 Task: nan
Action: Mouse moved to (465, 122)
Screenshot: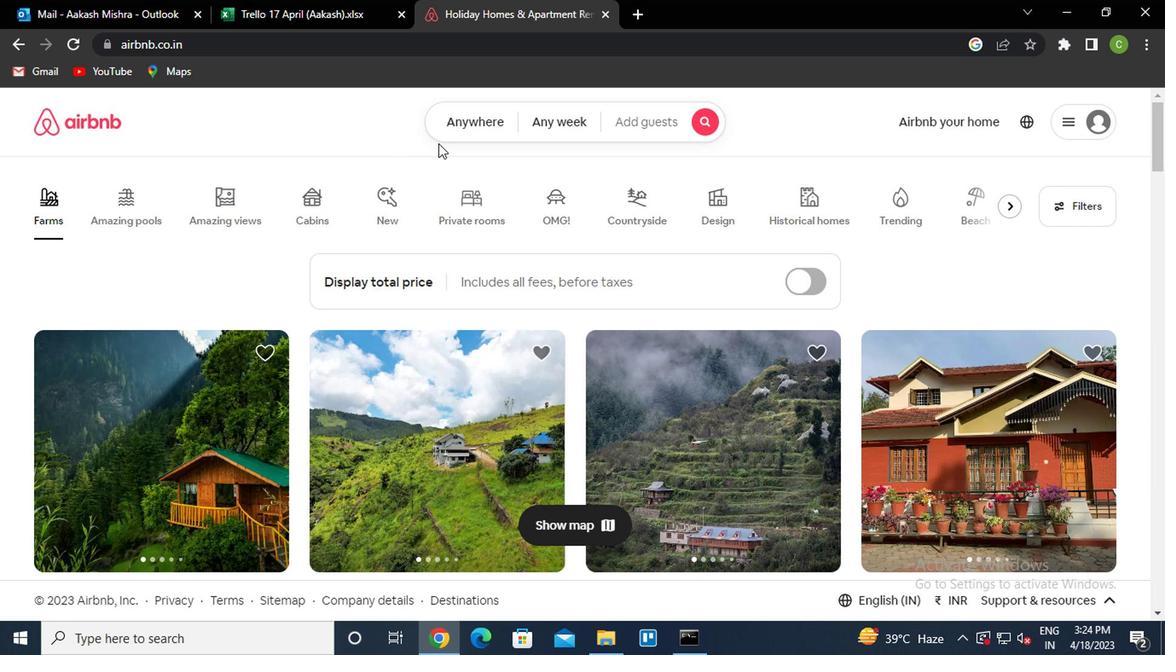 
Action: Mouse pressed left at (465, 122)
Screenshot: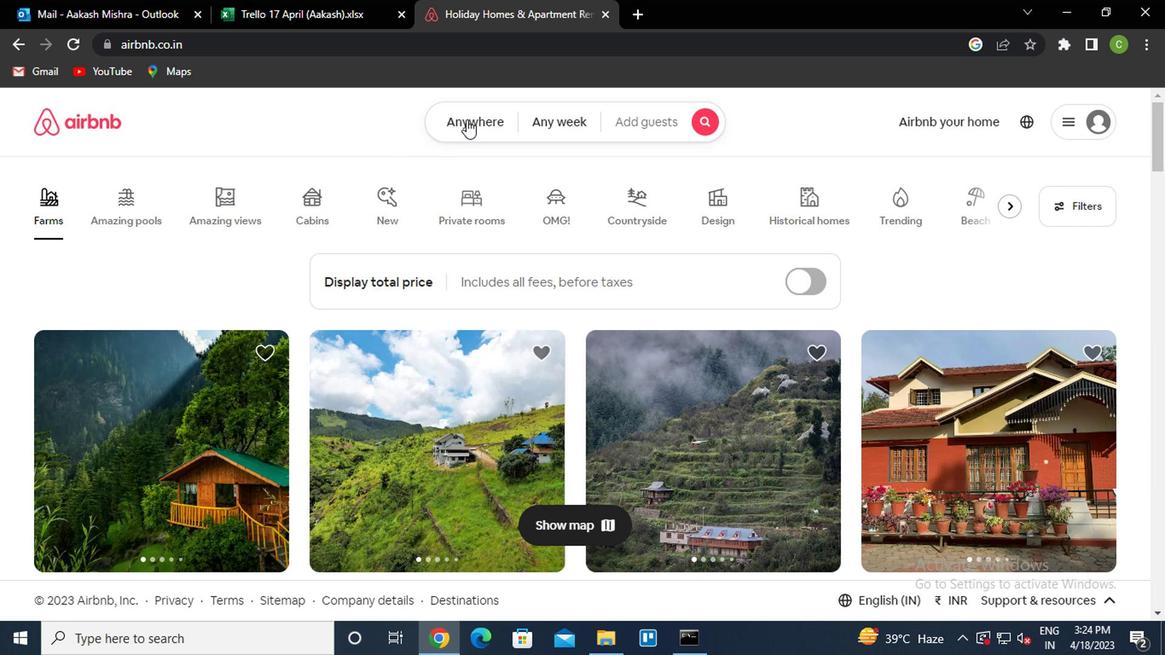 
Action: Mouse moved to (333, 196)
Screenshot: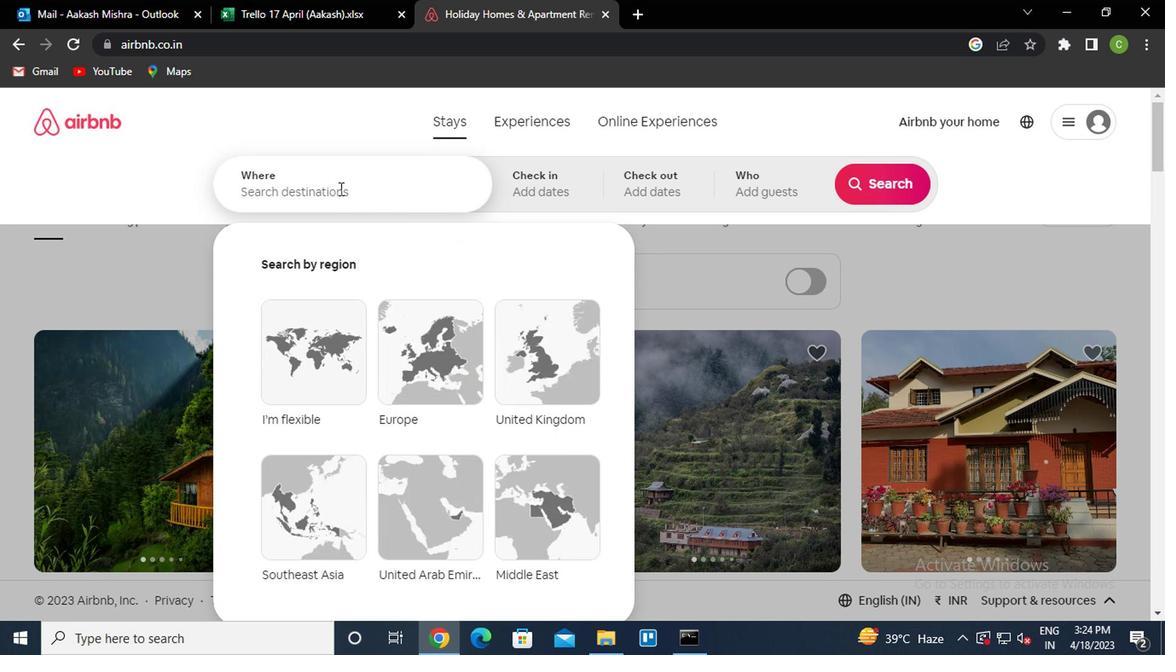
Action: Mouse pressed left at (333, 196)
Screenshot: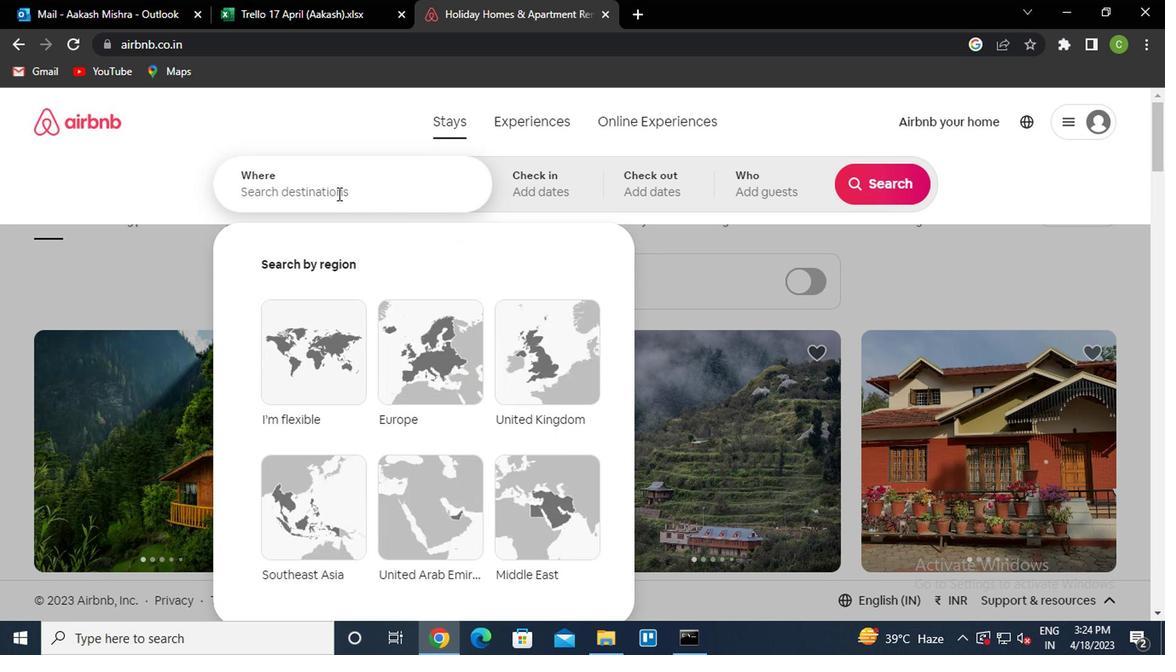
Action: Mouse moved to (333, 196)
Screenshot: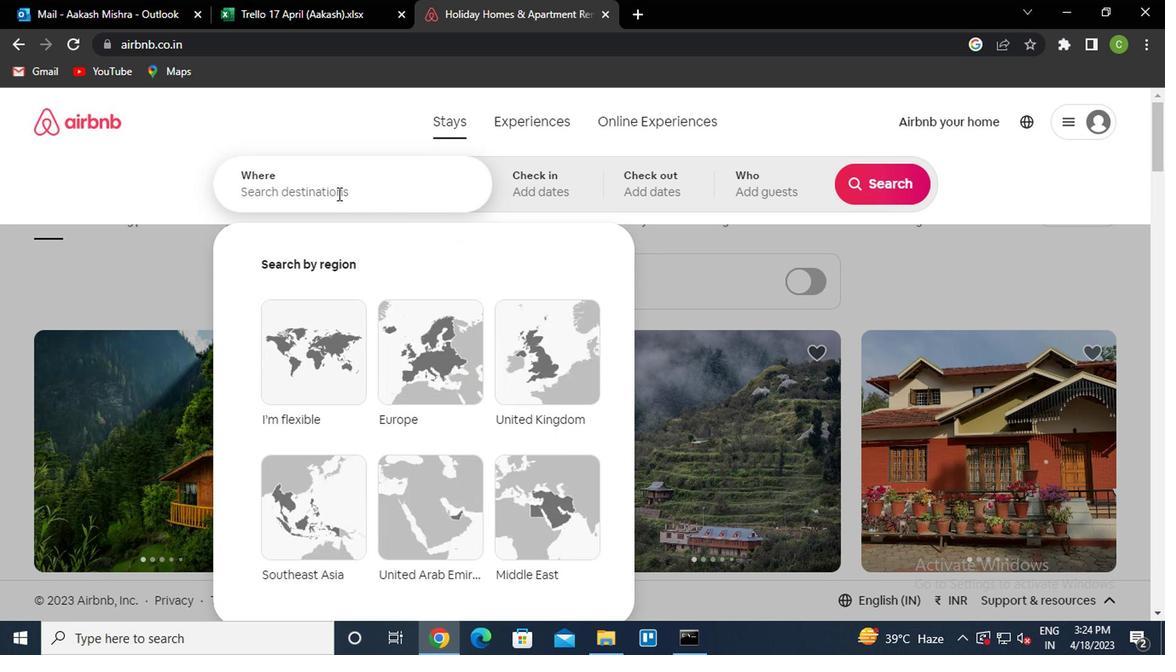 
Action: Key pressed <Key.caps_lock><Key.caps_lock>g<Key.caps_lock>aranhuns<Key.space>brazil<Key.down><Key.enter>
Screenshot: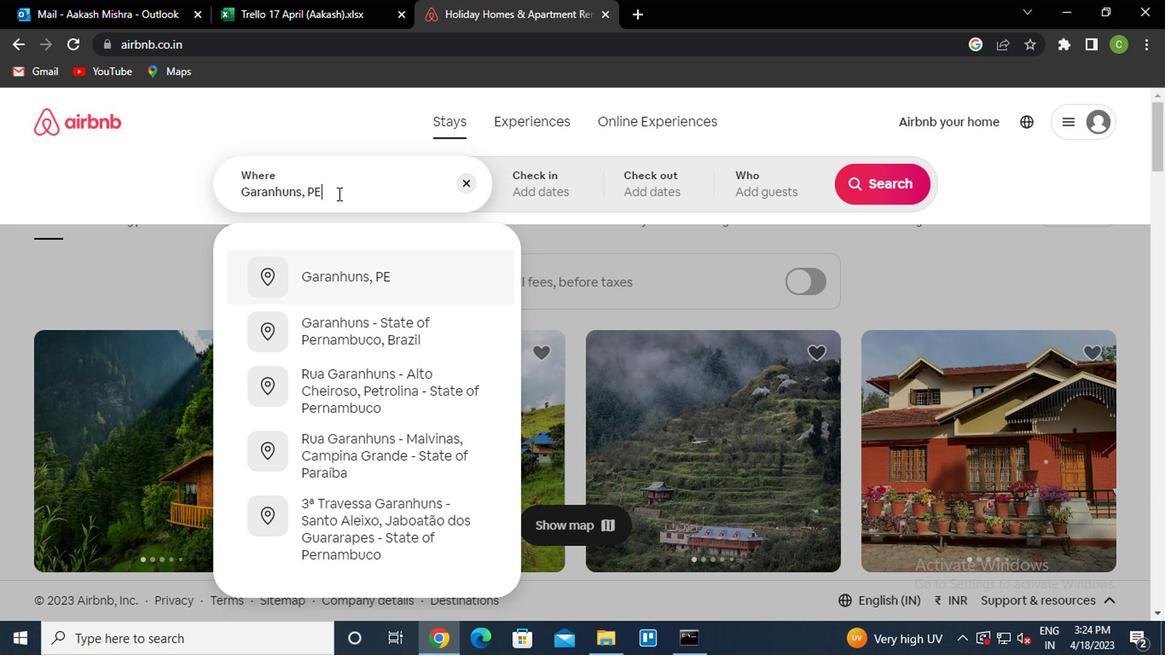 
Action: Mouse moved to (875, 327)
Screenshot: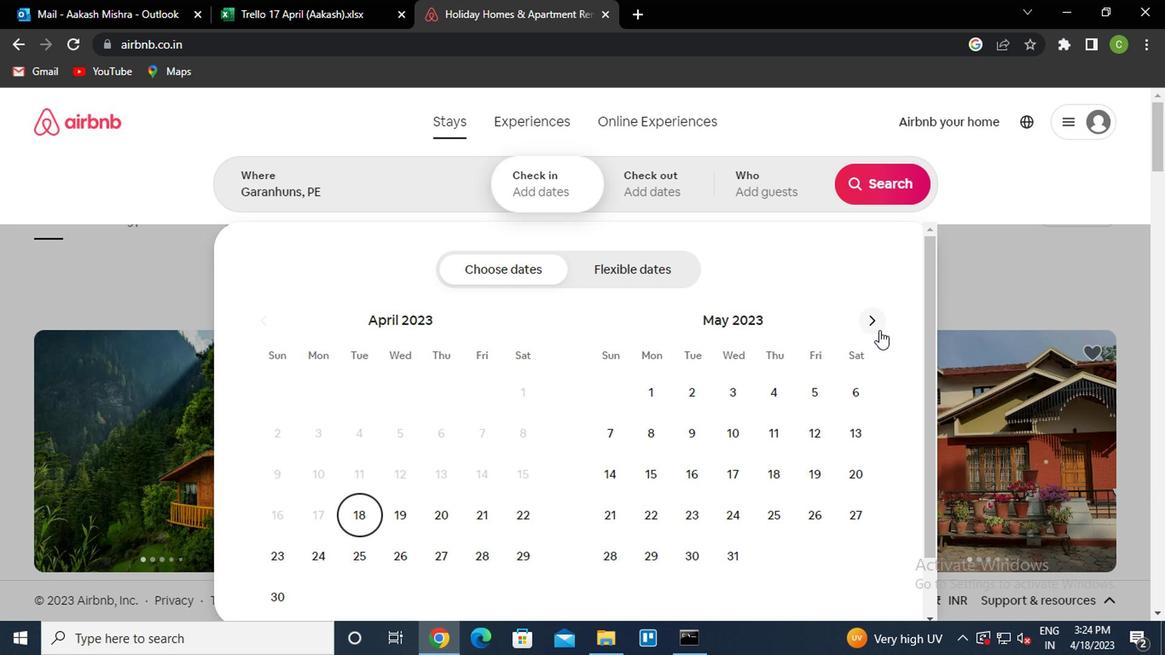 
Action: Mouse pressed left at (875, 327)
Screenshot: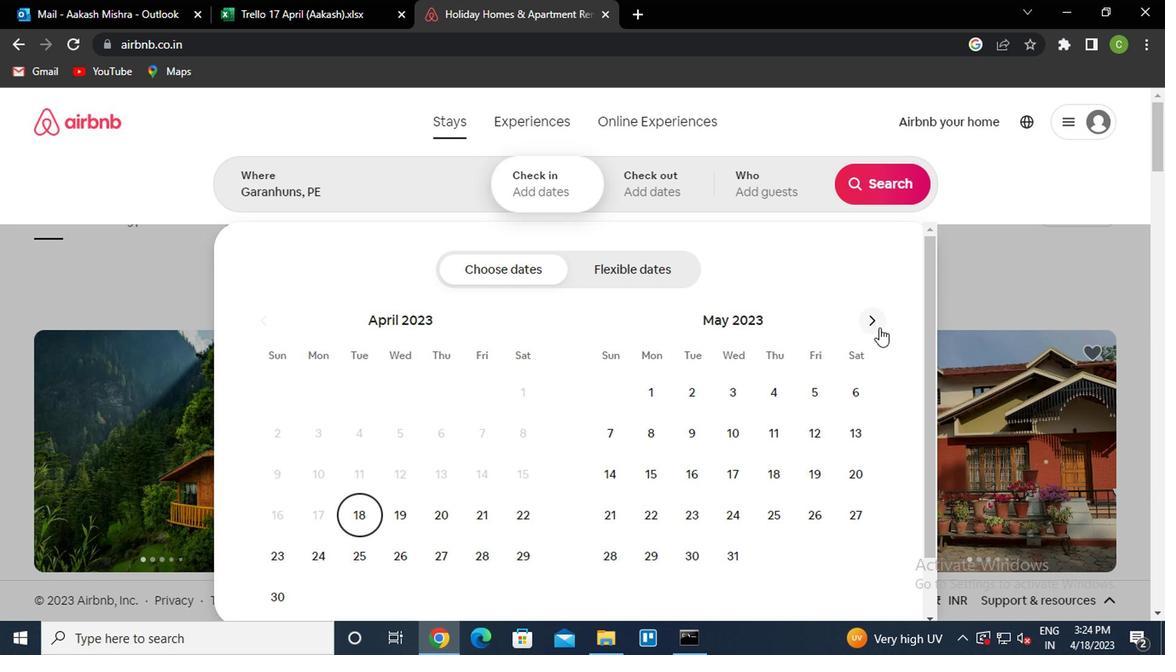 
Action: Mouse pressed left at (875, 327)
Screenshot: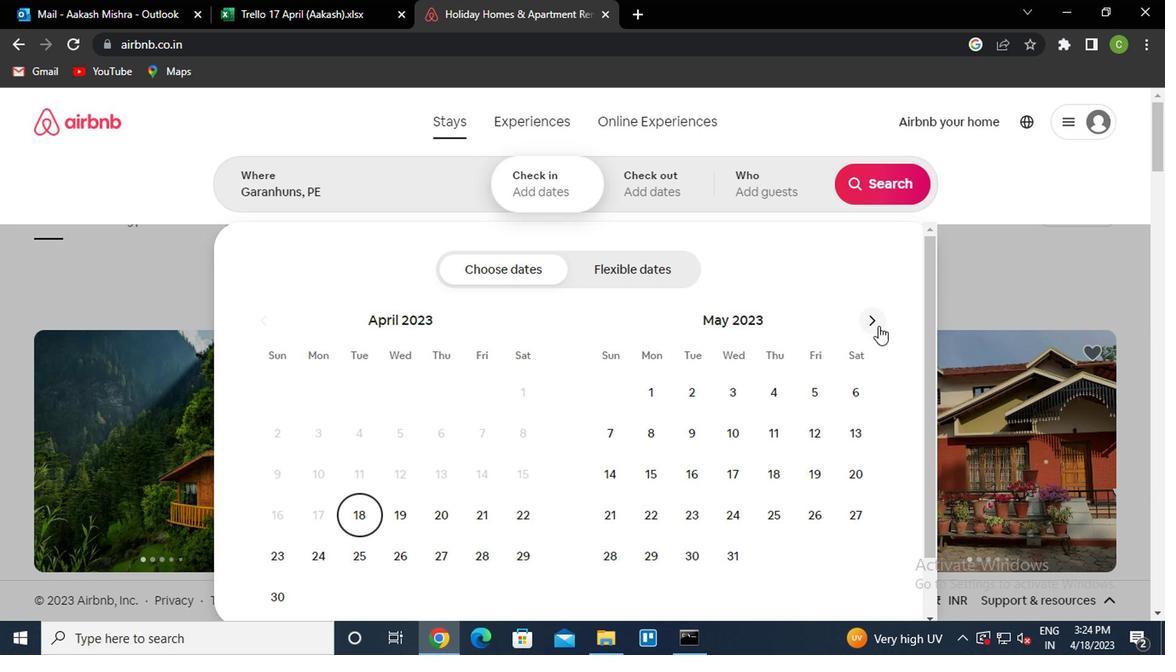 
Action: Mouse pressed left at (875, 327)
Screenshot: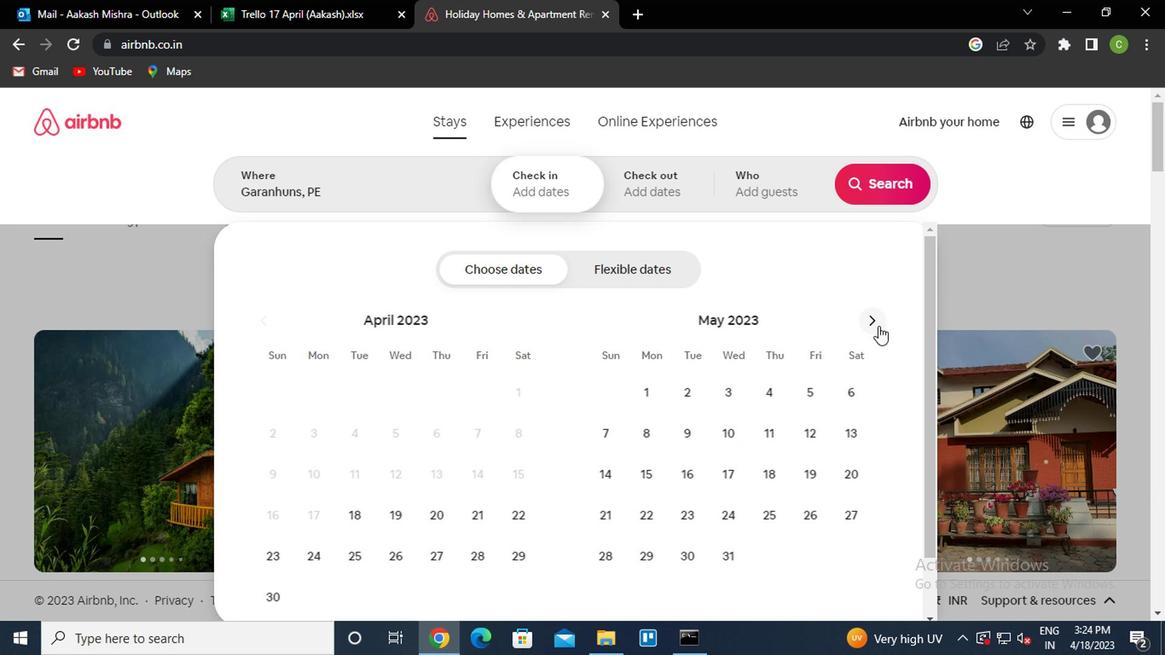 
Action: Mouse moved to (873, 320)
Screenshot: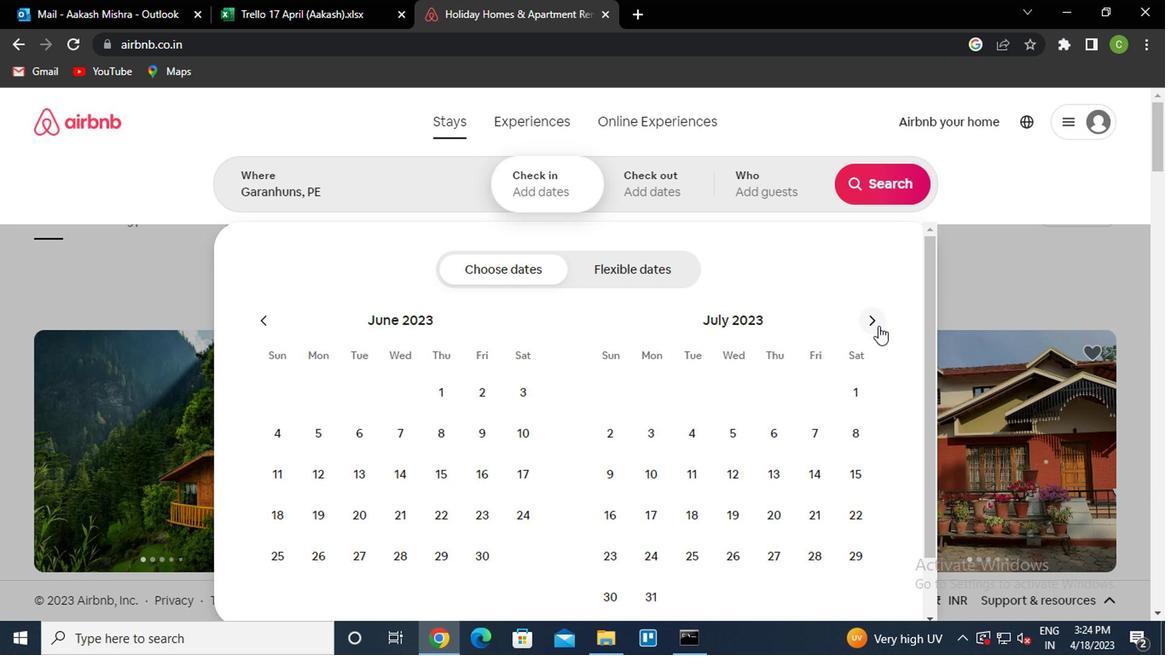 
Action: Mouse pressed left at (873, 320)
Screenshot: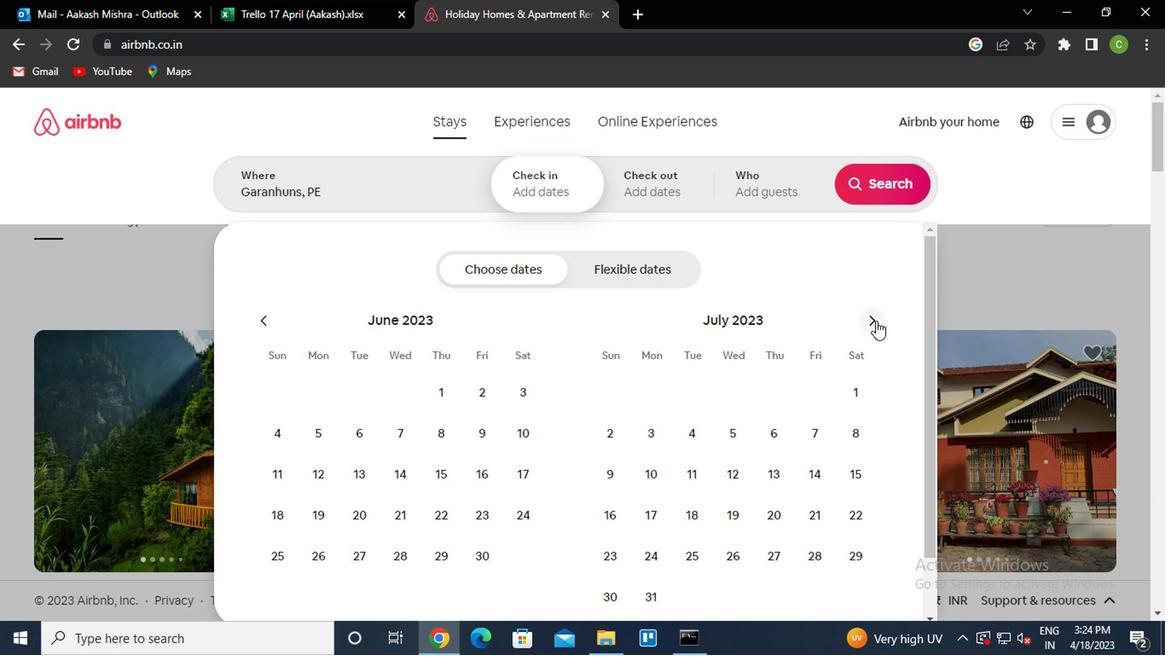 
Action: Mouse pressed left at (873, 320)
Screenshot: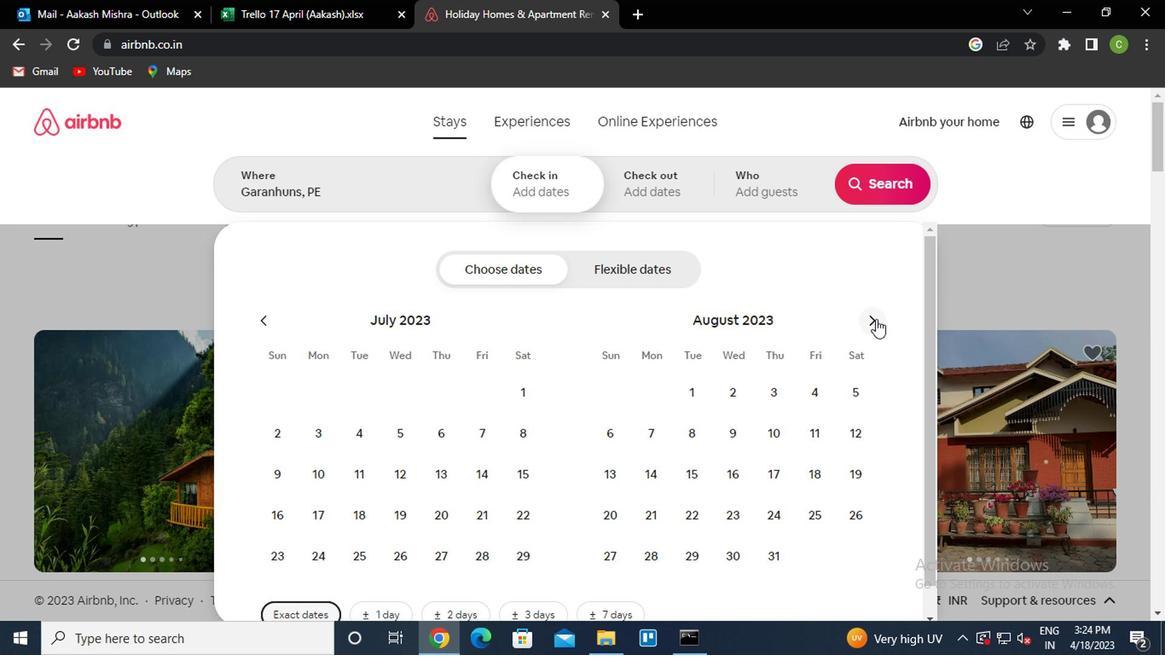 
Action: Mouse moved to (868, 396)
Screenshot: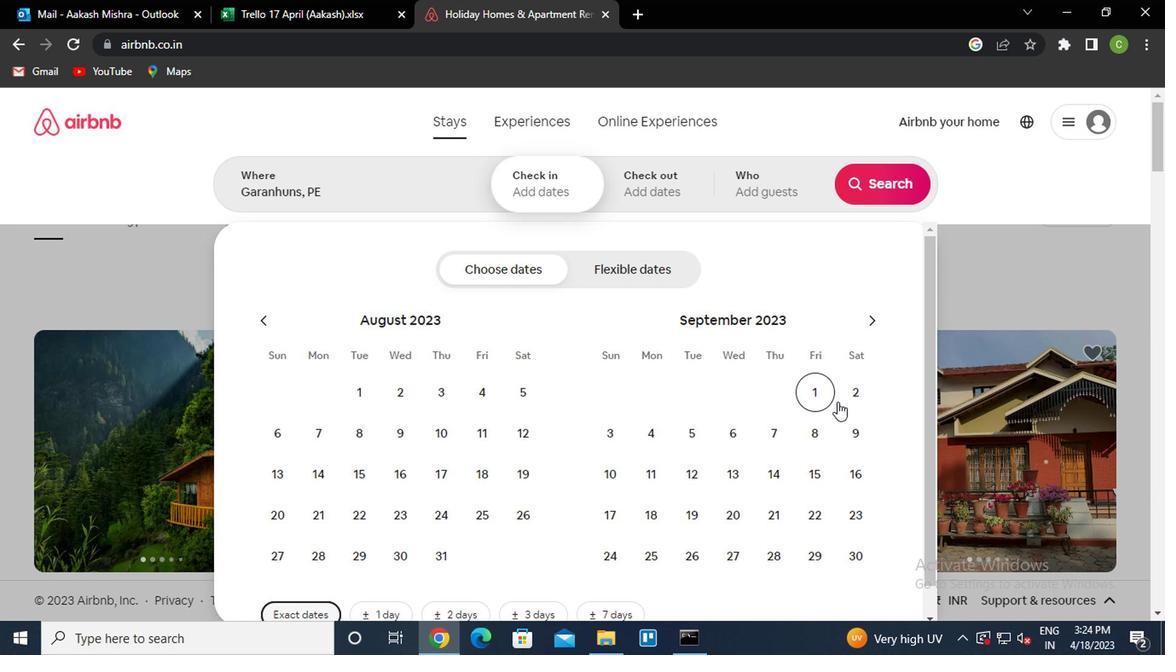 
Action: Mouse pressed left at (868, 396)
Screenshot: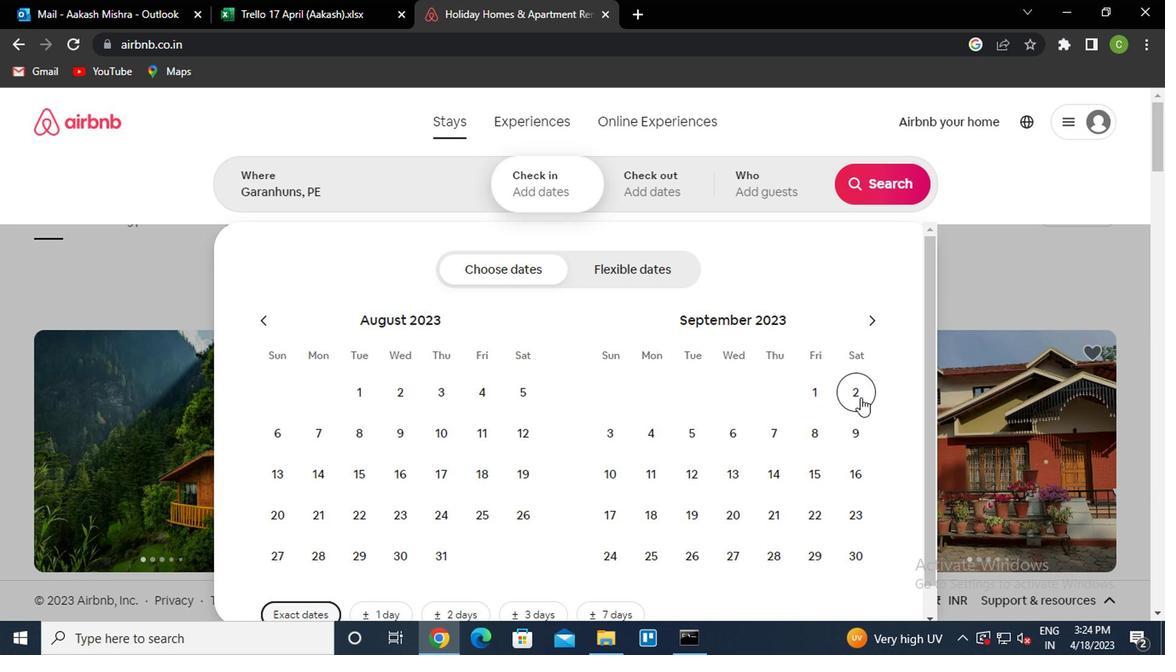 
Action: Mouse moved to (699, 437)
Screenshot: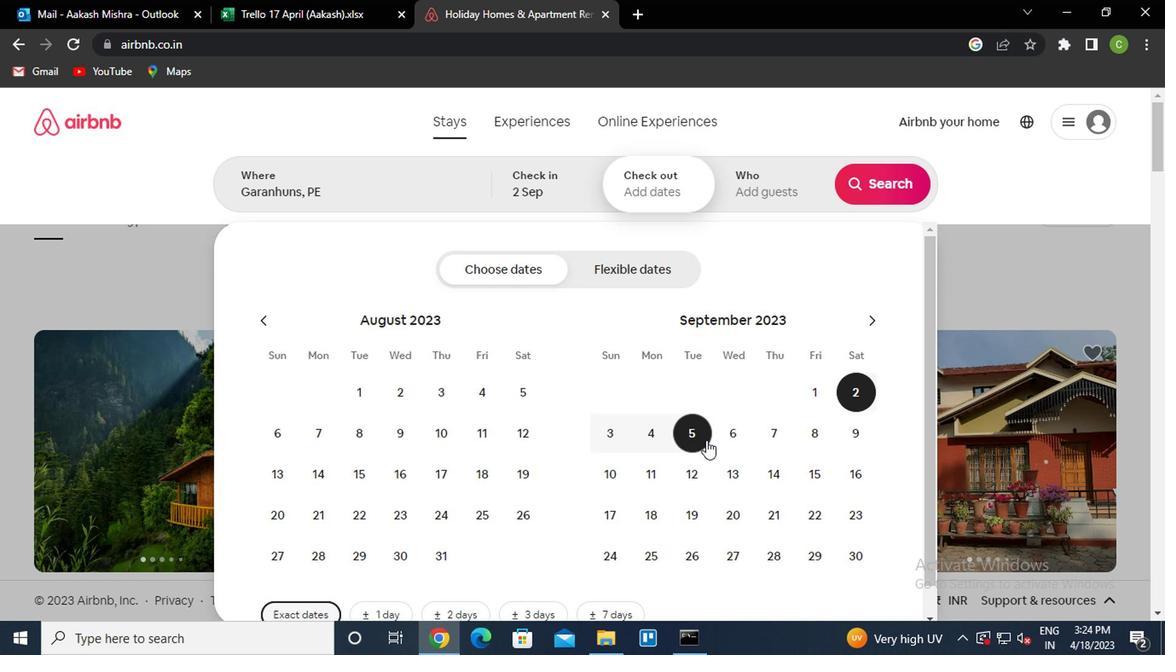 
Action: Mouse pressed left at (699, 437)
Screenshot: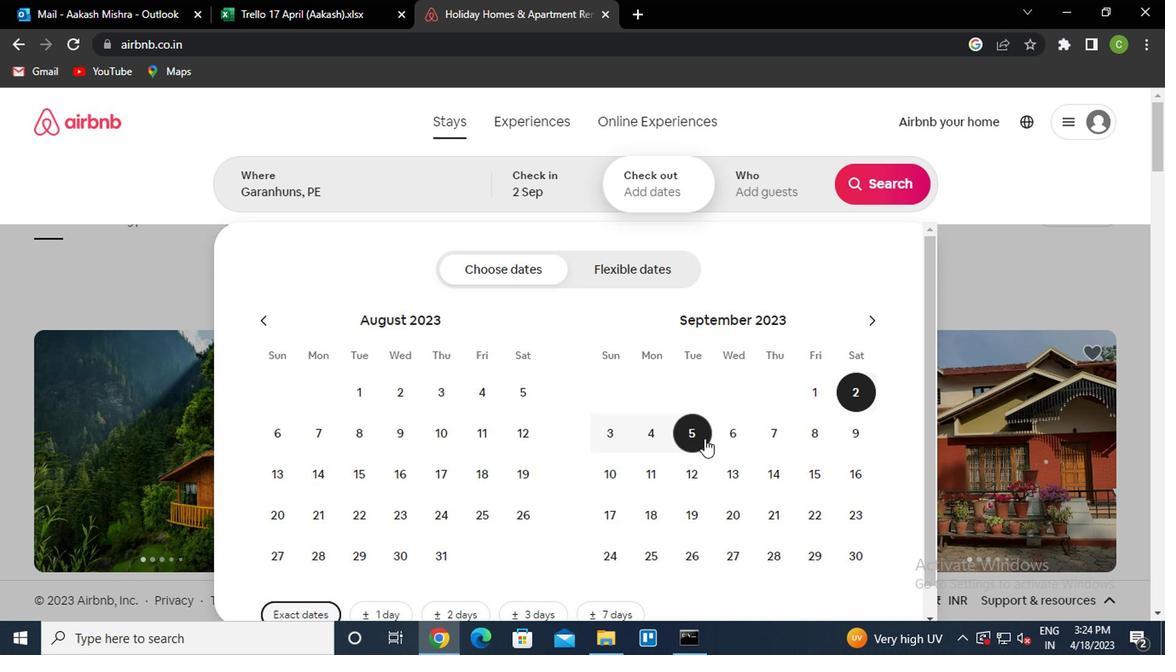 
Action: Mouse moved to (741, 188)
Screenshot: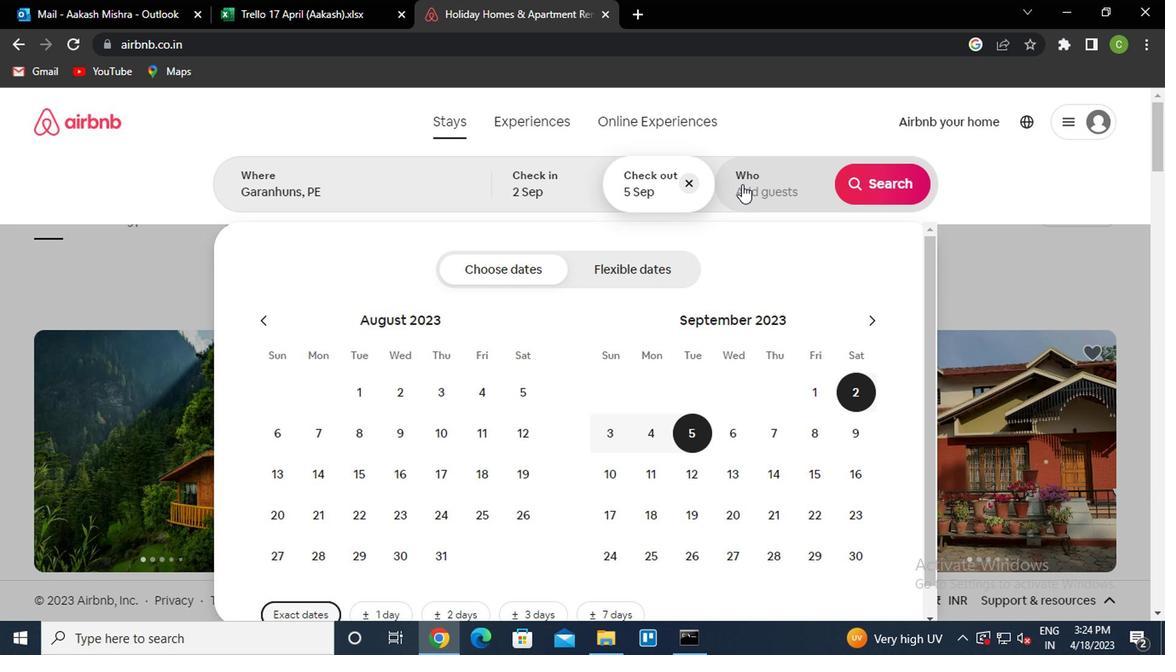 
Action: Mouse pressed left at (741, 188)
Screenshot: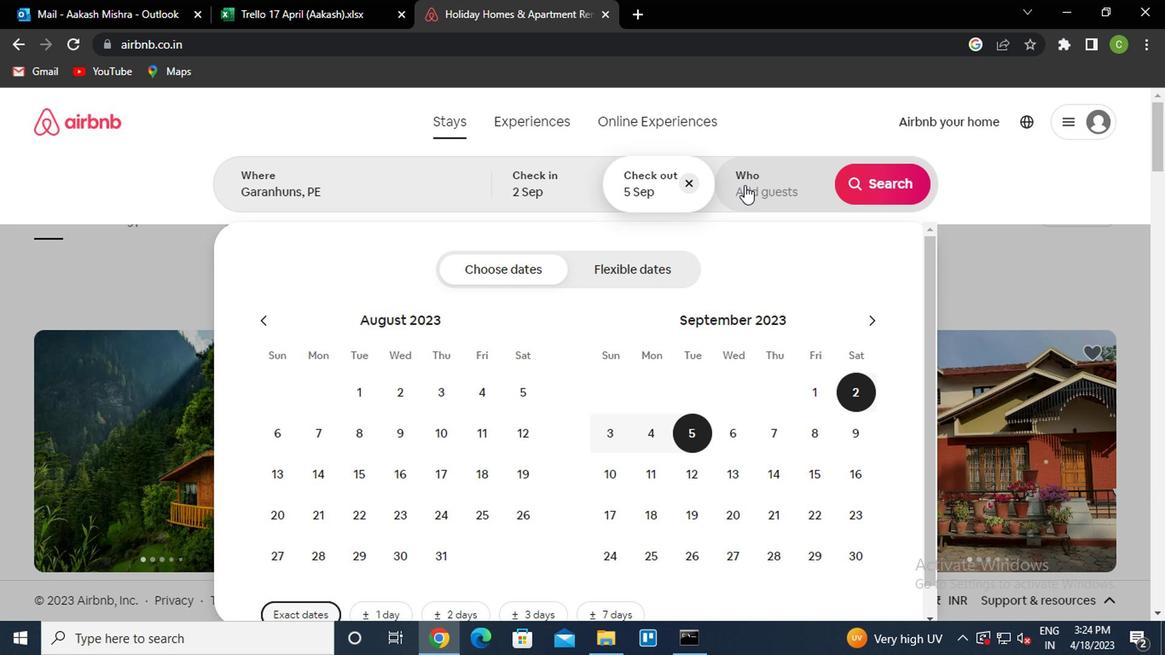 
Action: Mouse moved to (891, 267)
Screenshot: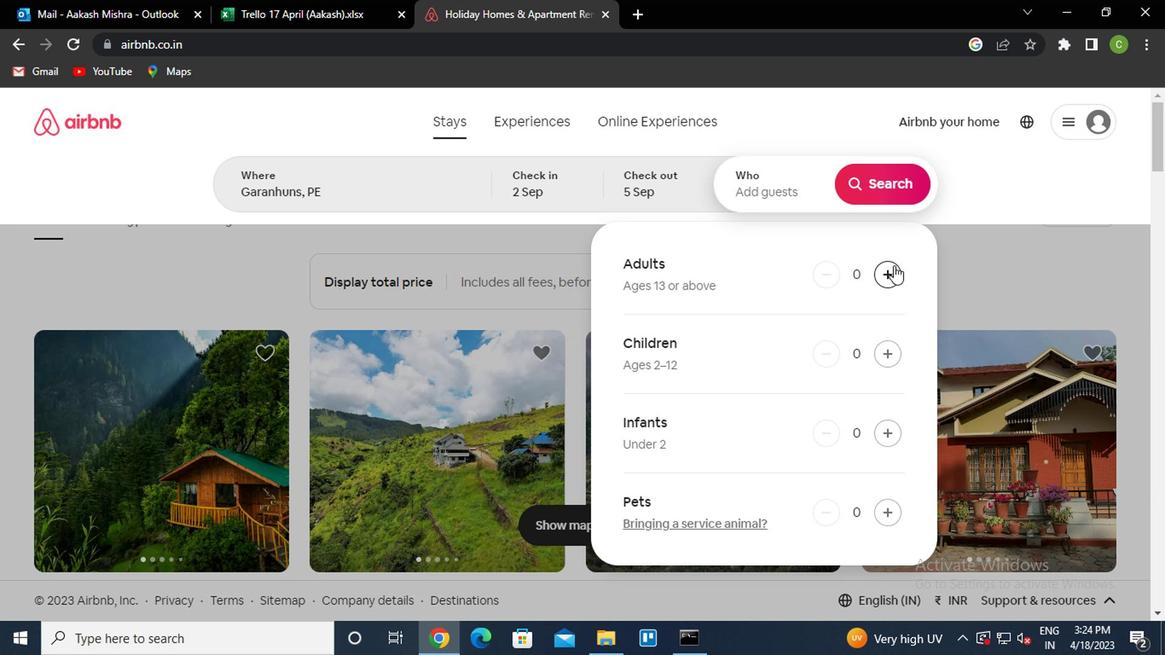 
Action: Mouse pressed left at (891, 267)
Screenshot: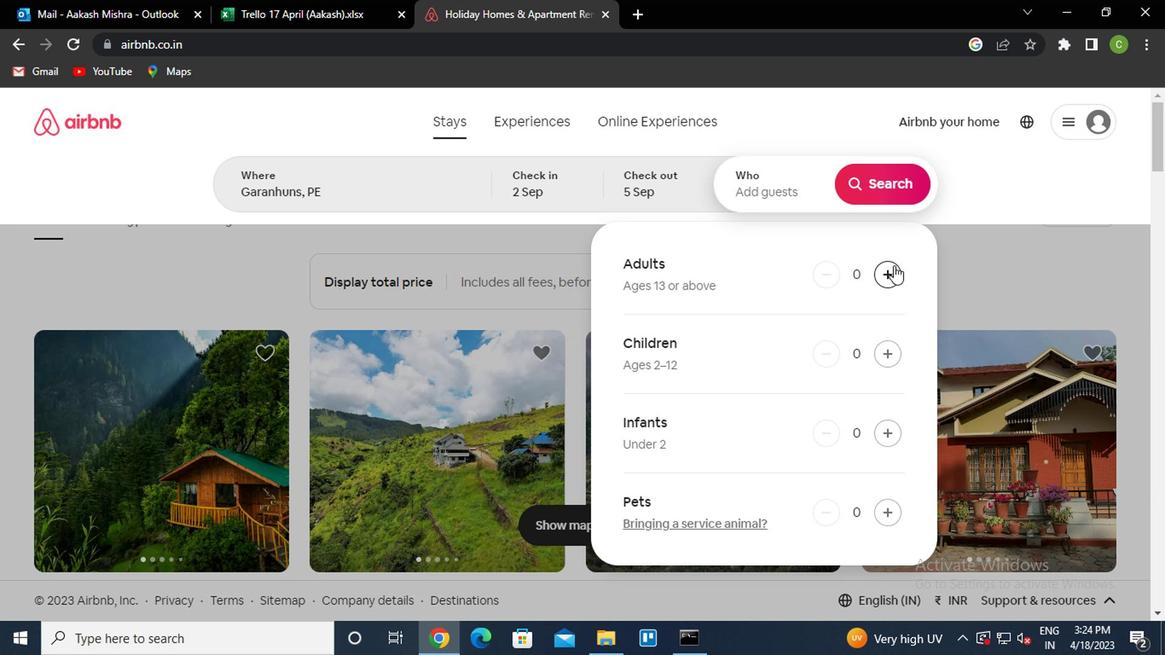 
Action: Mouse moved to (959, 288)
Screenshot: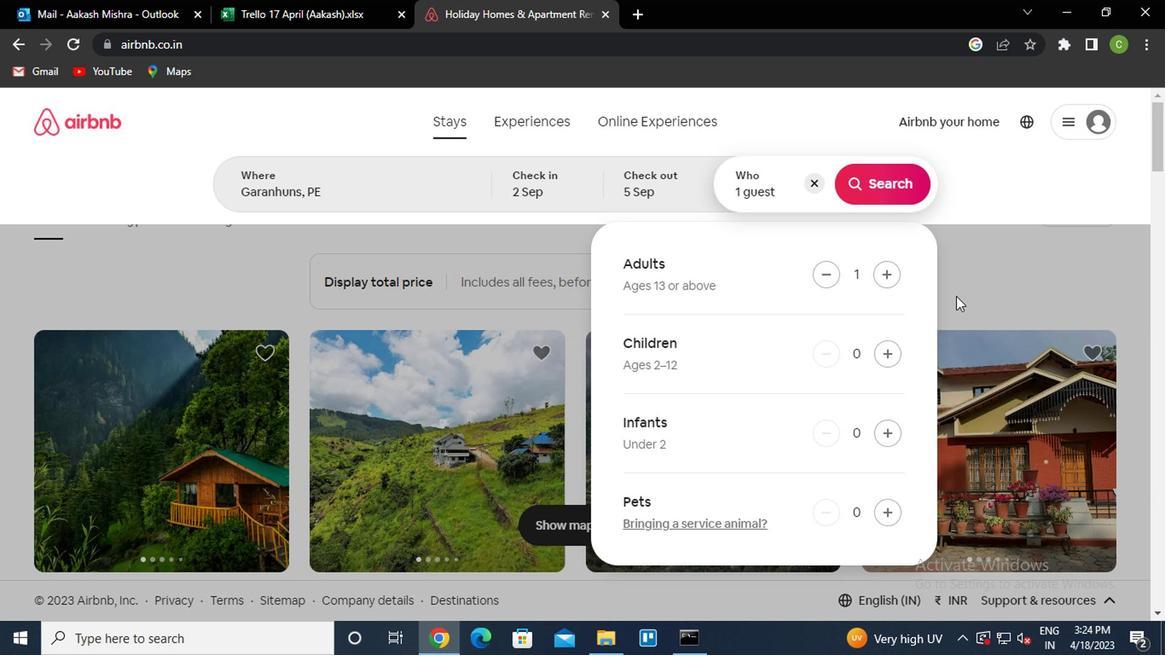 
Action: Mouse pressed left at (959, 288)
Screenshot: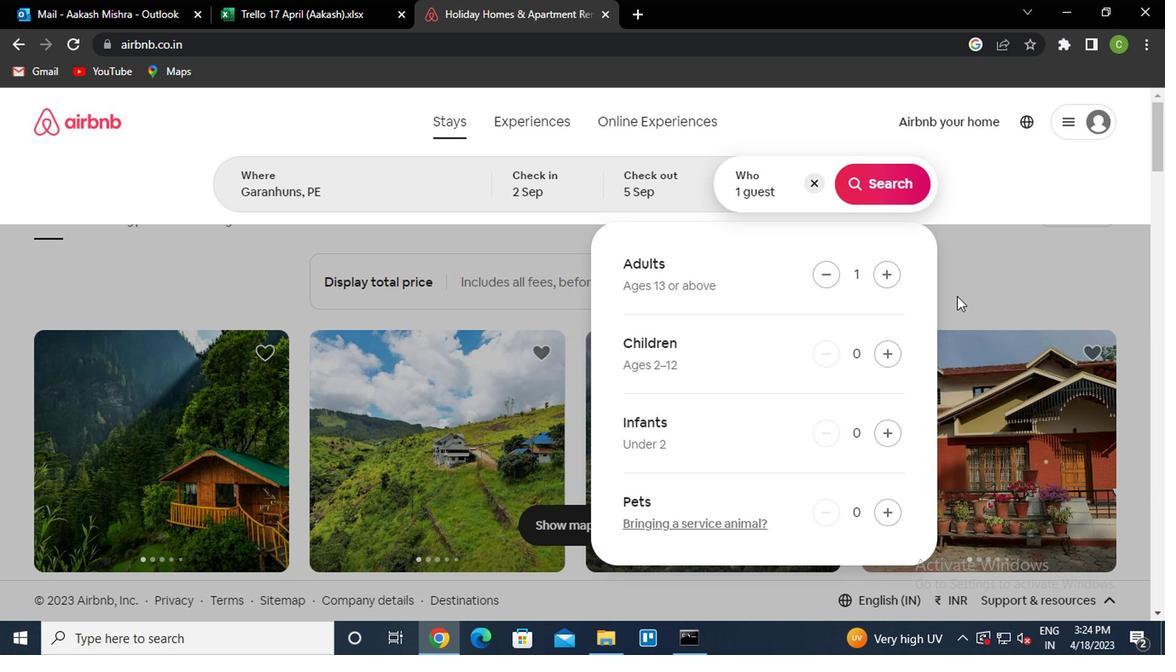 
Action: Mouse moved to (1064, 214)
Screenshot: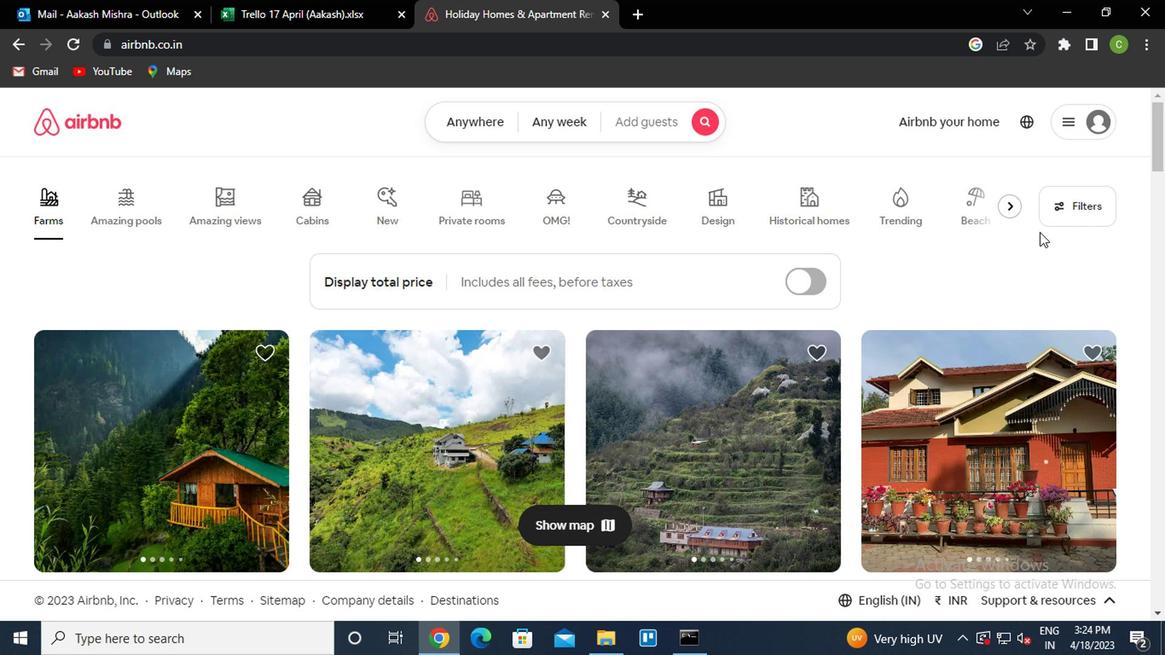 
Action: Mouse pressed left at (1064, 214)
Screenshot: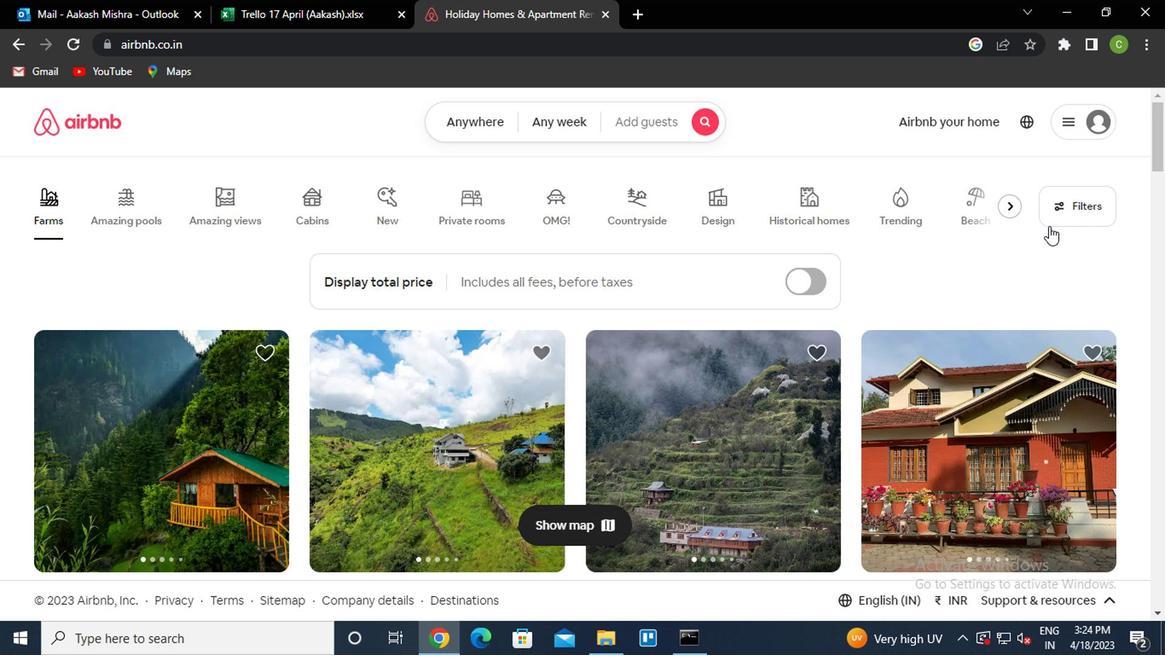
Action: Mouse moved to (347, 411)
Screenshot: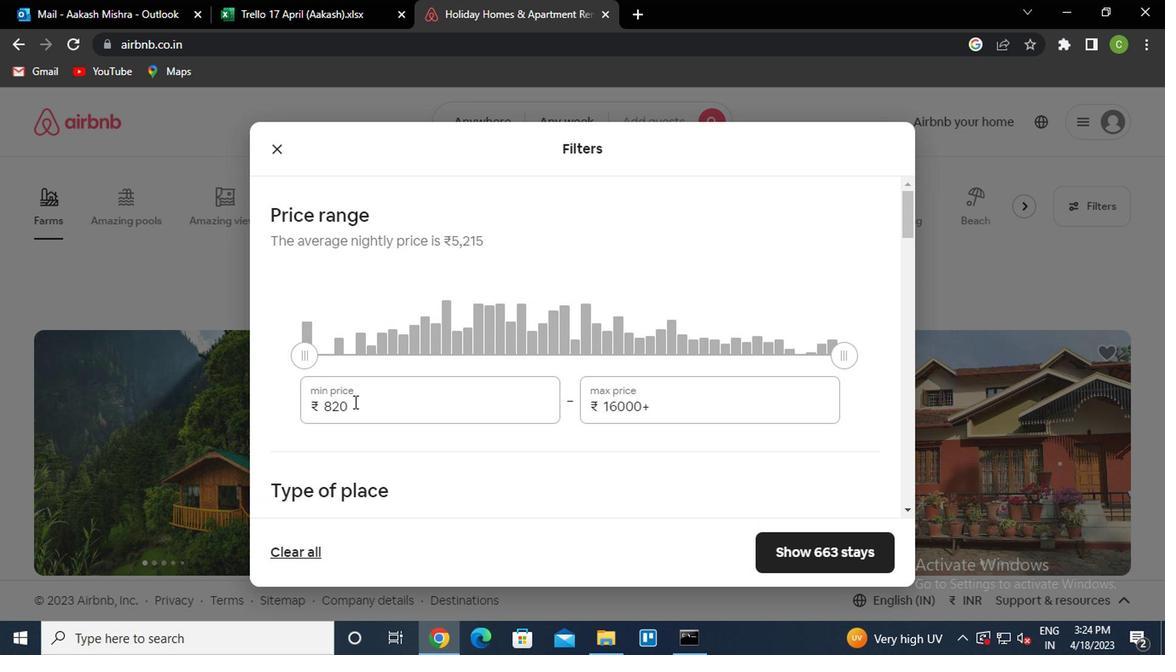 
Action: Mouse pressed left at (347, 411)
Screenshot: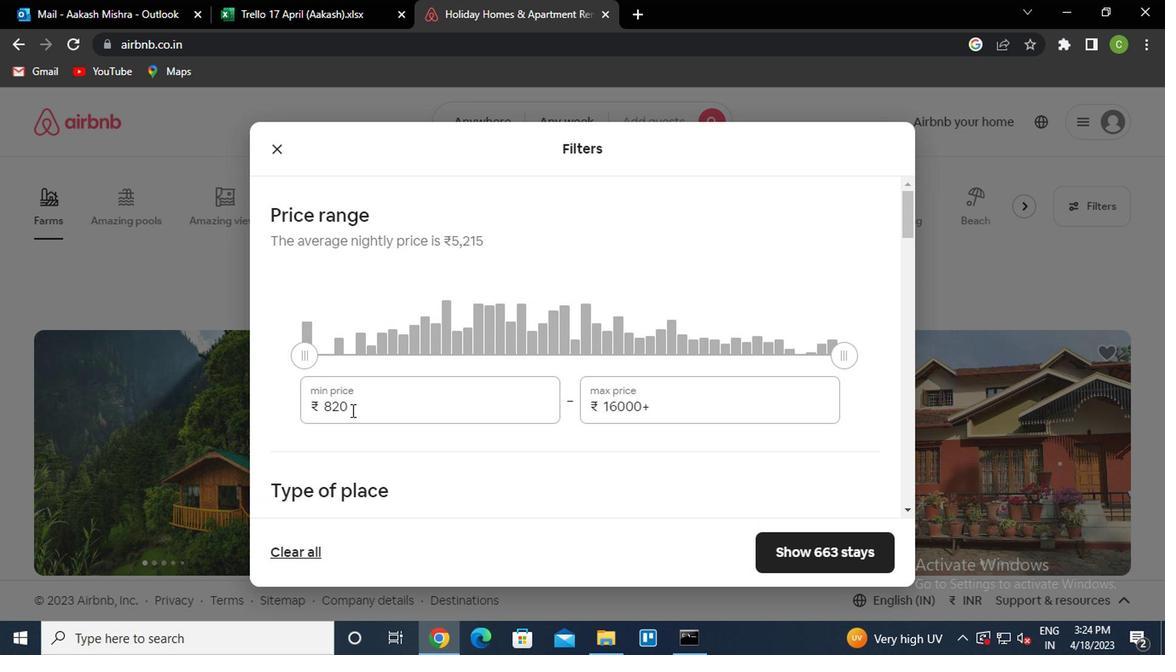 
Action: Mouse moved to (347, 411)
Screenshot: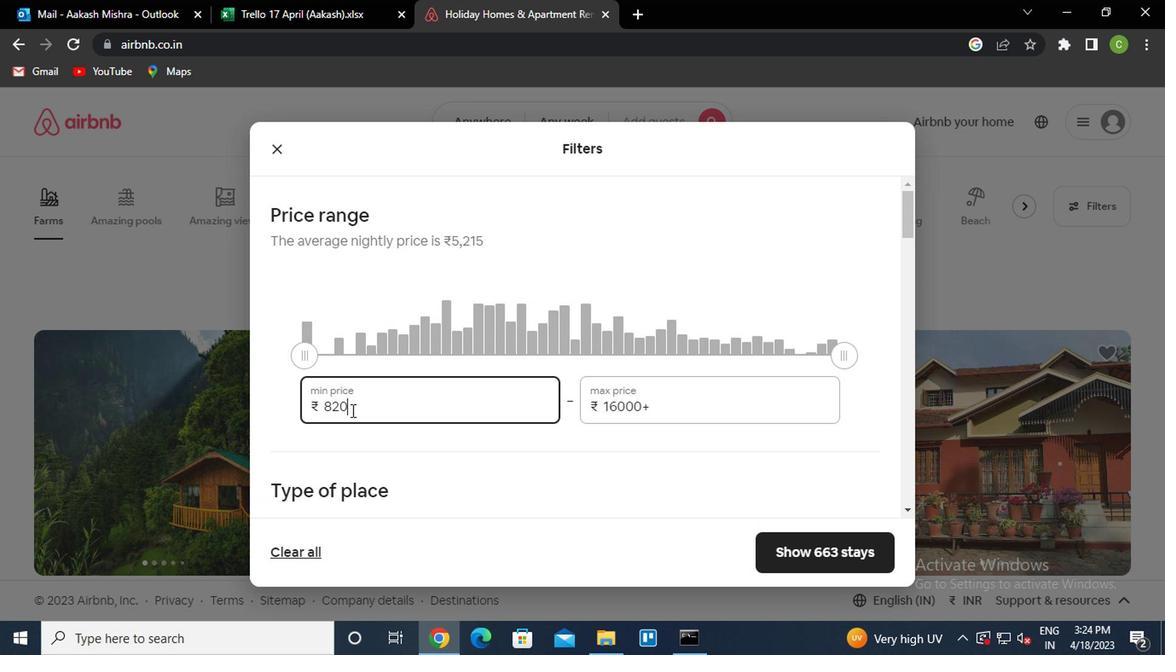 
Action: Key pressed <Key.backspace><Key.backspace><Key.backspace>5000<Key.tab>10000
Screenshot: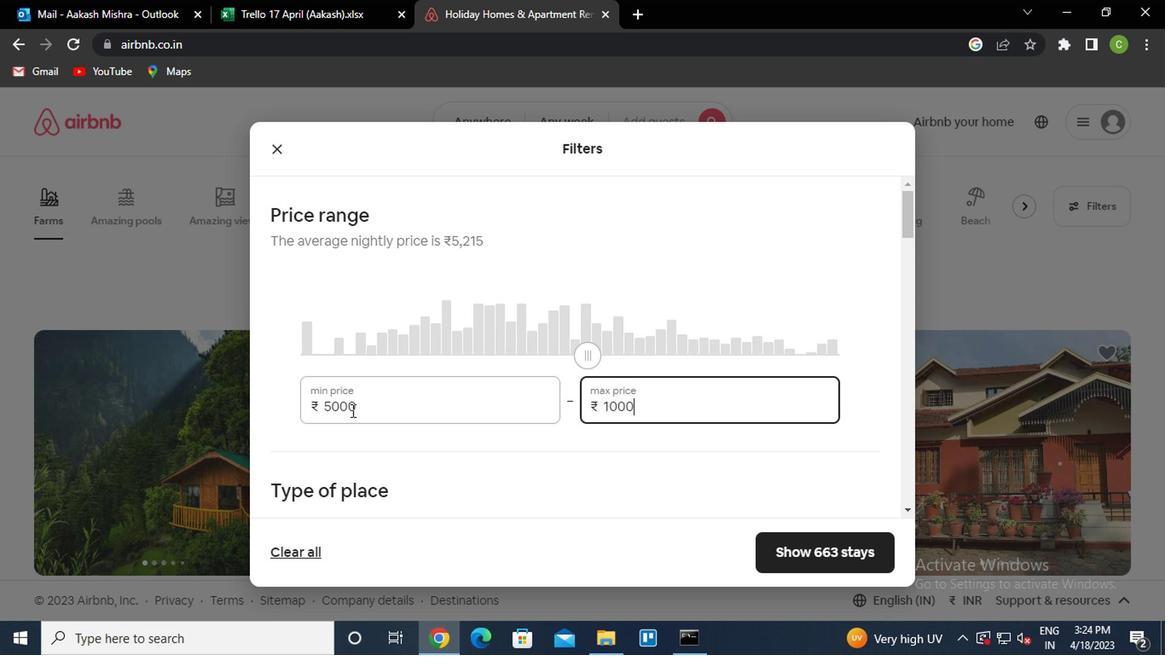 
Action: Mouse moved to (716, 585)
Screenshot: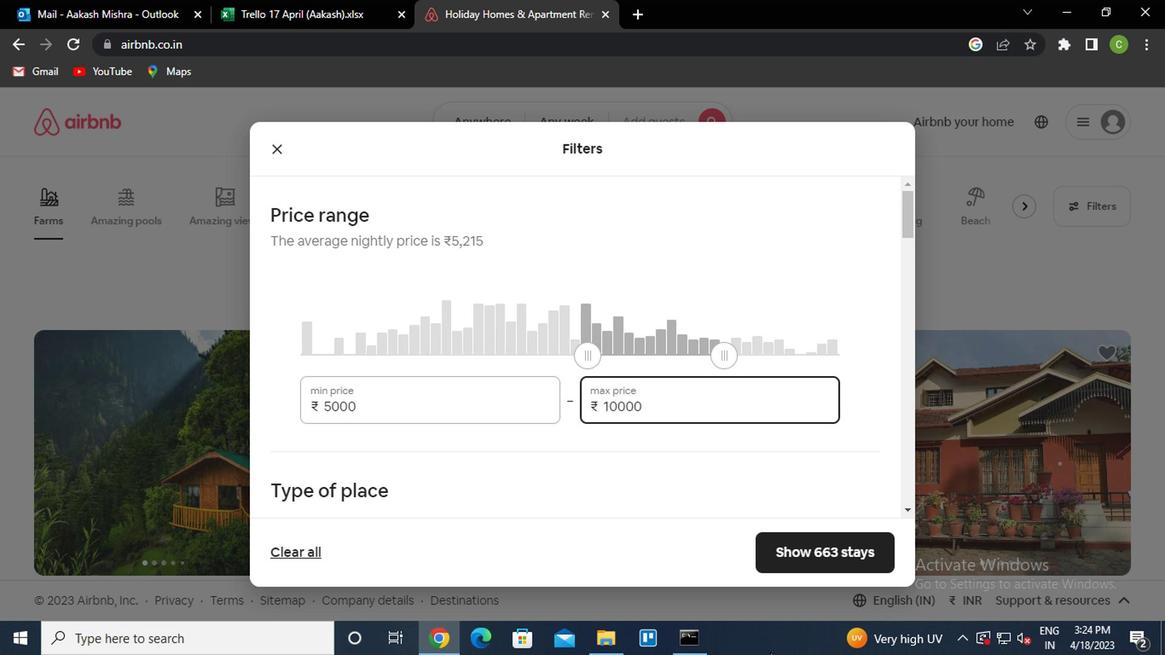 
Action: Mouse scrolled (716, 584) with delta (0, -1)
Screenshot: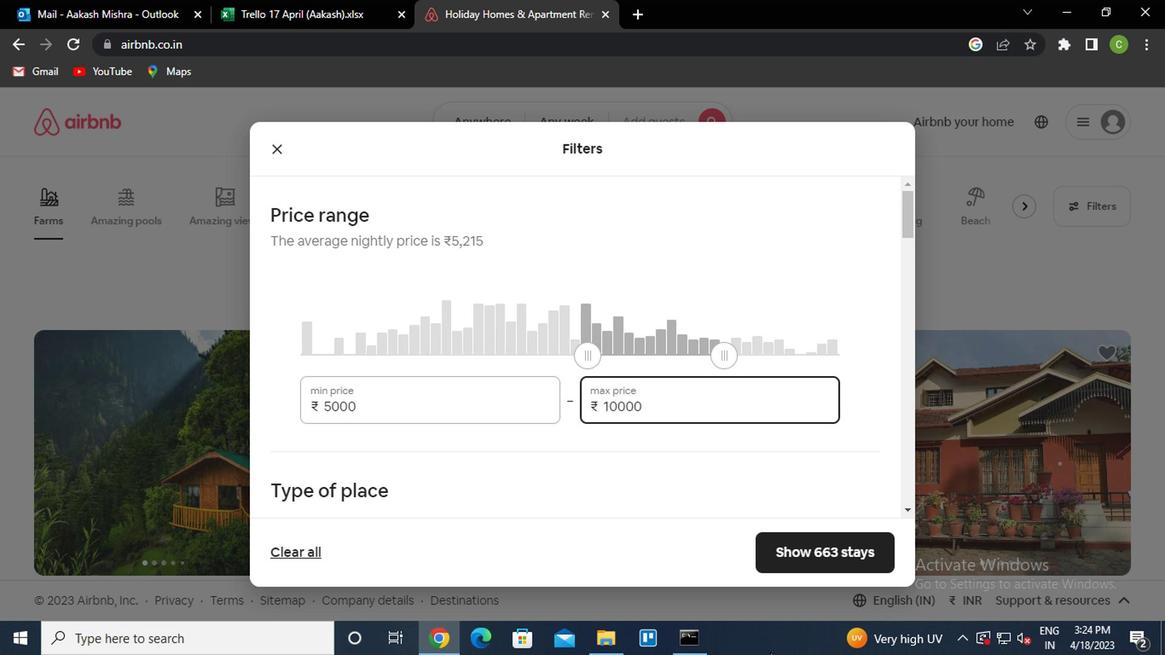 
Action: Mouse moved to (664, 534)
Screenshot: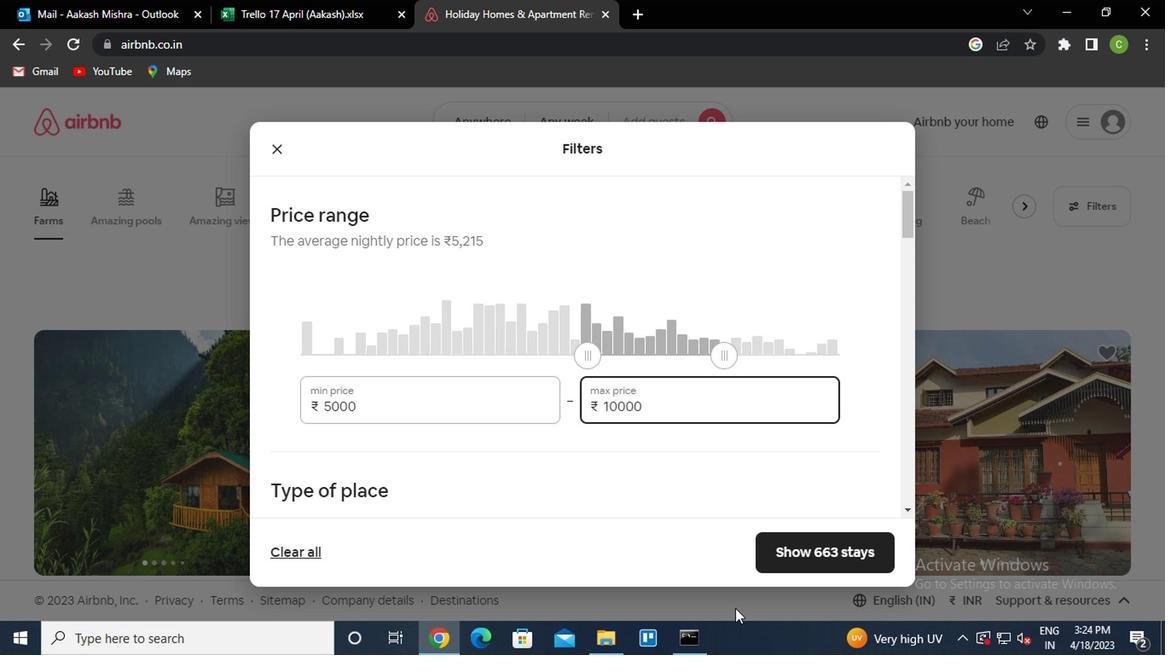 
Action: Mouse scrolled (664, 534) with delta (0, 0)
Screenshot: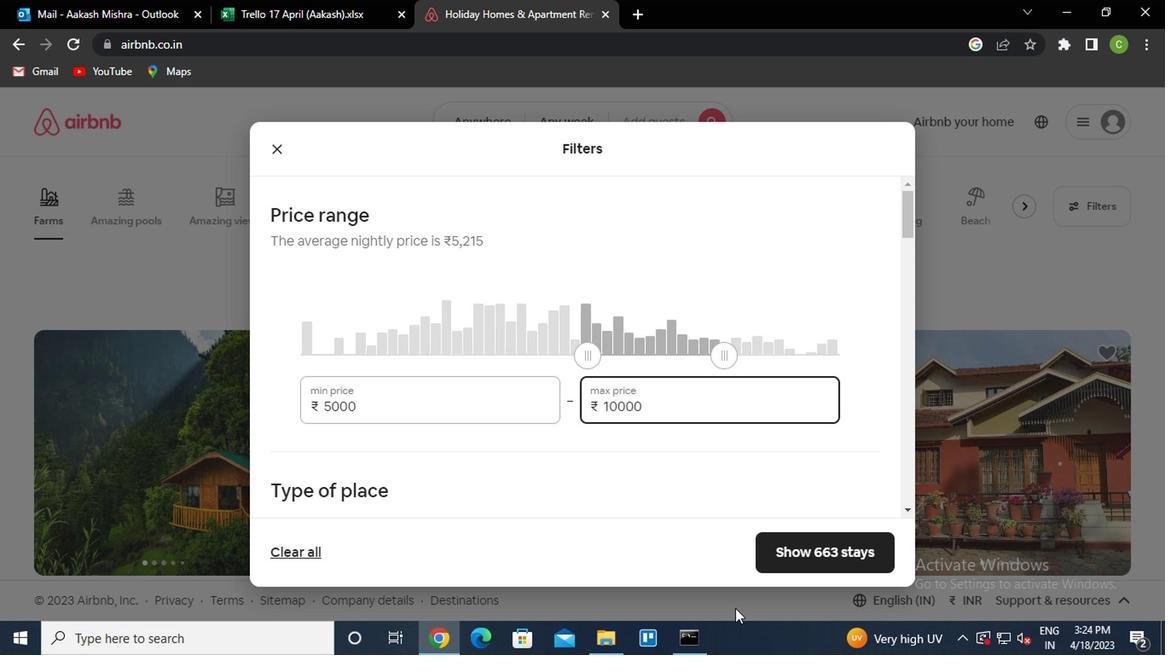 
Action: Mouse moved to (656, 504)
Screenshot: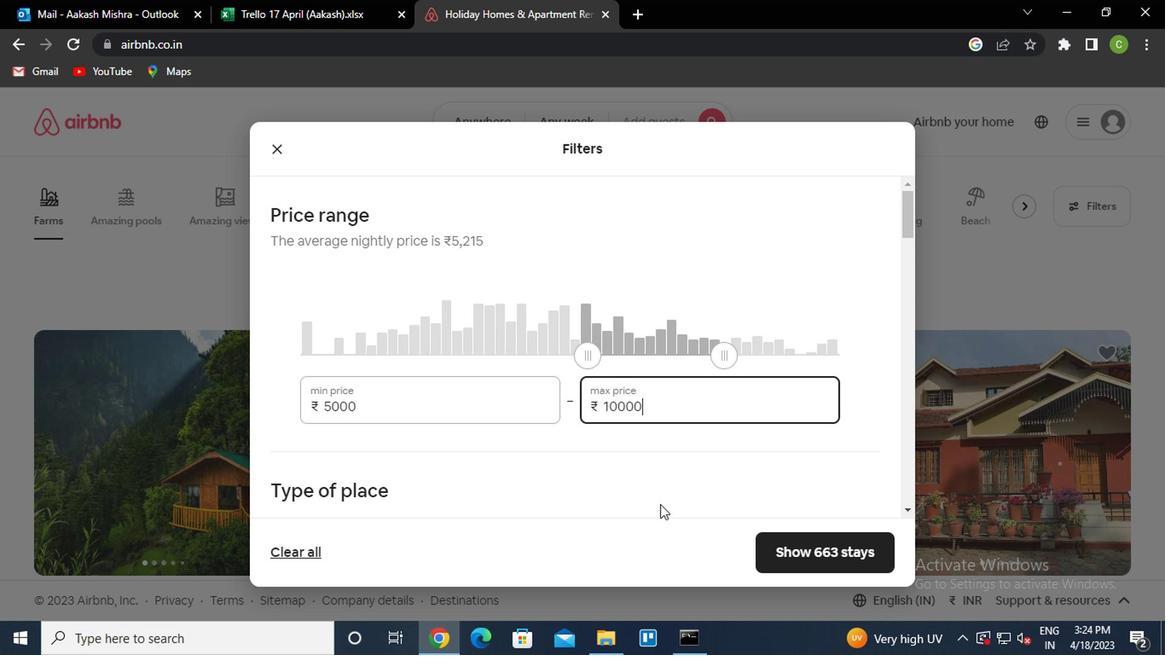 
Action: Mouse scrolled (656, 503) with delta (0, 0)
Screenshot: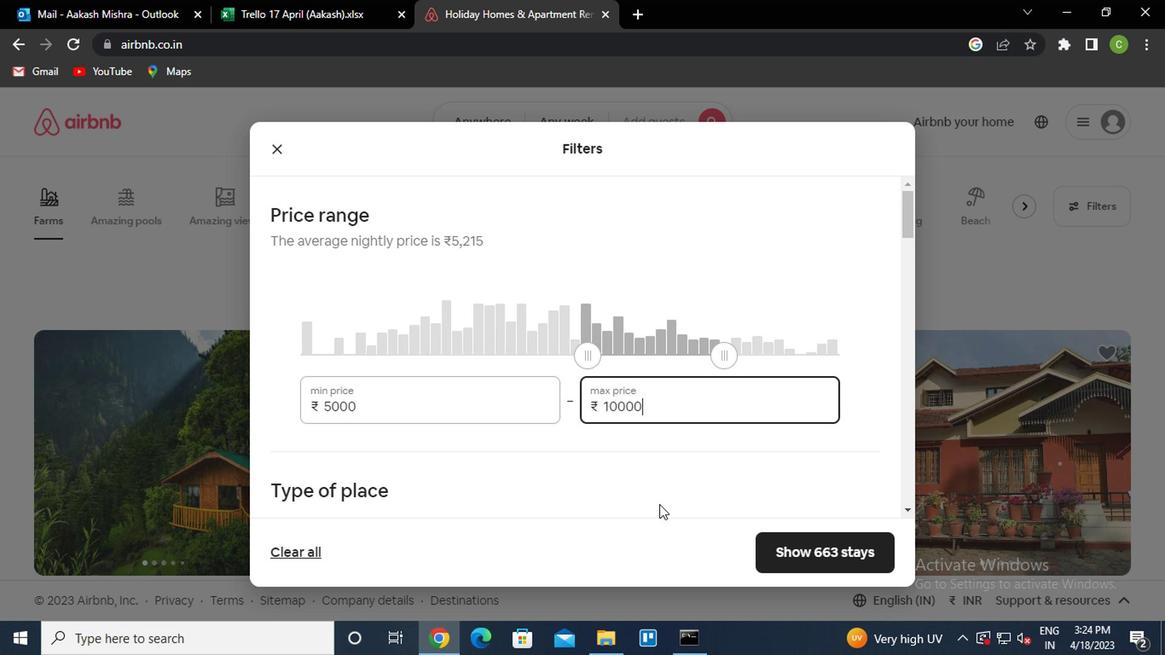 
Action: Mouse moved to (580, 449)
Screenshot: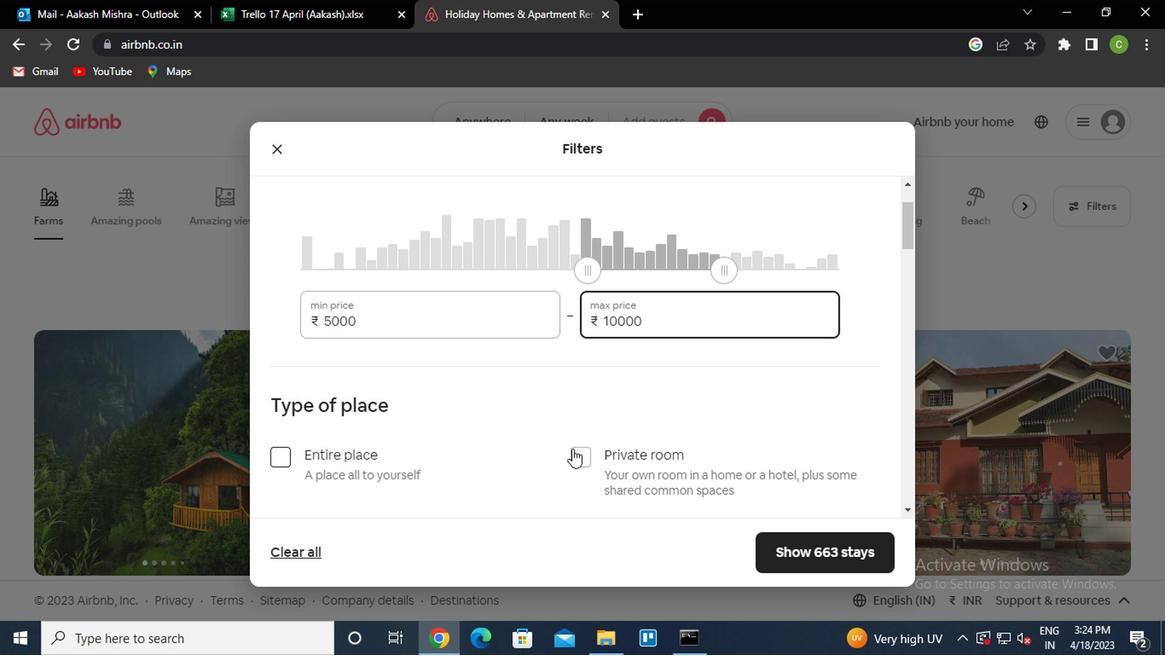 
Action: Mouse pressed left at (580, 449)
Screenshot: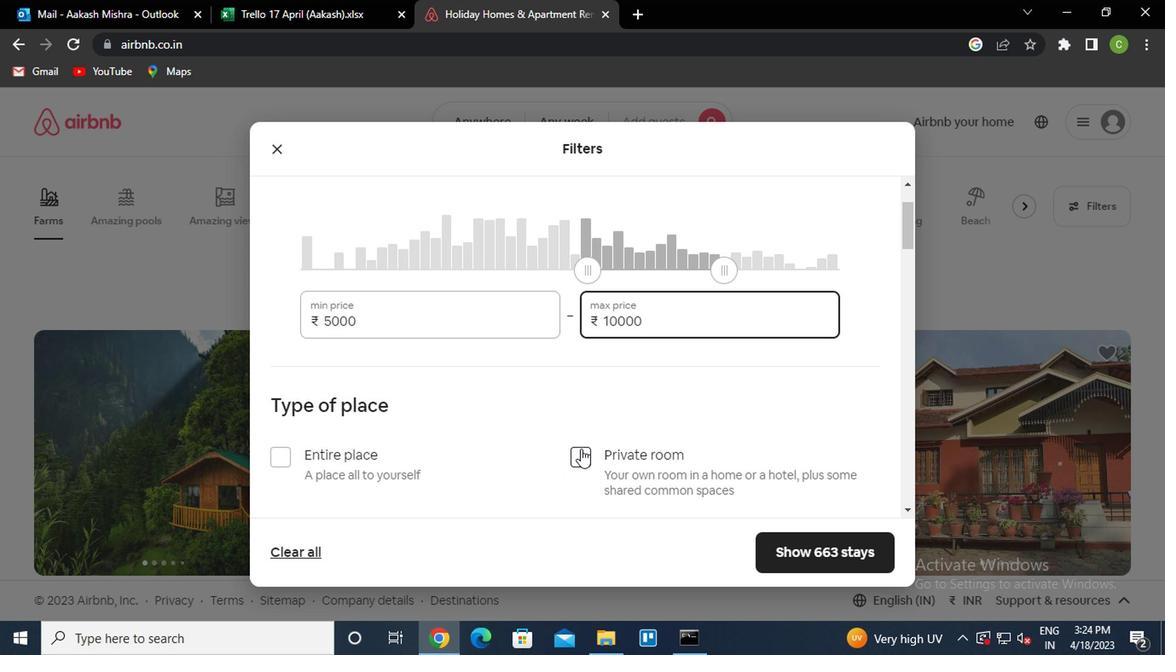 
Action: Mouse moved to (624, 413)
Screenshot: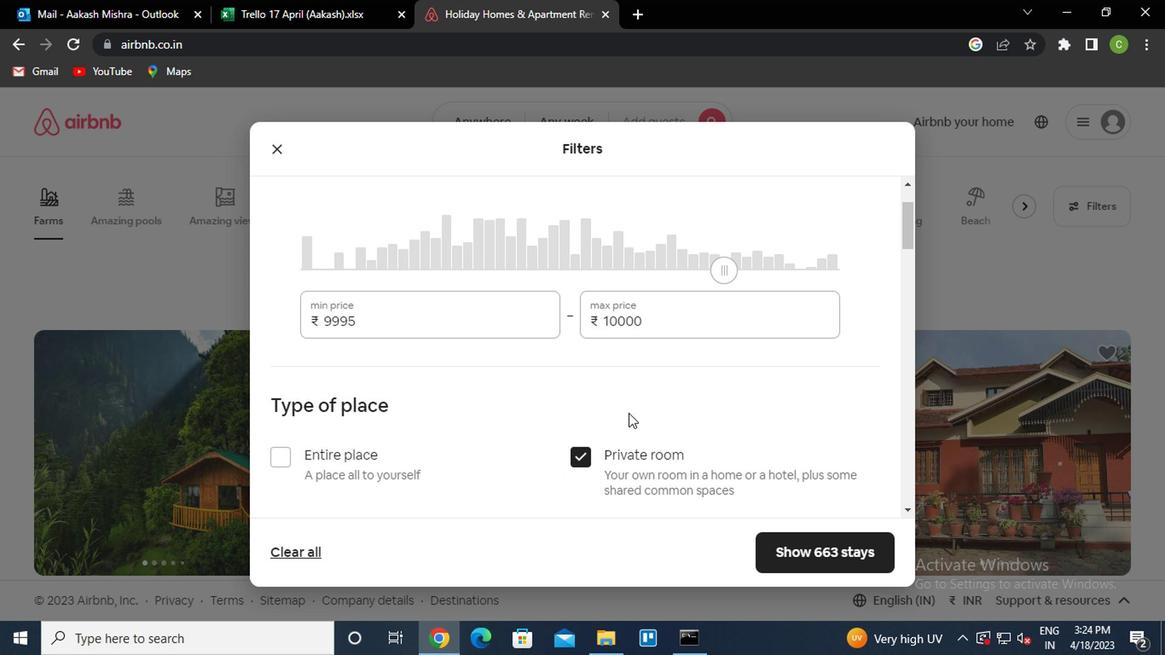 
Action: Mouse scrolled (624, 412) with delta (0, -1)
Screenshot: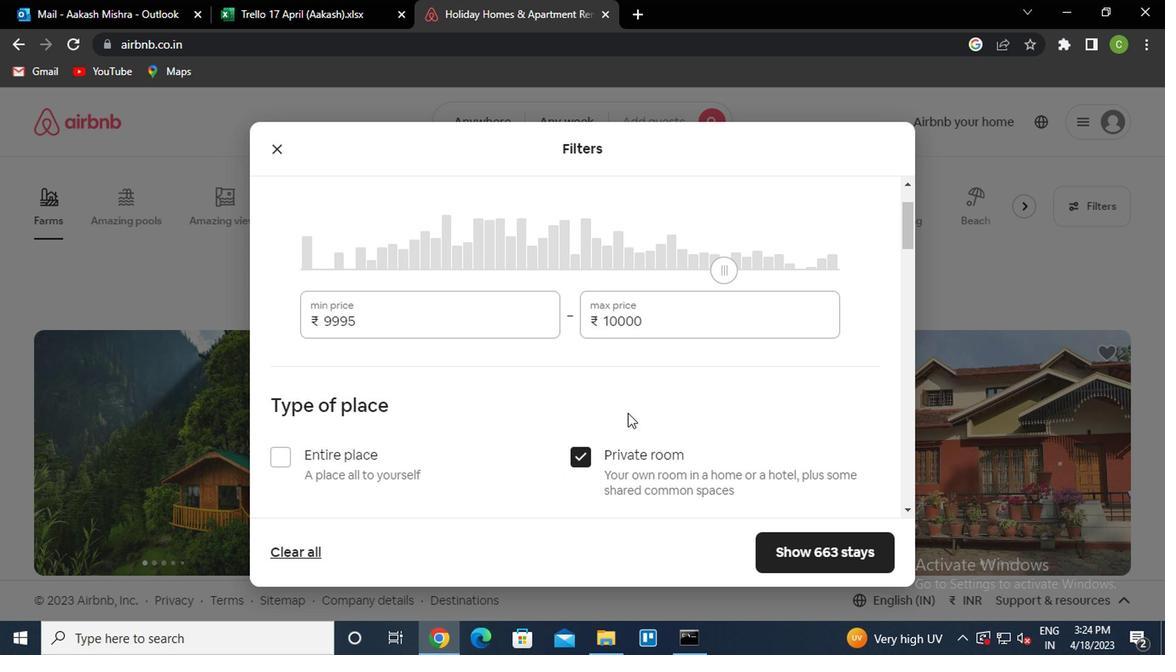 
Action: Mouse moved to (623, 415)
Screenshot: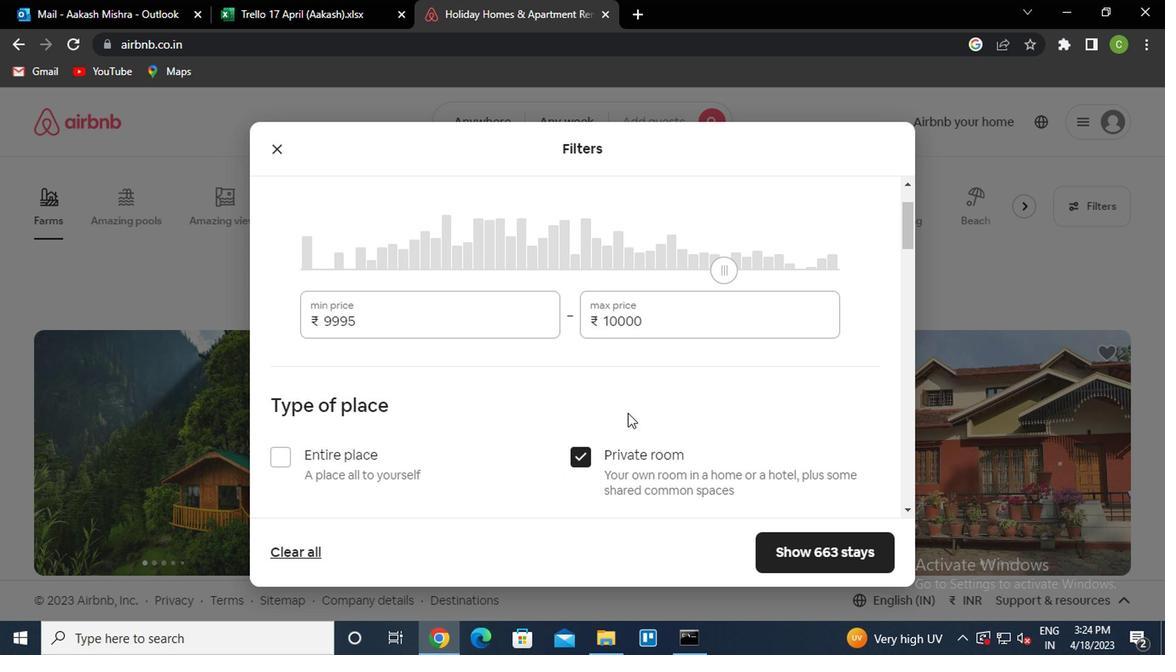 
Action: Mouse scrolled (623, 414) with delta (0, -1)
Screenshot: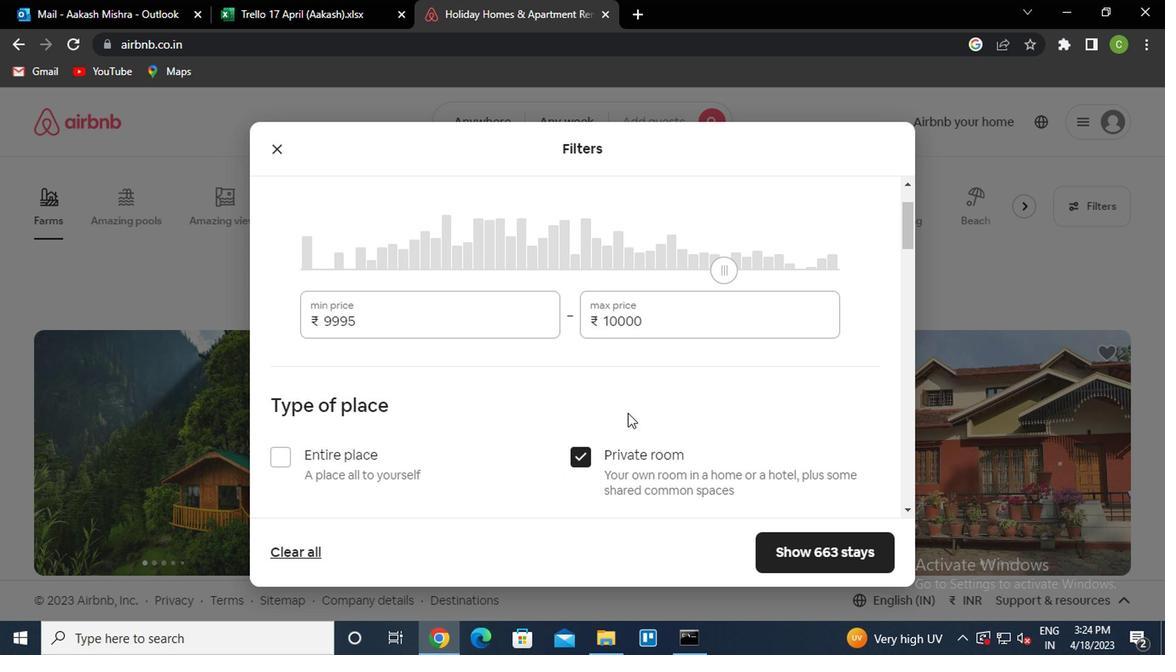 
Action: Mouse moved to (622, 415)
Screenshot: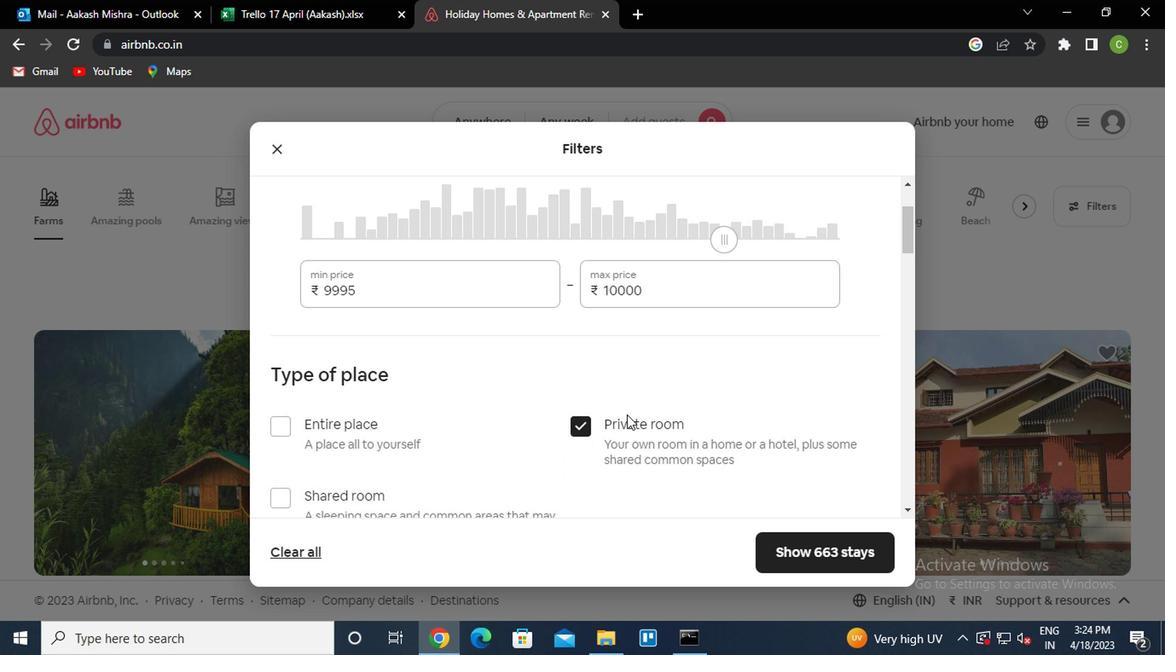 
Action: Mouse scrolled (622, 414) with delta (0, -1)
Screenshot: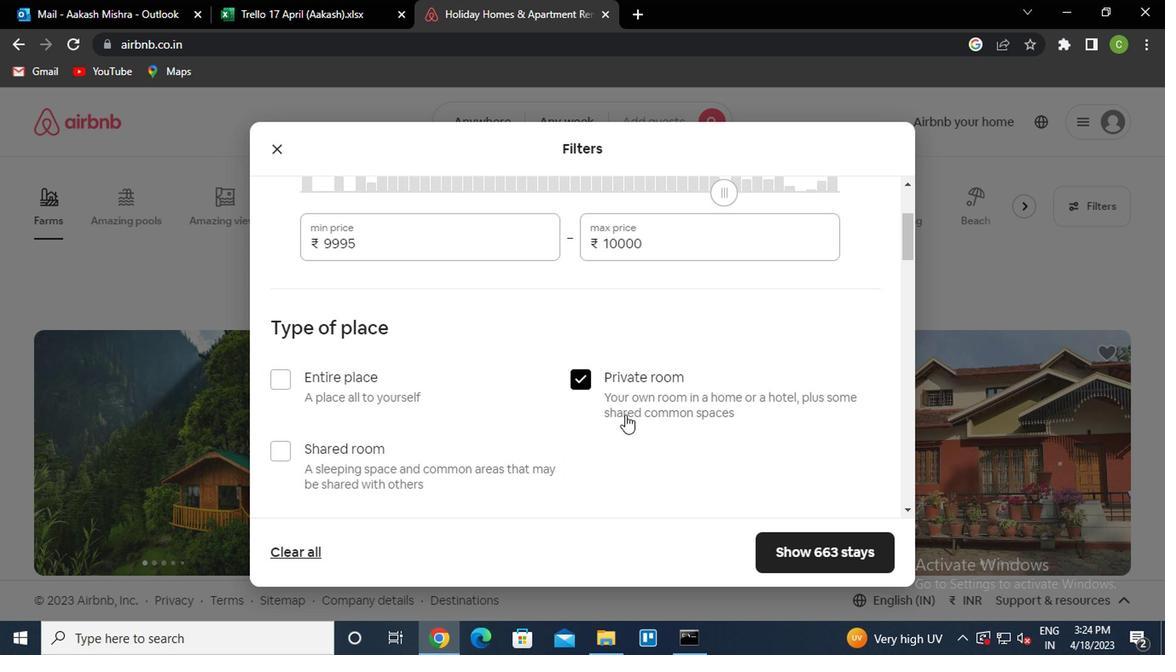 
Action: Mouse moved to (614, 416)
Screenshot: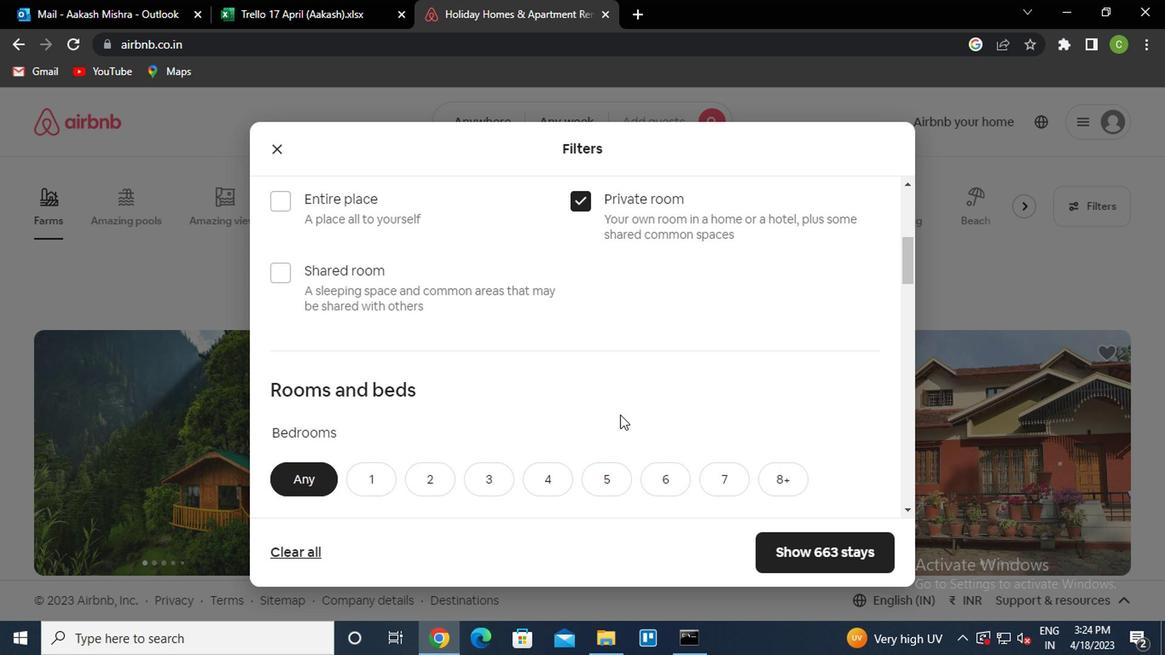 
Action: Mouse scrolled (614, 415) with delta (0, 0)
Screenshot: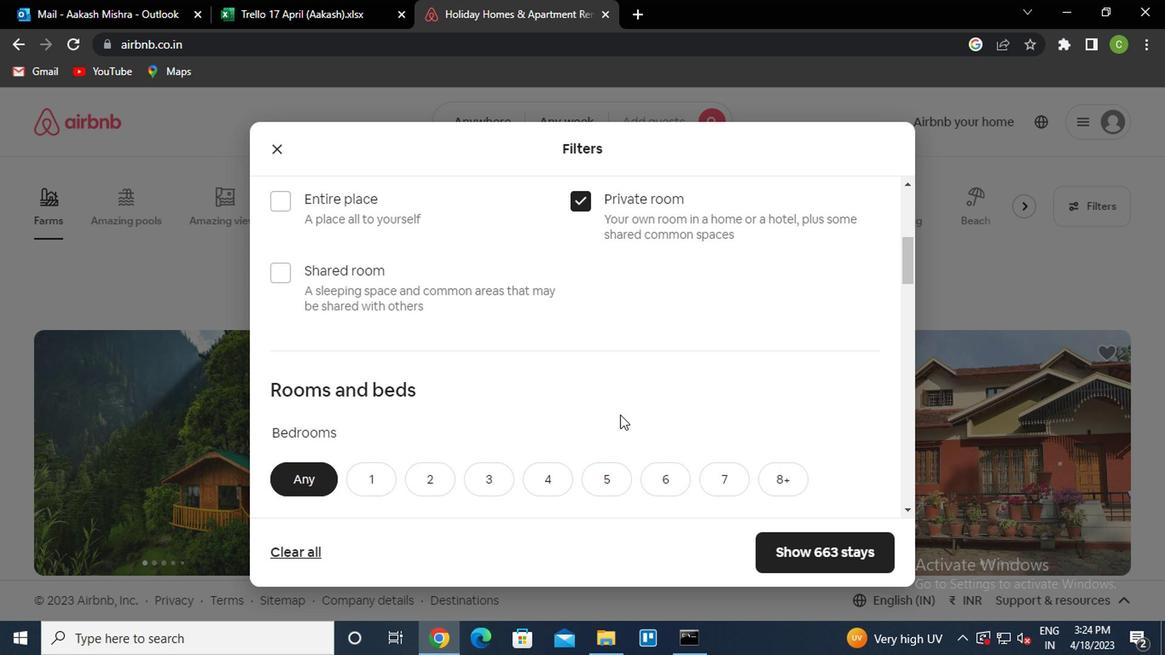 
Action: Mouse moved to (610, 416)
Screenshot: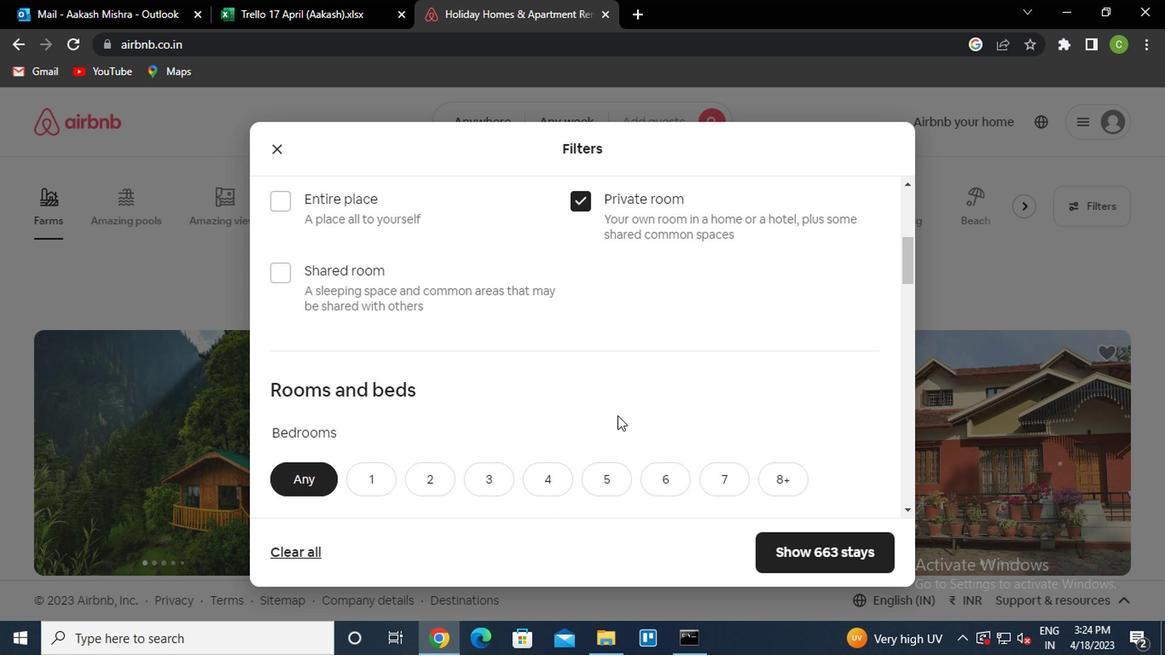 
Action: Mouse scrolled (610, 415) with delta (0, 0)
Screenshot: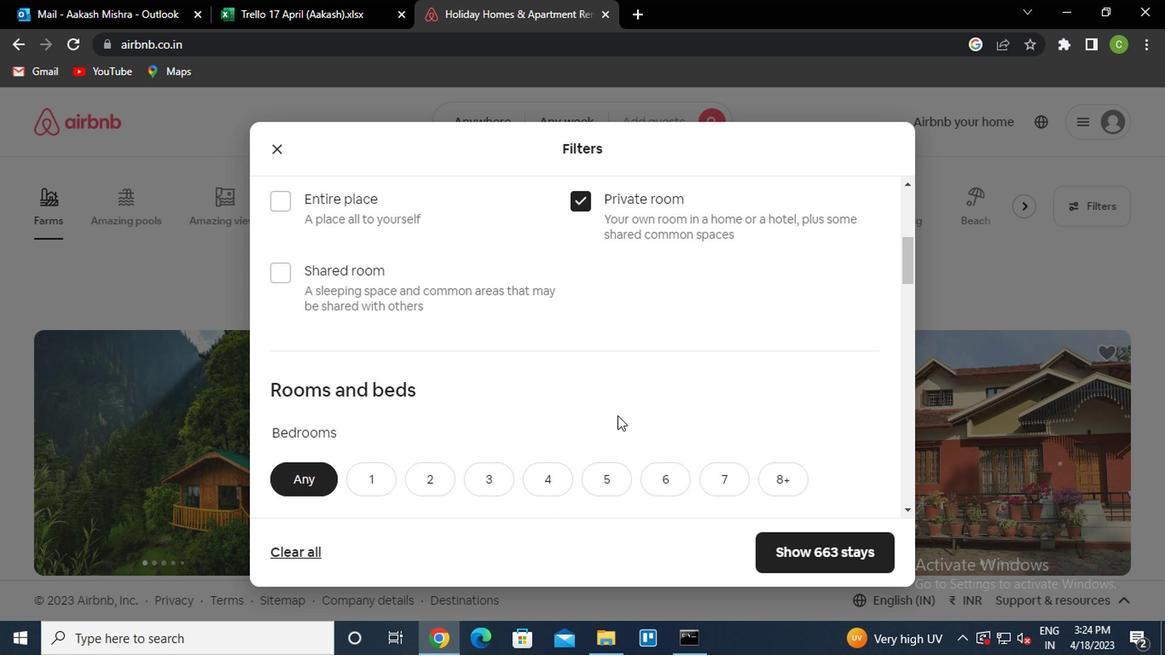 
Action: Mouse moved to (369, 323)
Screenshot: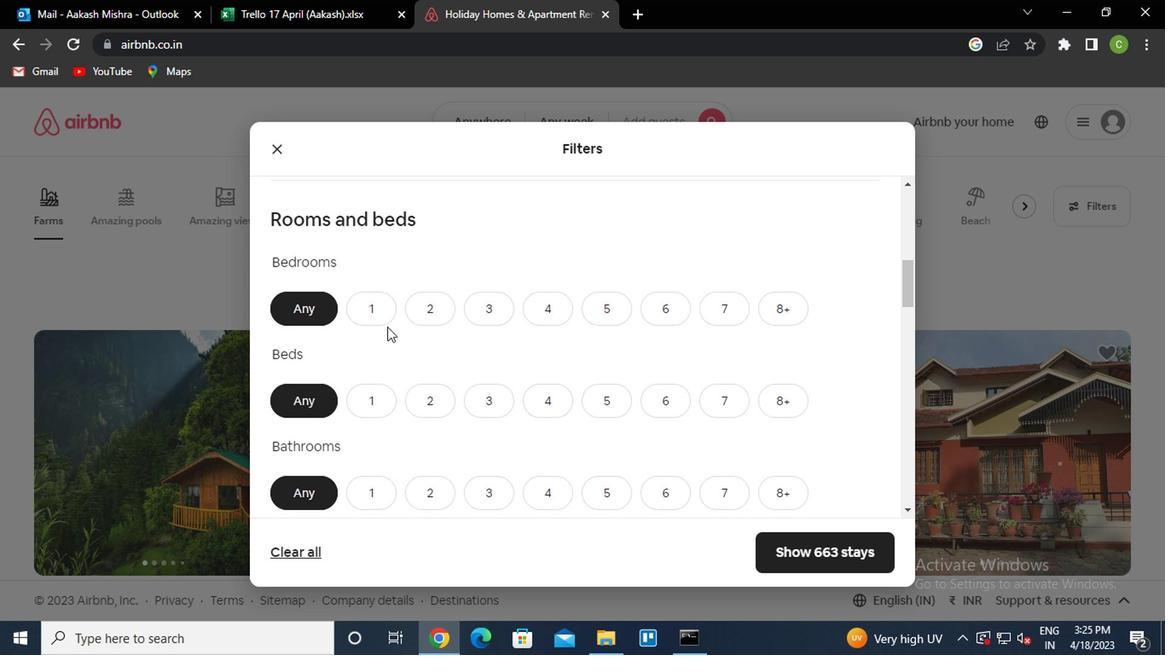 
Action: Mouse pressed left at (369, 323)
Screenshot: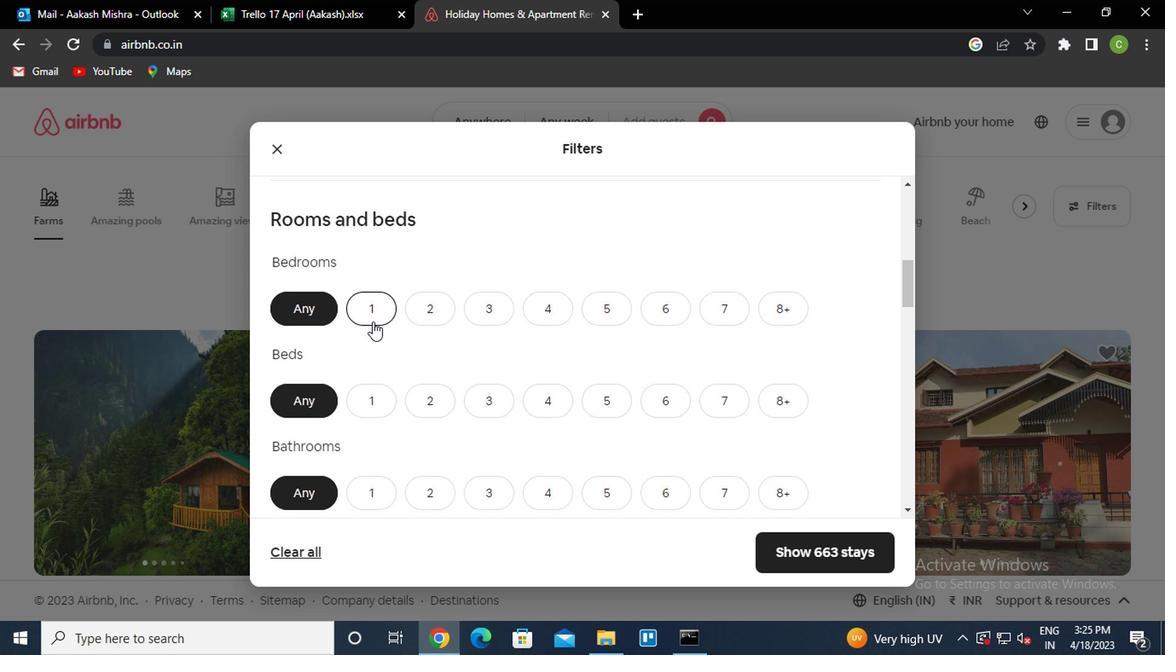 
Action: Mouse moved to (359, 408)
Screenshot: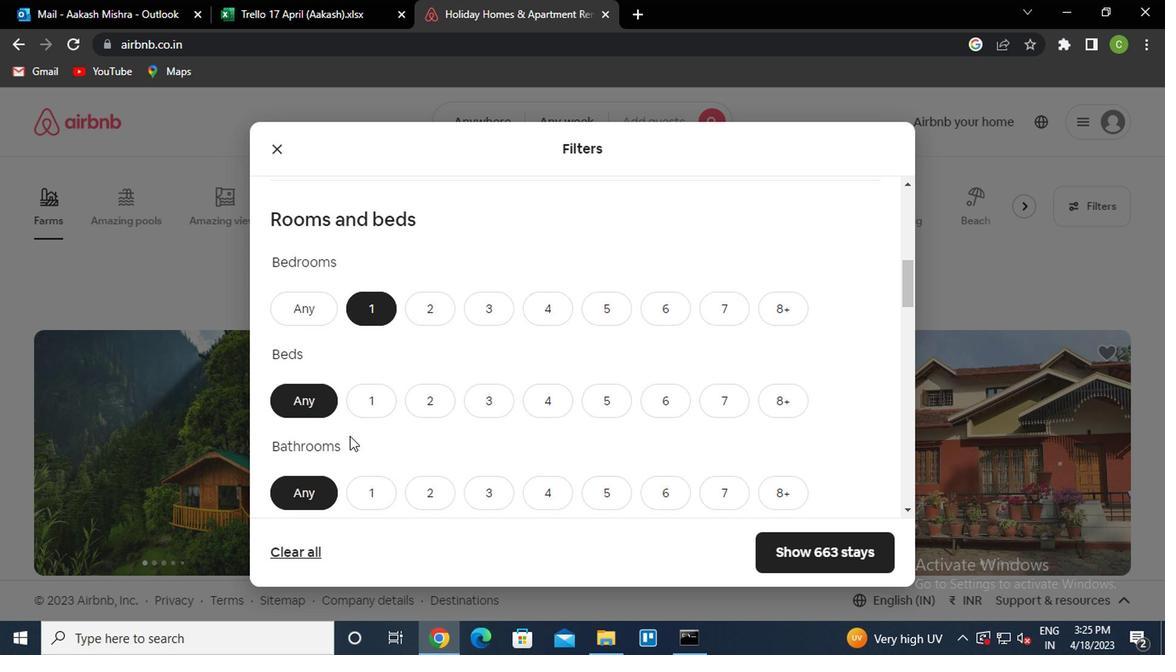 
Action: Mouse pressed left at (359, 408)
Screenshot: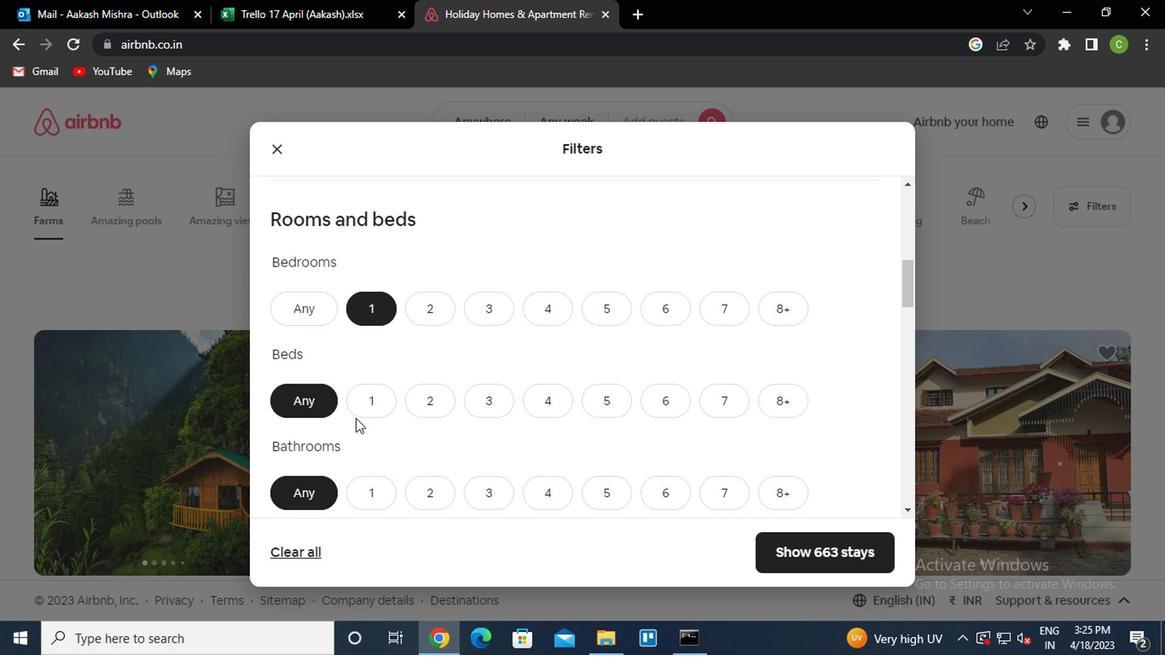 
Action: Mouse moved to (373, 482)
Screenshot: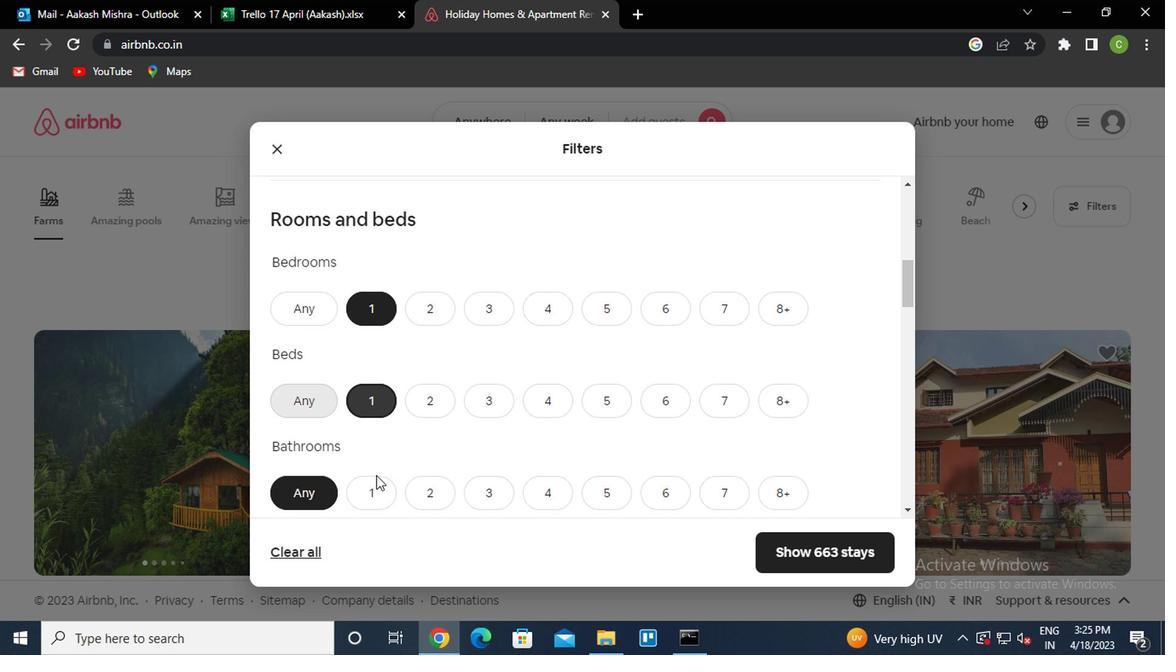 
Action: Mouse pressed left at (373, 482)
Screenshot: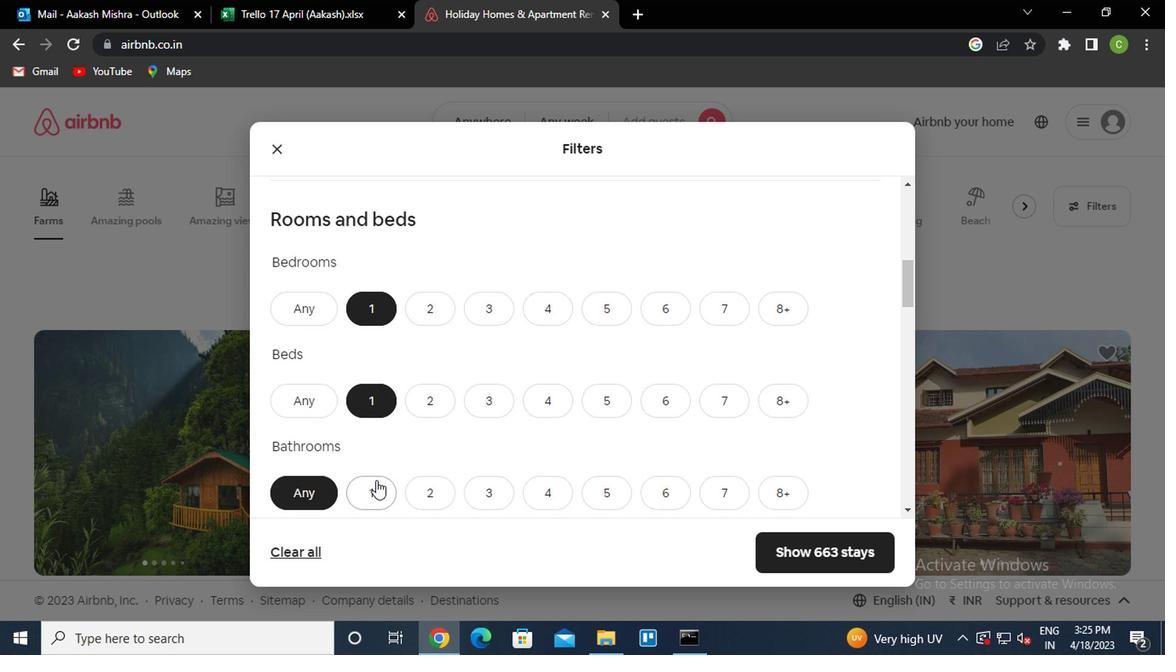
Action: Mouse moved to (467, 428)
Screenshot: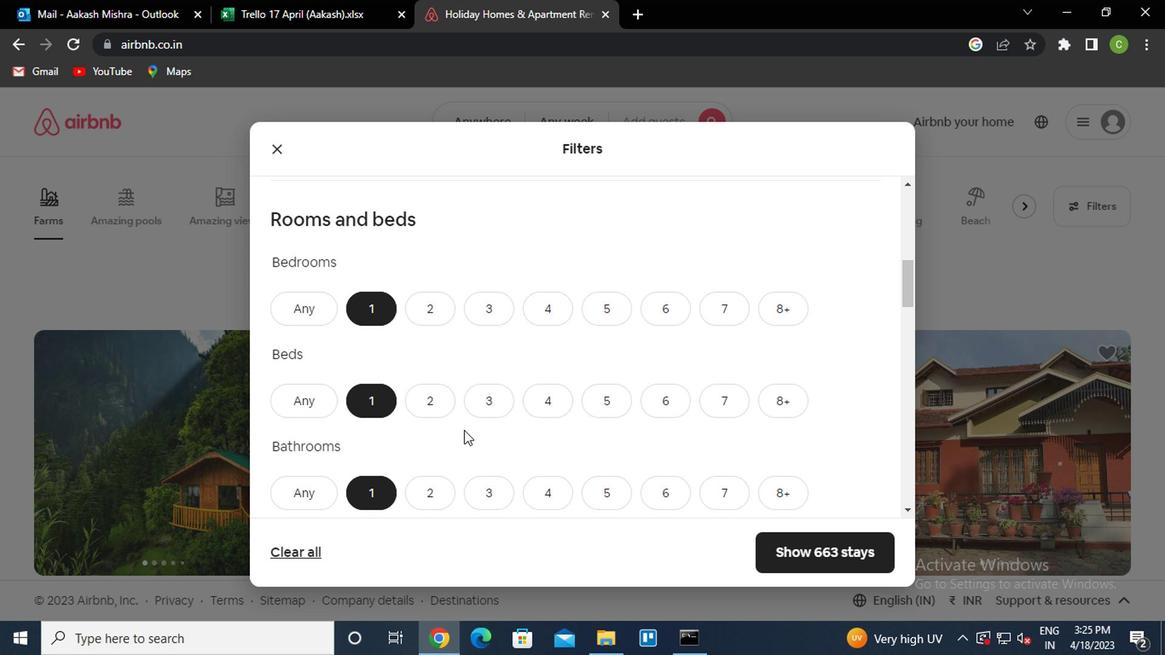 
Action: Mouse scrolled (467, 427) with delta (0, -1)
Screenshot: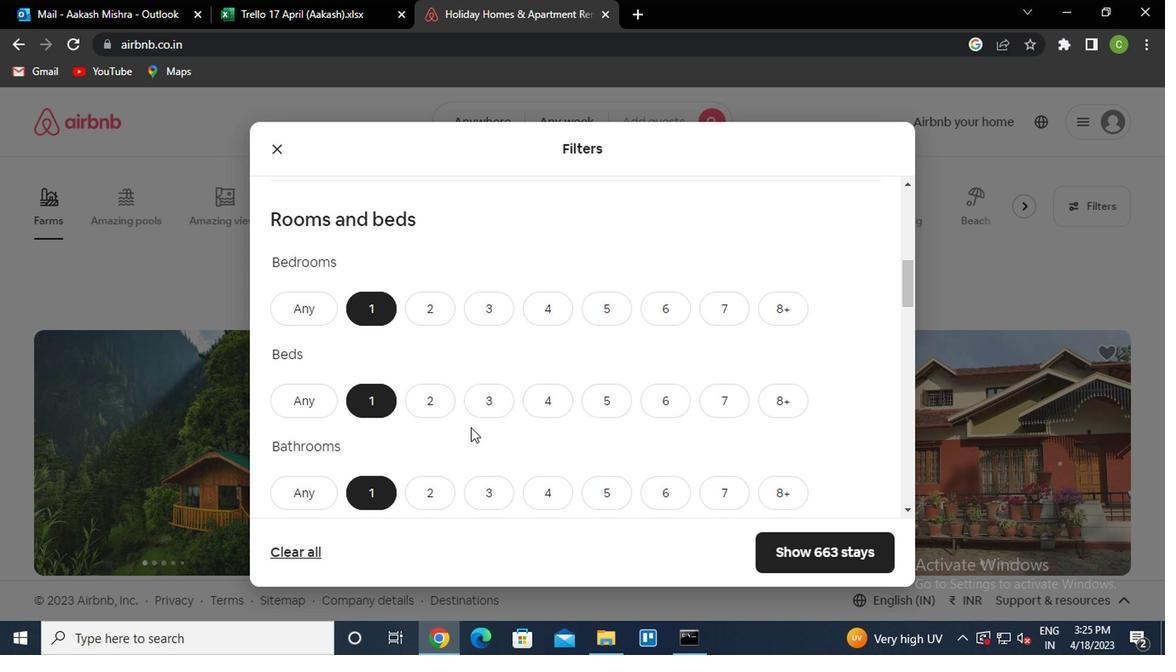 
Action: Mouse scrolled (467, 427) with delta (0, -1)
Screenshot: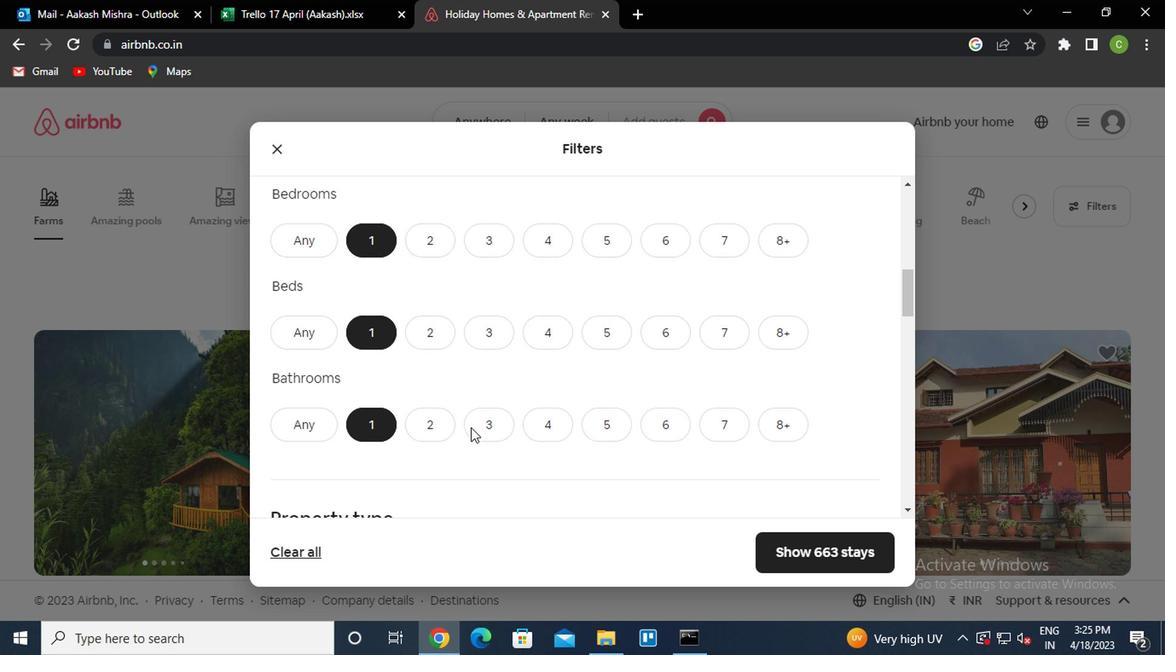 
Action: Mouse scrolled (467, 427) with delta (0, -1)
Screenshot: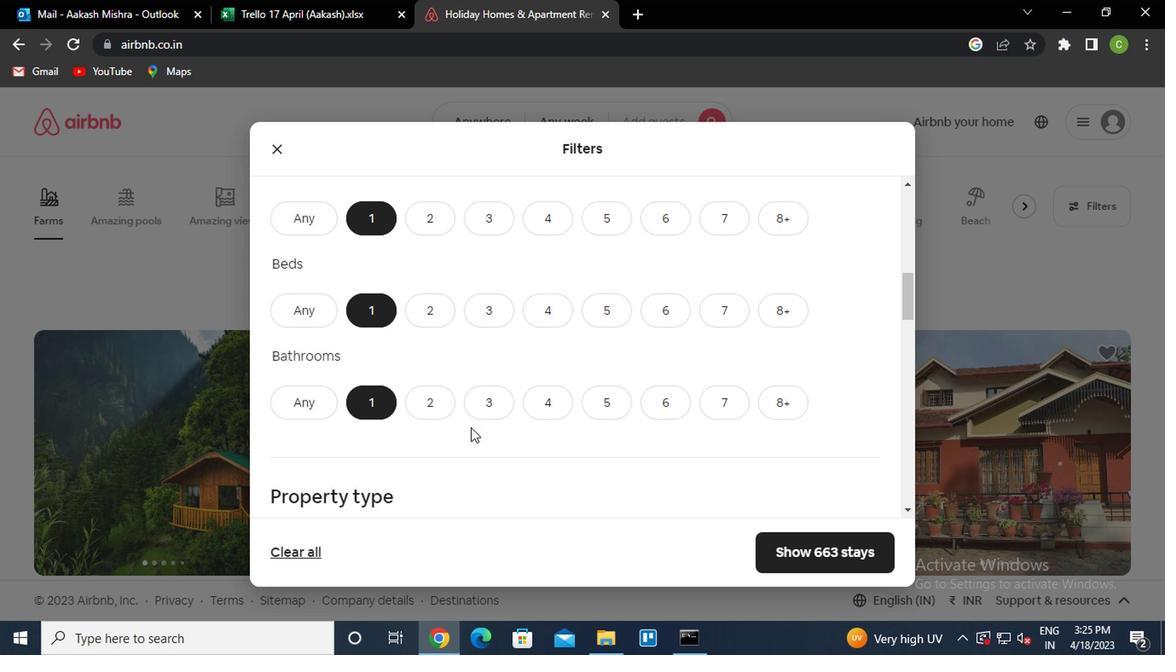 
Action: Mouse scrolled (467, 427) with delta (0, -1)
Screenshot: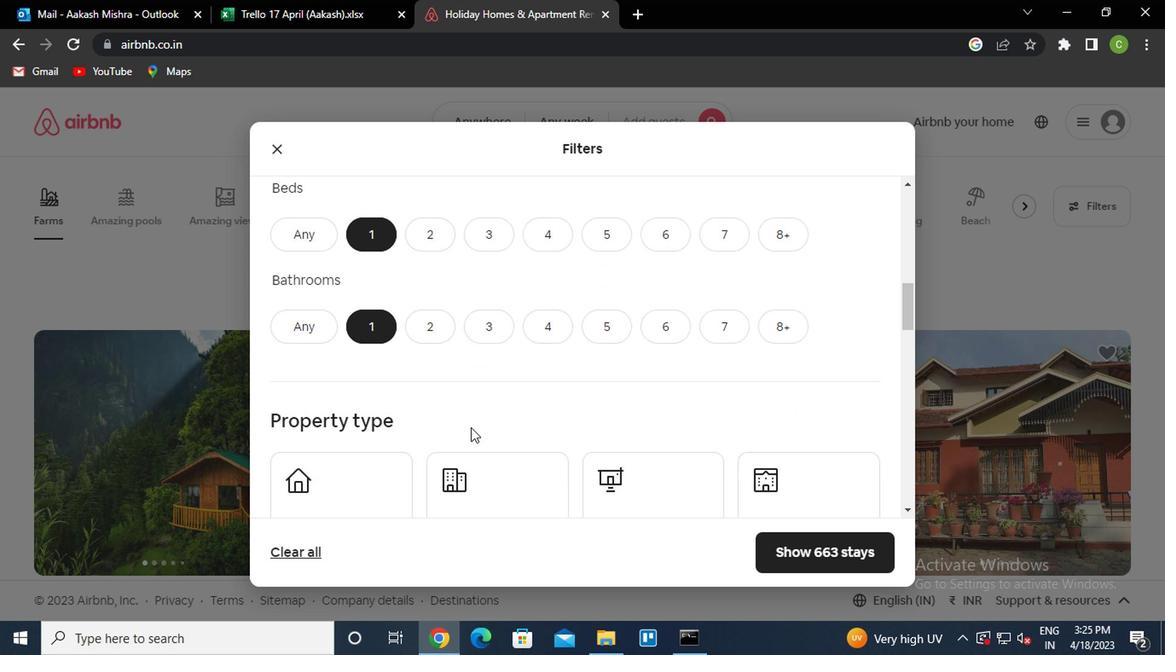 
Action: Mouse moved to (772, 356)
Screenshot: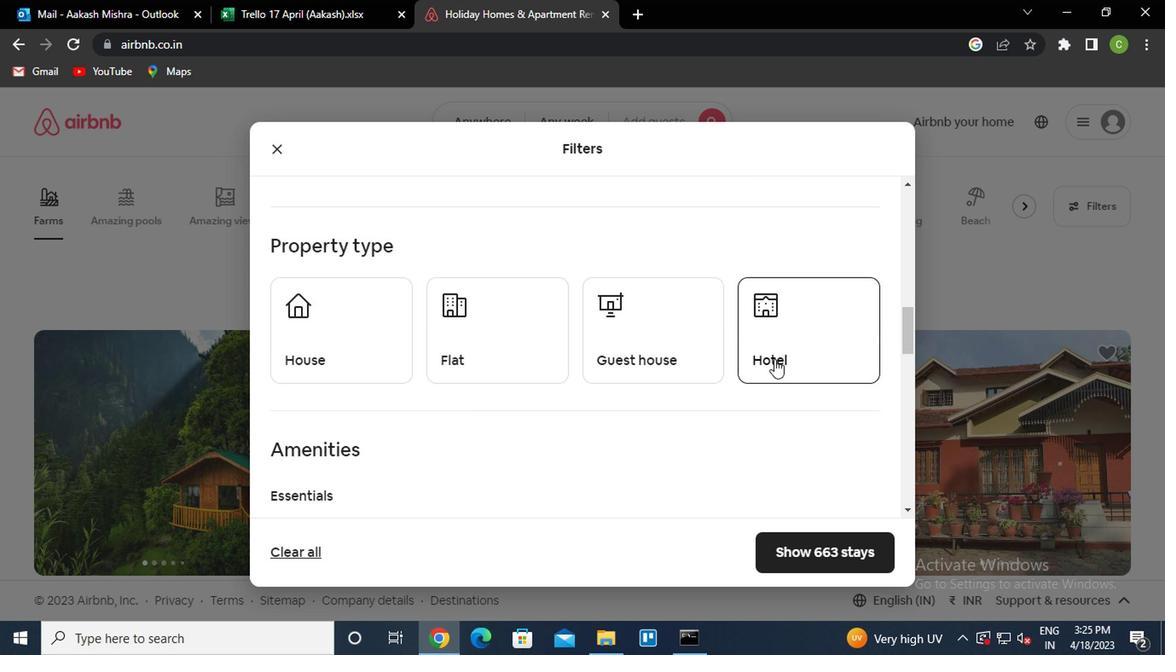 
Action: Mouse pressed left at (772, 356)
Screenshot: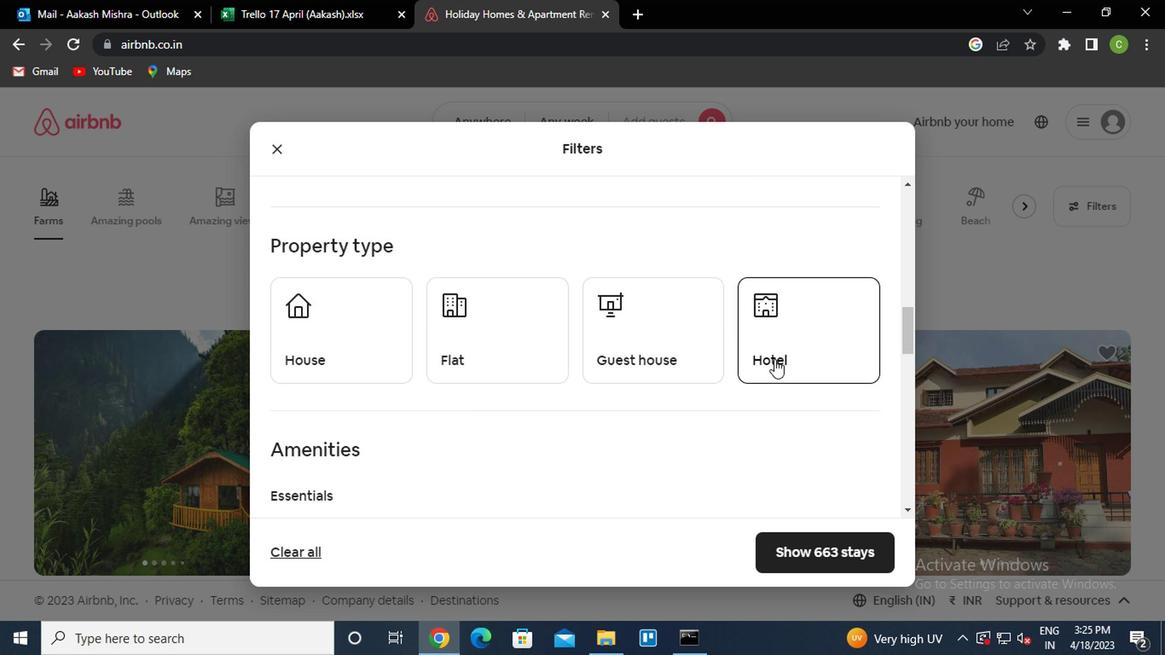 
Action: Mouse moved to (538, 450)
Screenshot: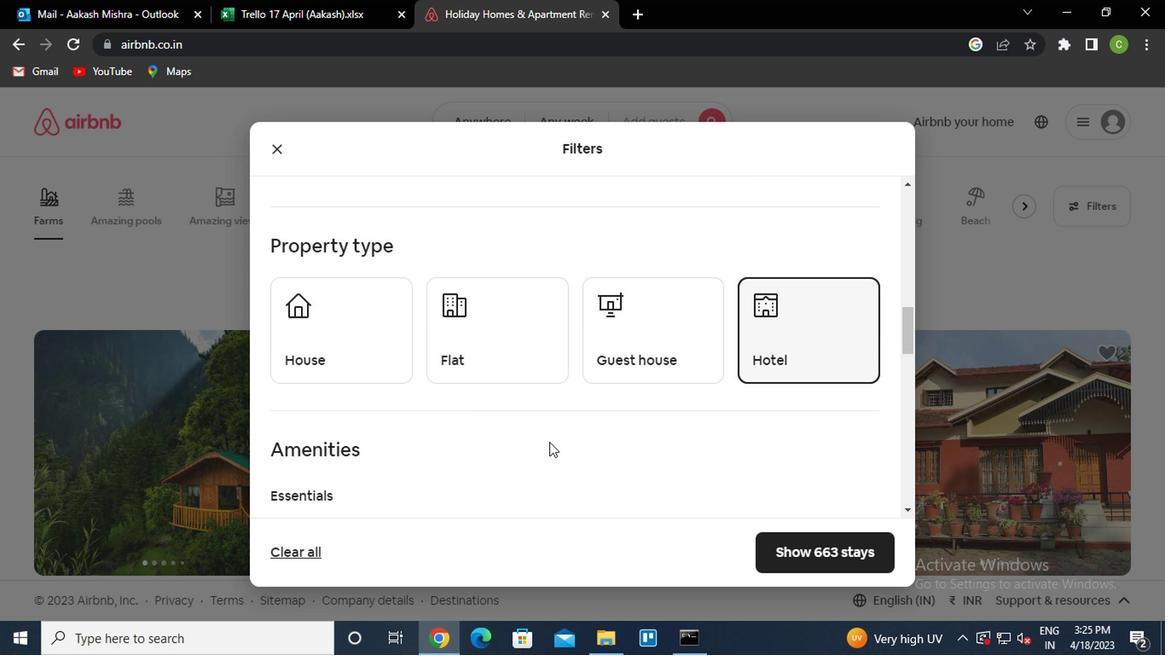 
Action: Mouse scrolled (538, 449) with delta (0, -1)
Screenshot: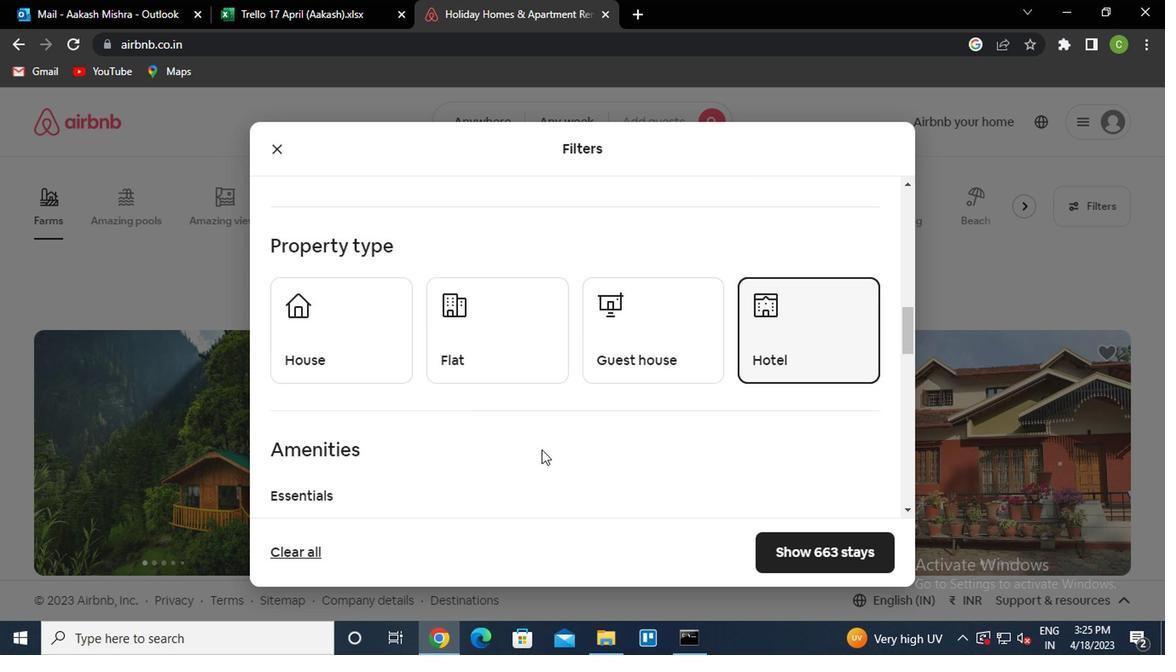 
Action: Mouse scrolled (538, 449) with delta (0, -1)
Screenshot: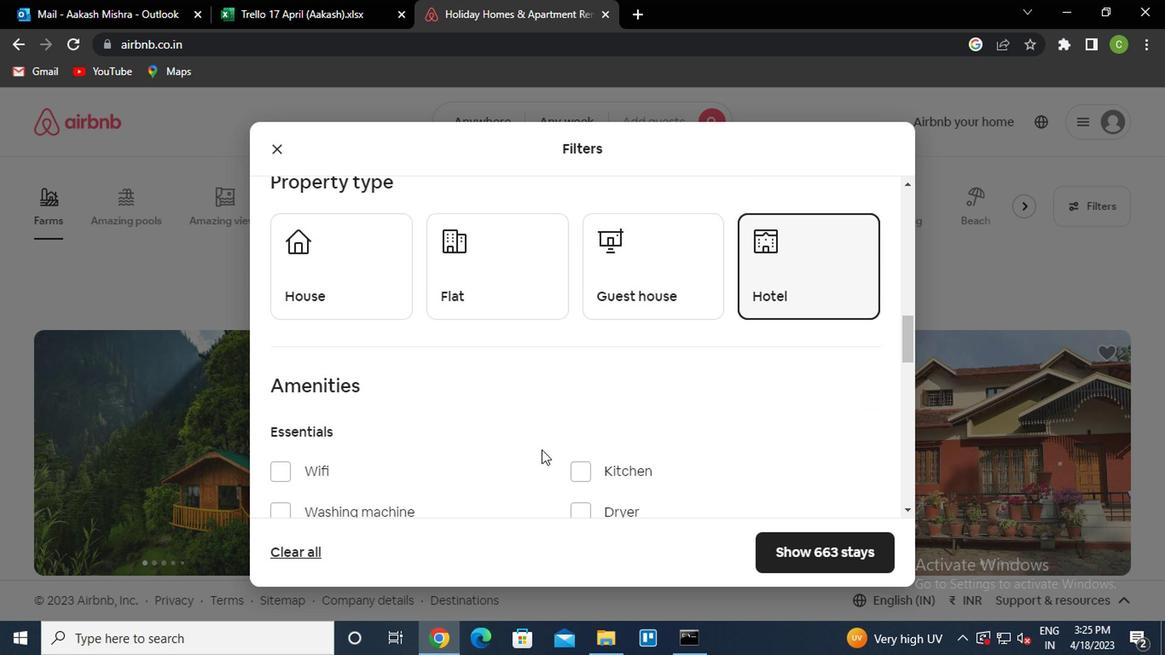 
Action: Mouse moved to (503, 433)
Screenshot: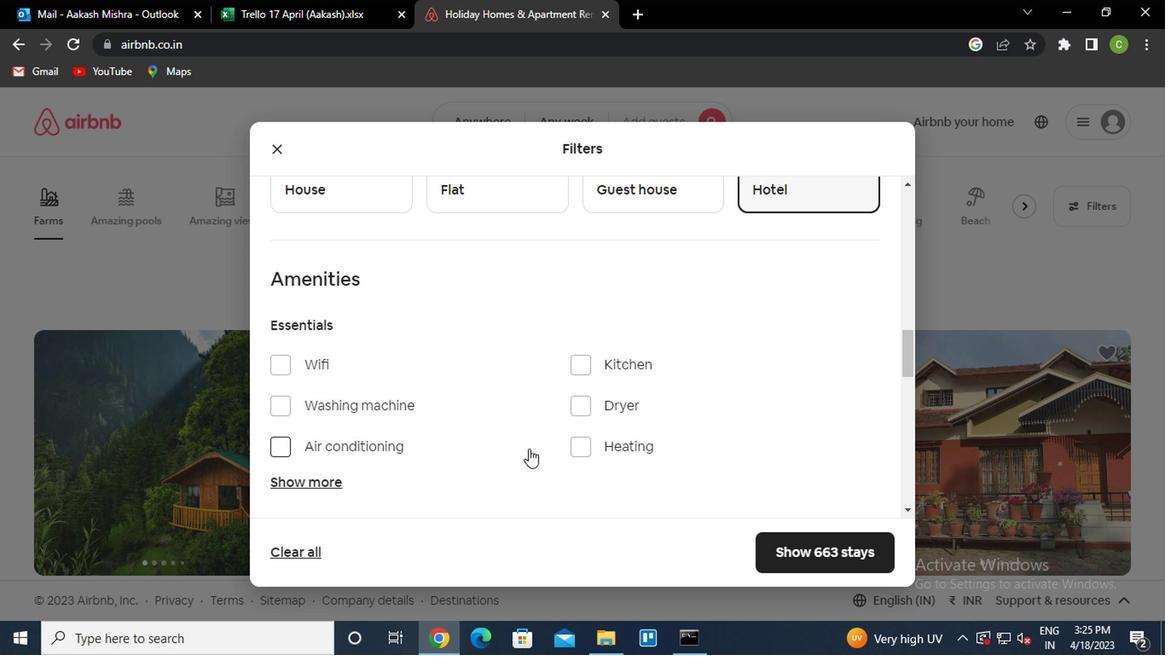 
Action: Mouse scrolled (503, 433) with delta (0, 0)
Screenshot: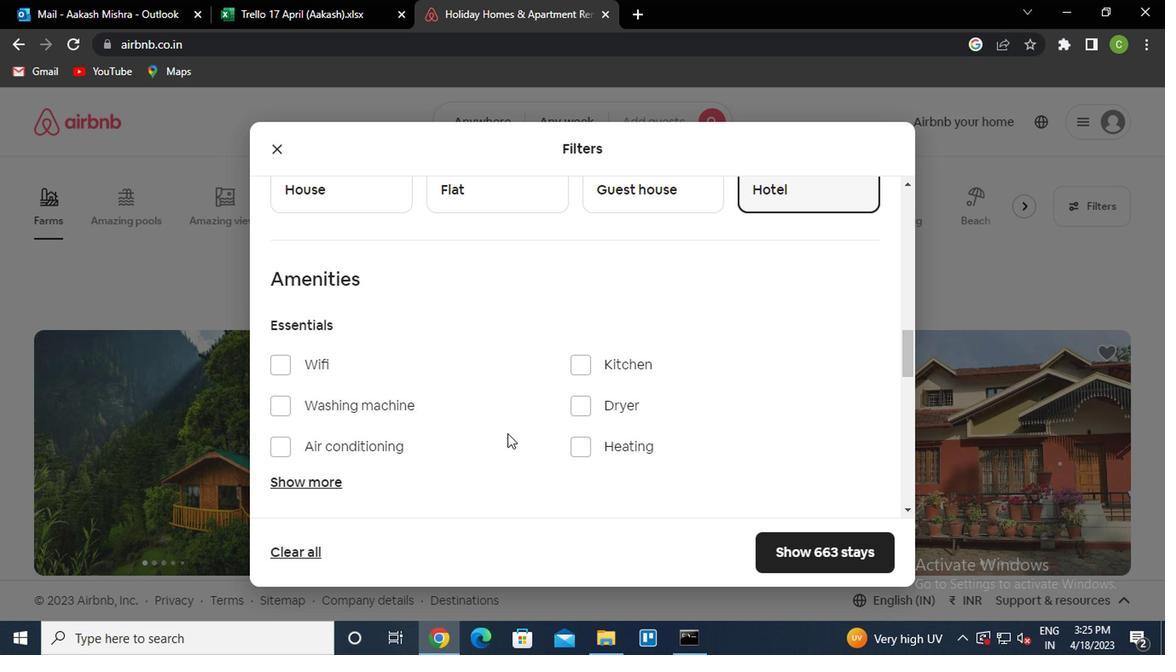 
Action: Mouse scrolled (503, 433) with delta (0, 0)
Screenshot: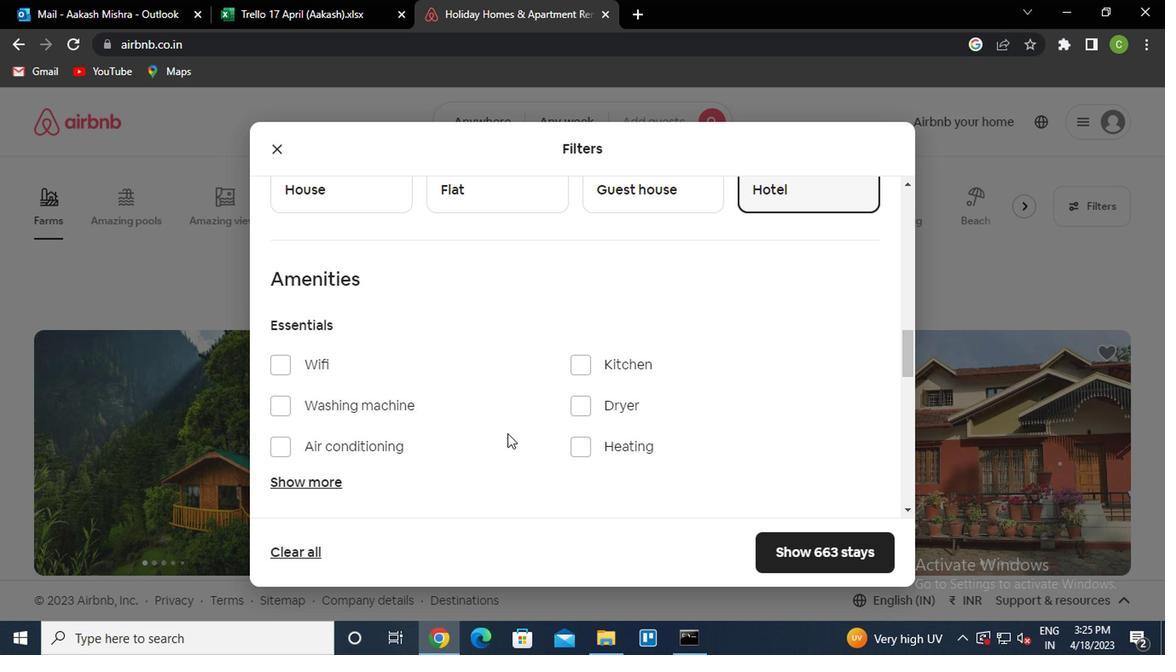 
Action: Mouse scrolled (503, 433) with delta (0, 0)
Screenshot: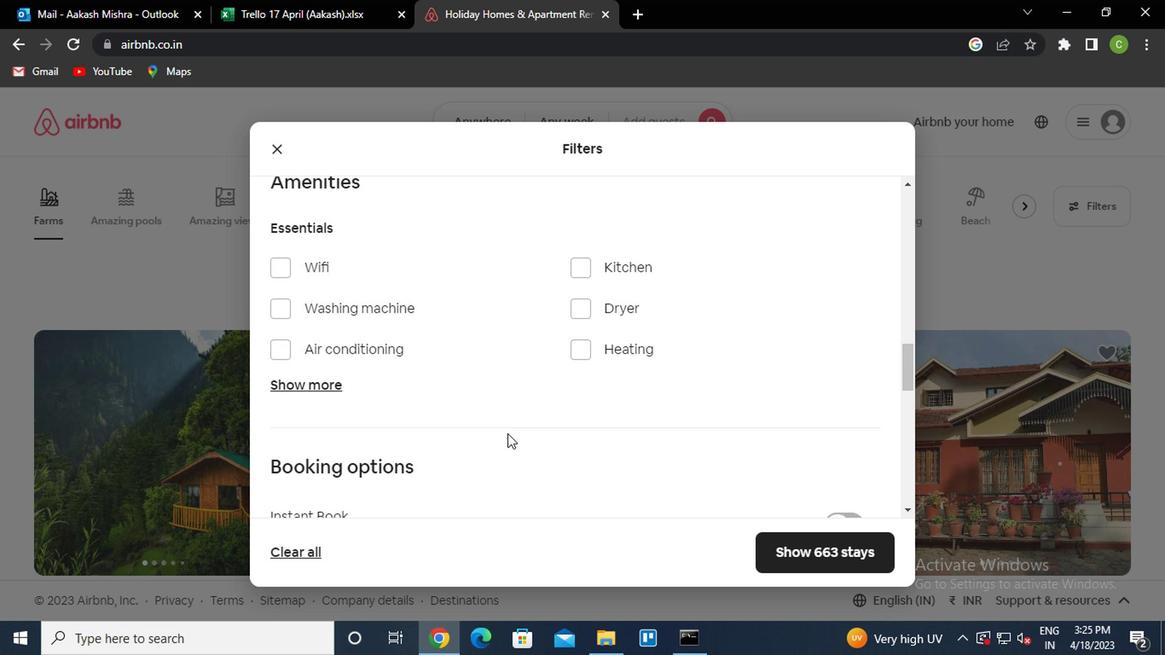 
Action: Mouse scrolled (503, 433) with delta (0, 0)
Screenshot: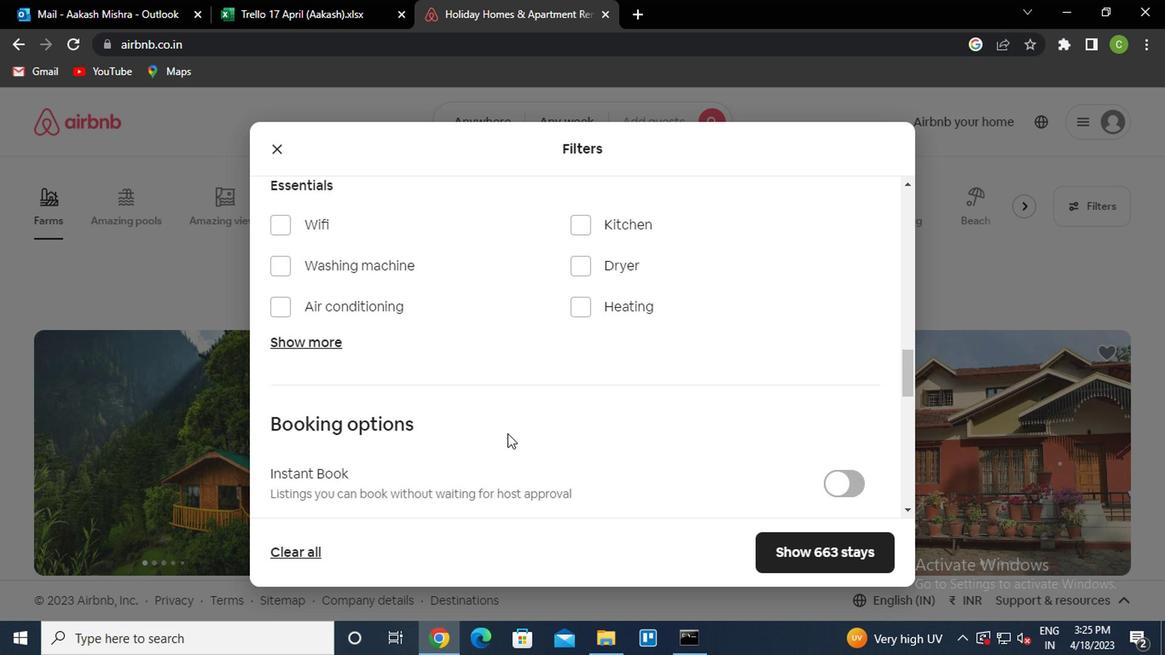 
Action: Mouse scrolled (503, 433) with delta (0, 0)
Screenshot: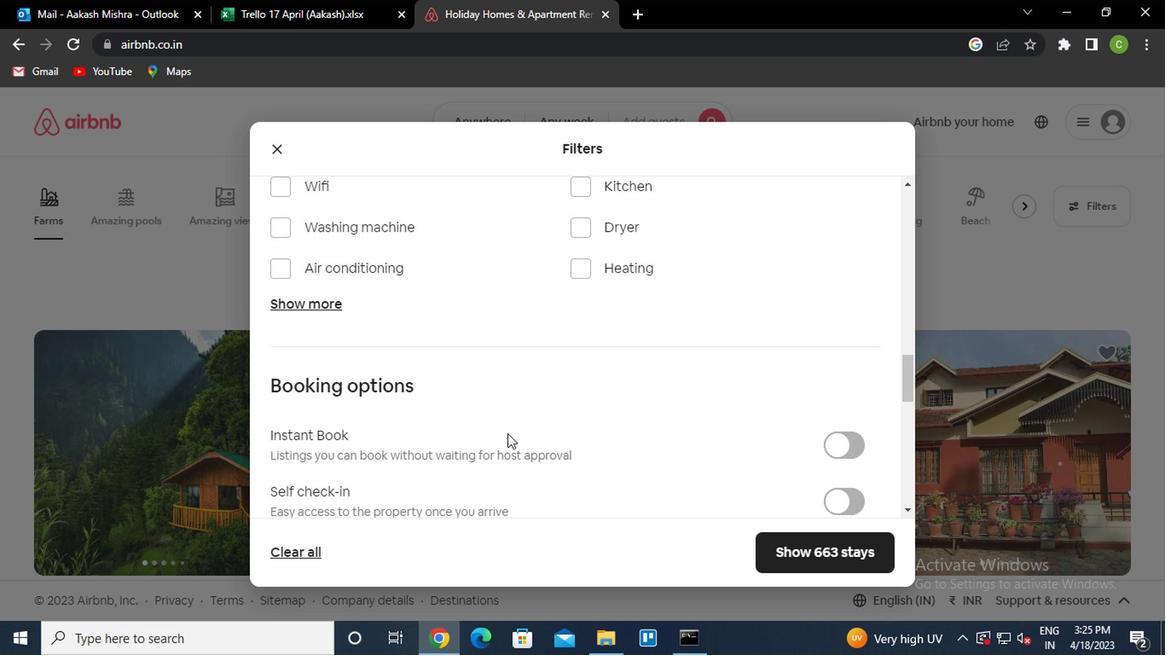 
Action: Mouse moved to (835, 247)
Screenshot: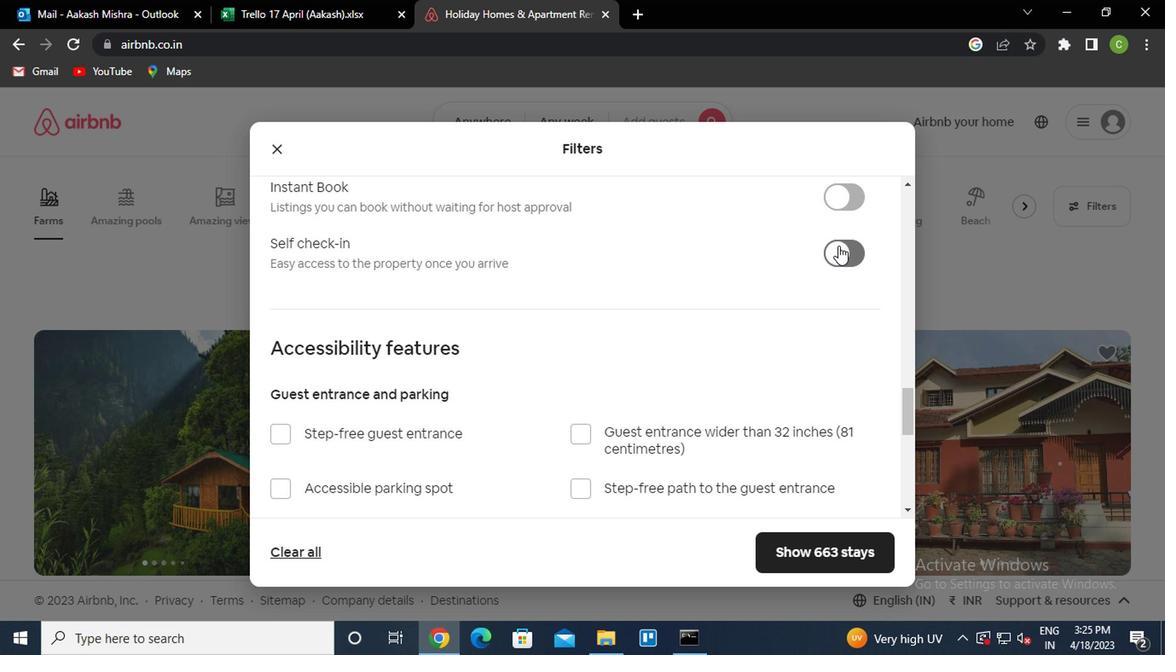 
Action: Mouse pressed left at (835, 247)
Screenshot: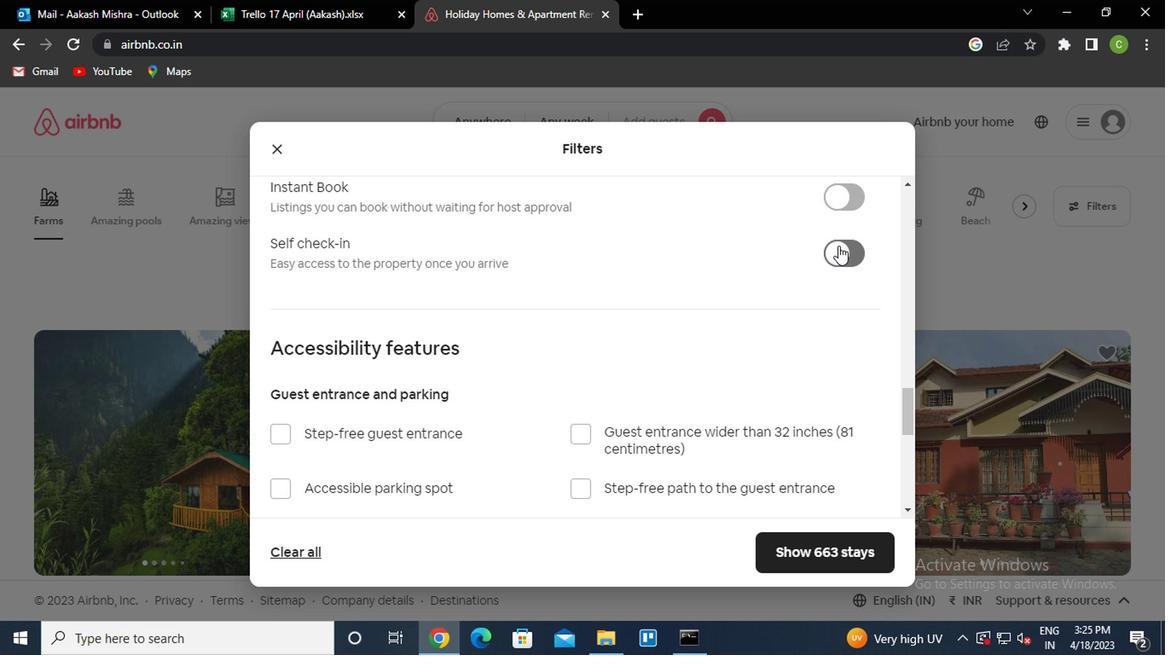 
Action: Mouse moved to (532, 401)
Screenshot: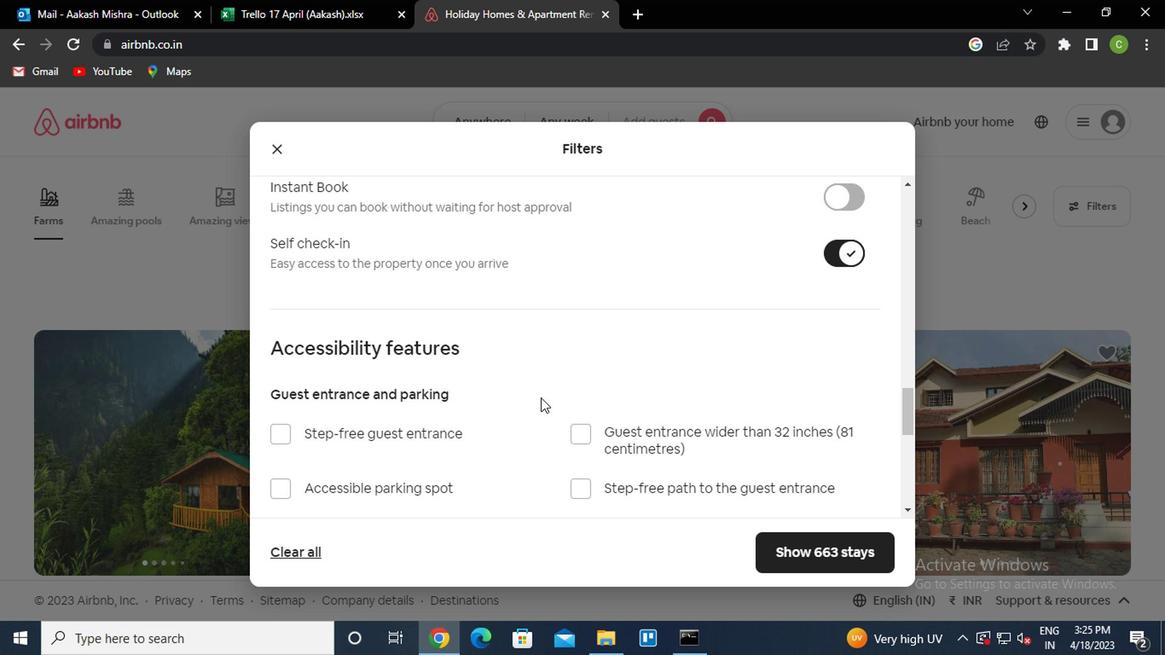 
Action: Mouse scrolled (532, 401) with delta (0, 0)
Screenshot: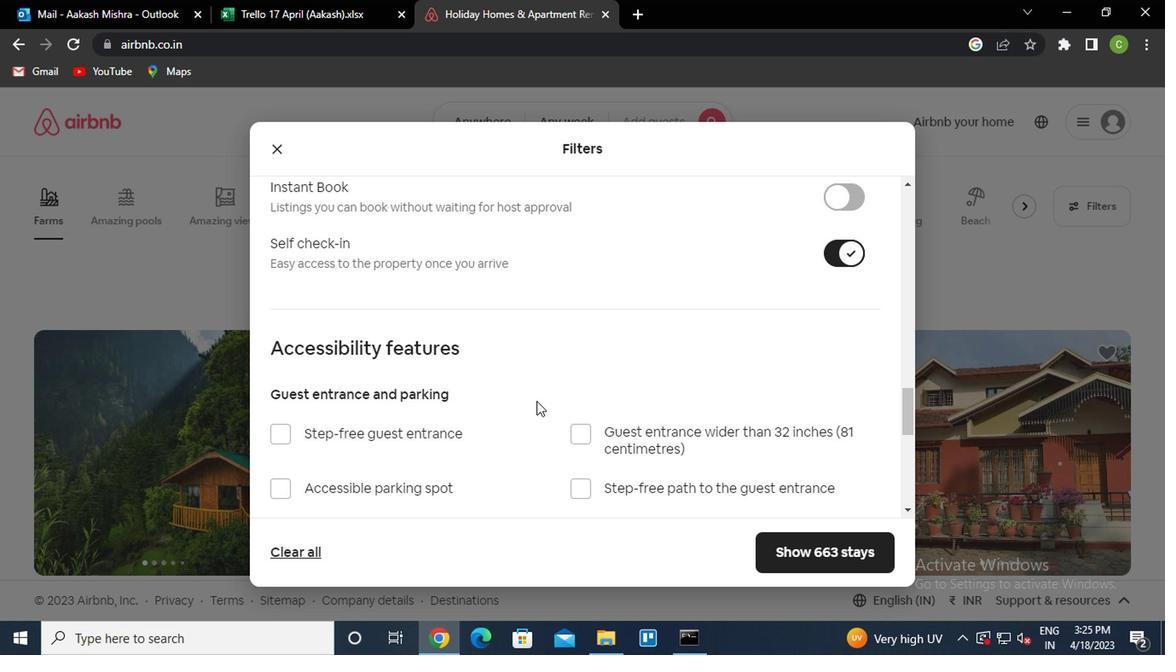 
Action: Mouse scrolled (532, 401) with delta (0, 0)
Screenshot: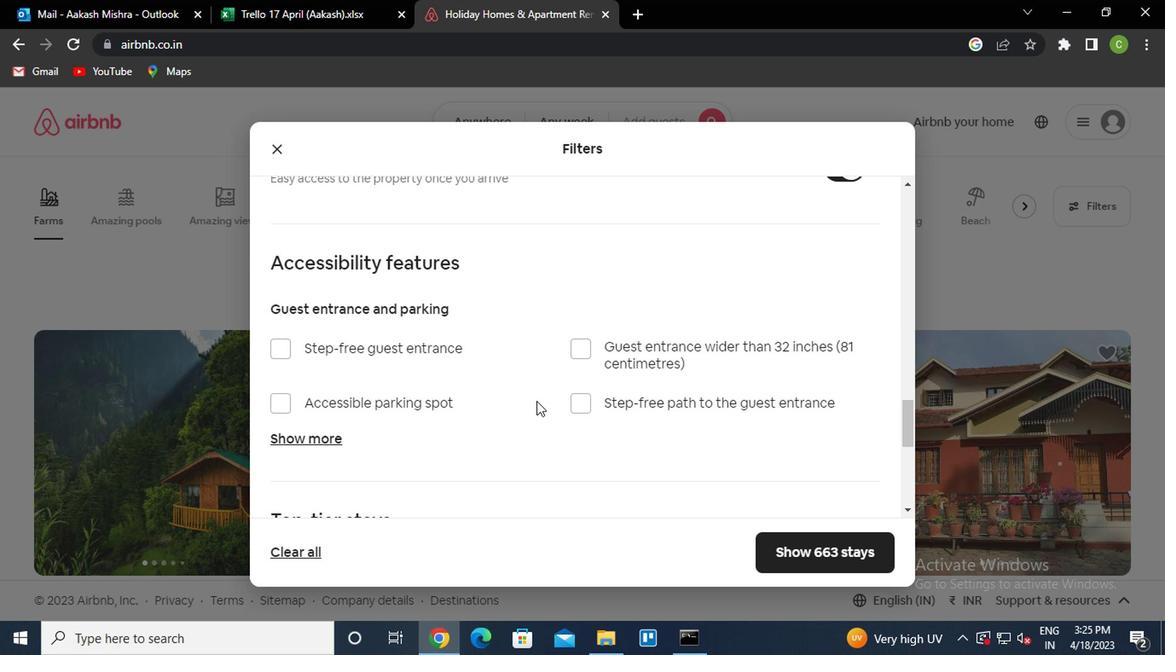 
Action: Mouse scrolled (532, 401) with delta (0, 0)
Screenshot: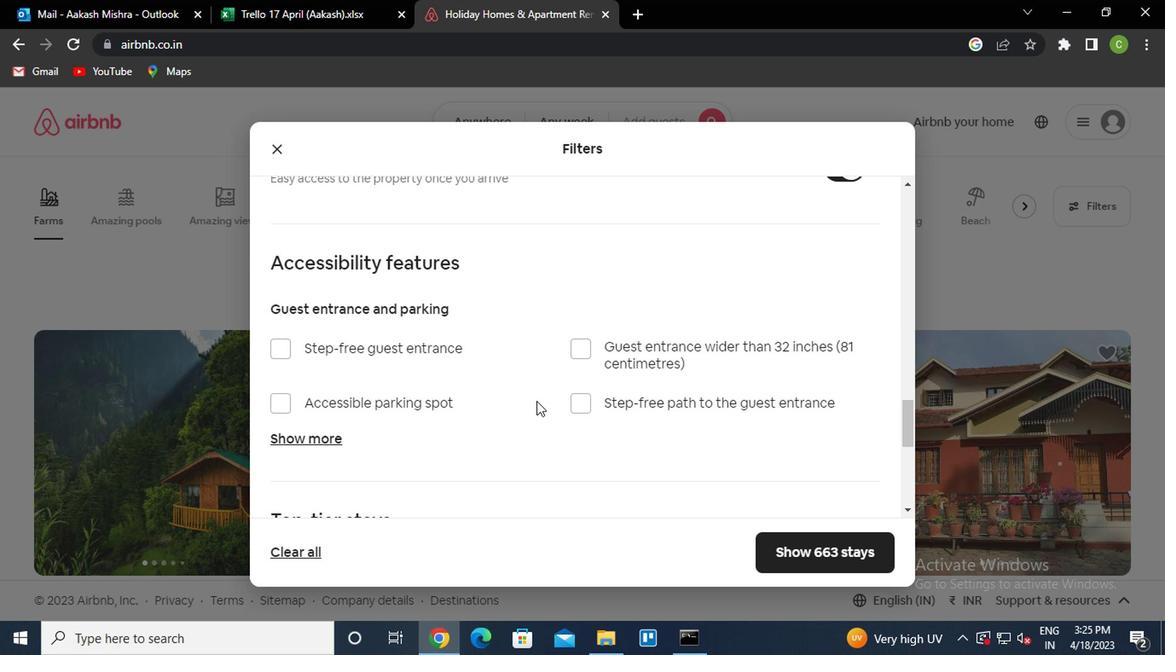 
Action: Mouse scrolled (532, 401) with delta (0, 0)
Screenshot: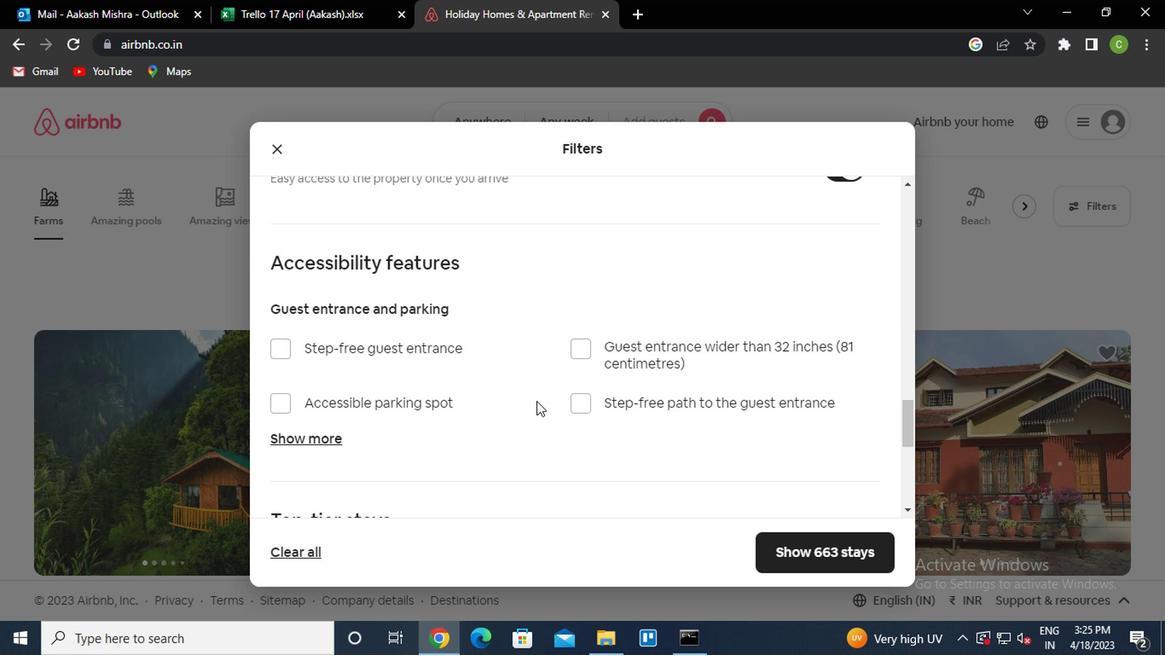 
Action: Mouse scrolled (532, 401) with delta (0, 0)
Screenshot: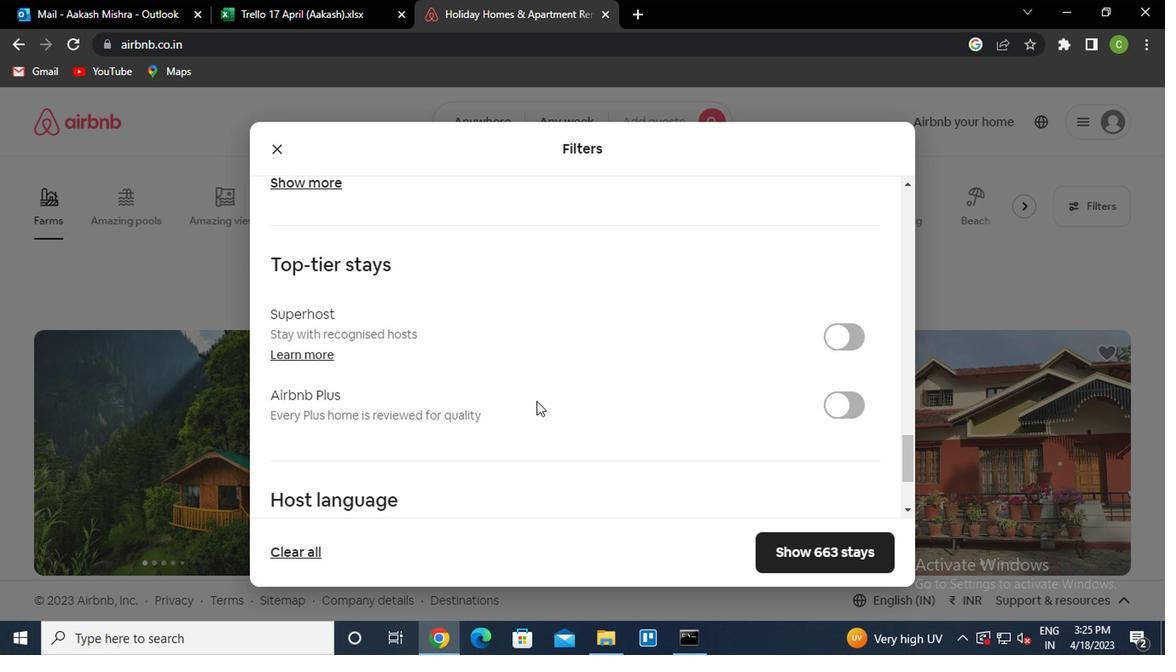 
Action: Mouse moved to (528, 416)
Screenshot: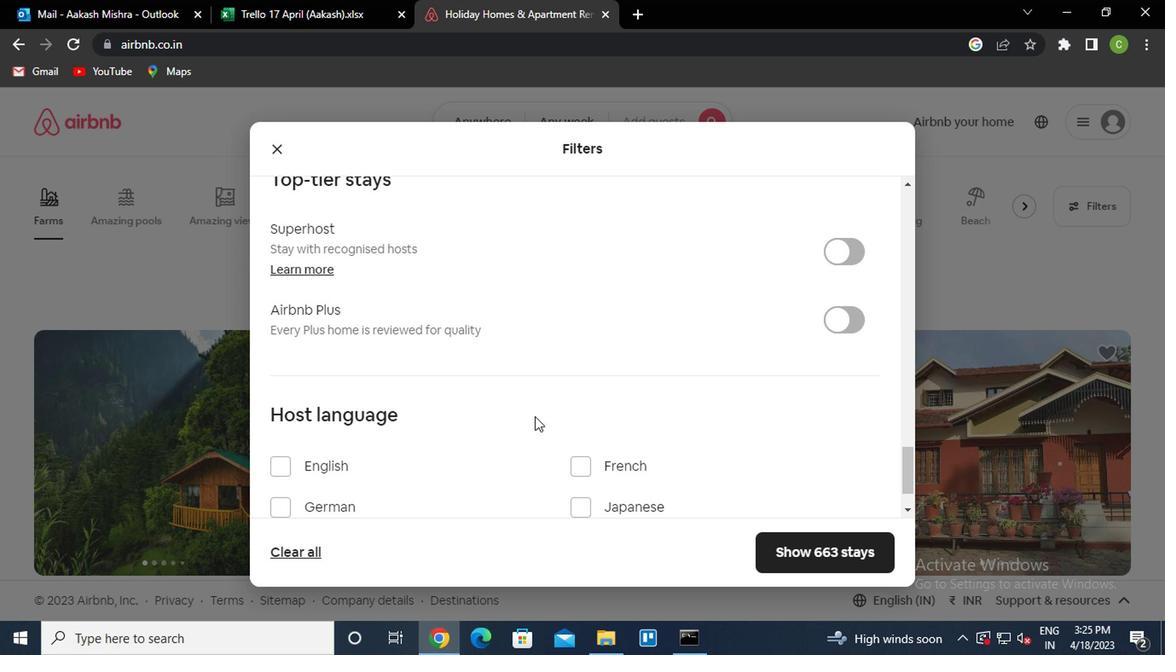 
Action: Mouse scrolled (528, 416) with delta (0, 0)
Screenshot: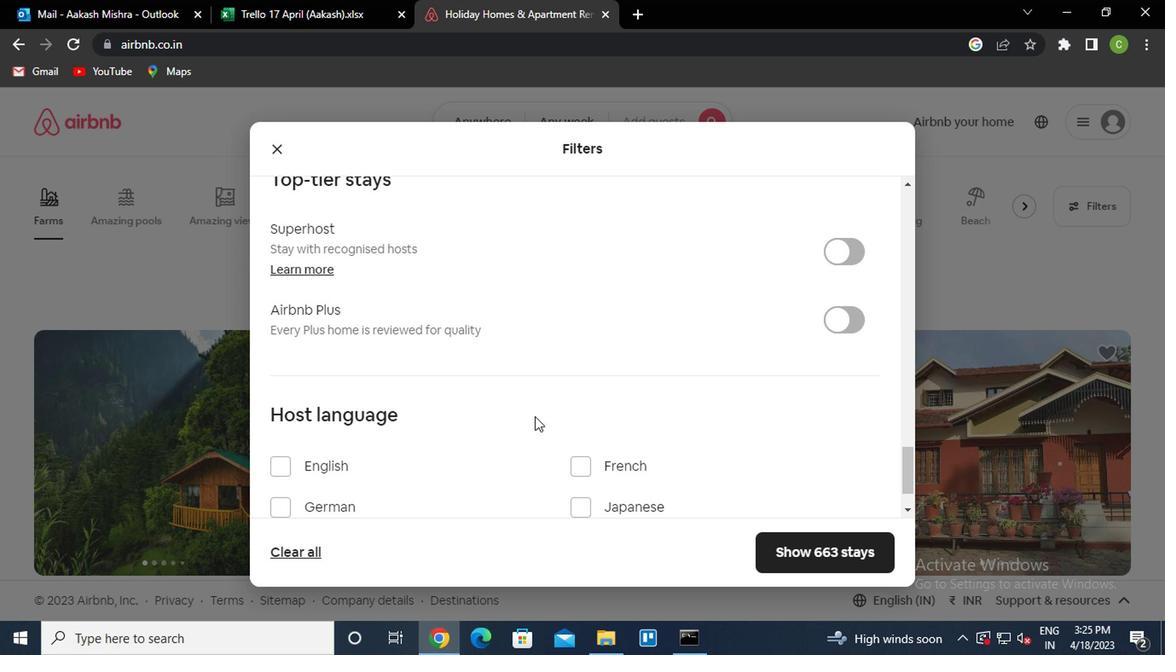 
Action: Mouse moved to (526, 416)
Screenshot: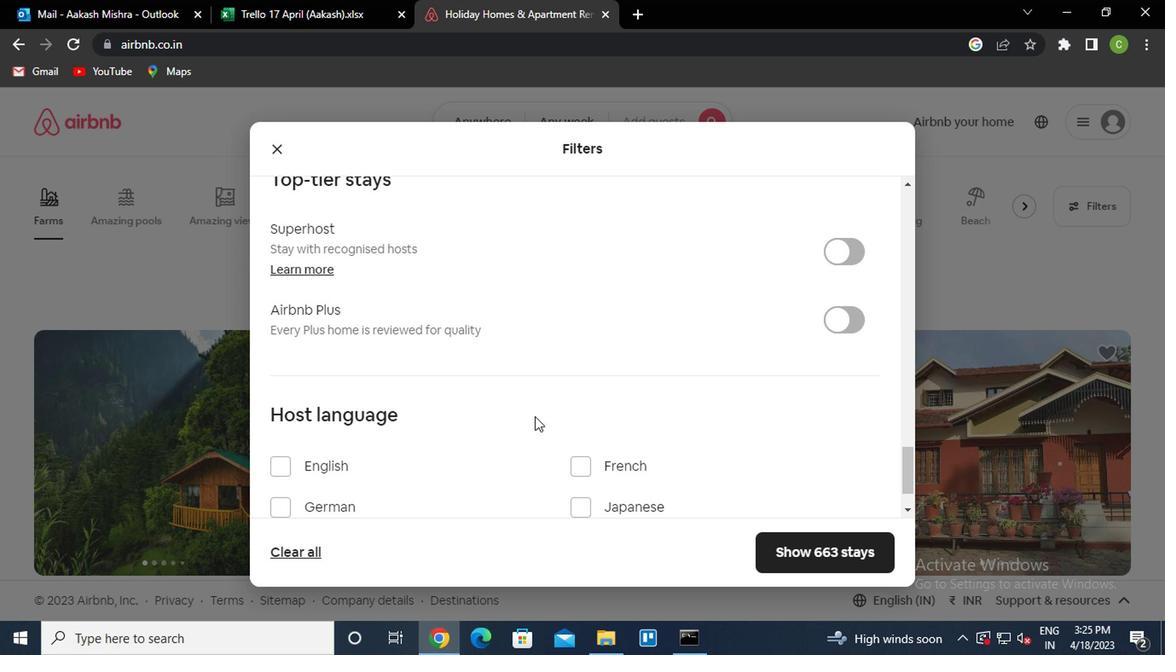 
Action: Mouse scrolled (526, 416) with delta (0, 0)
Screenshot: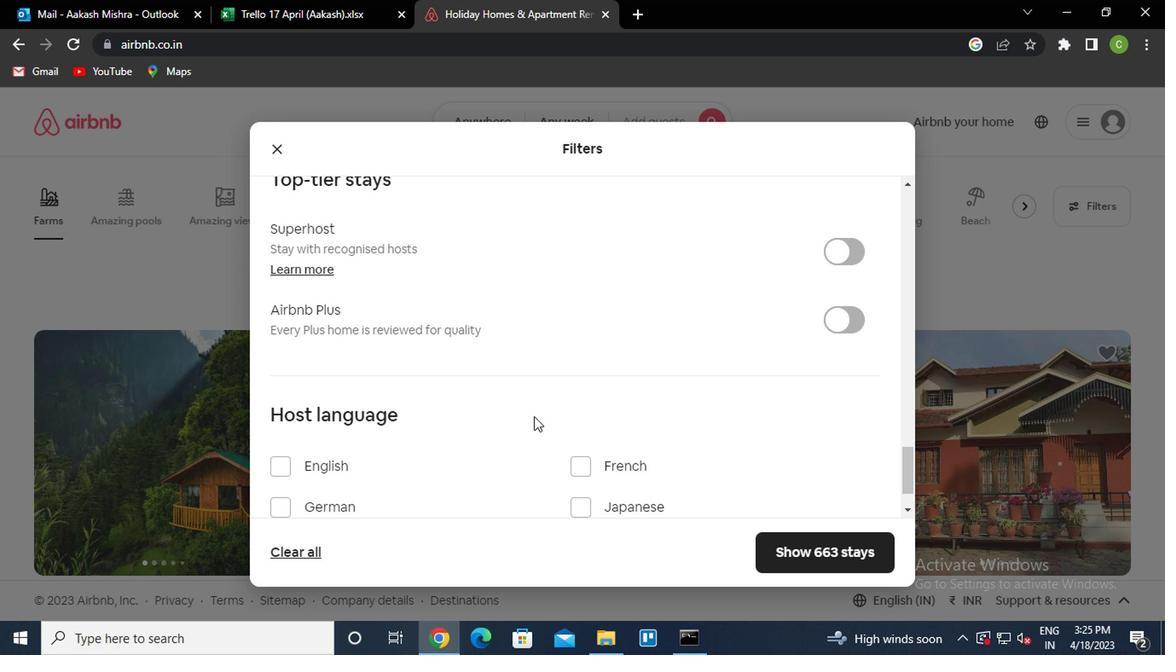 
Action: Mouse moved to (525, 418)
Screenshot: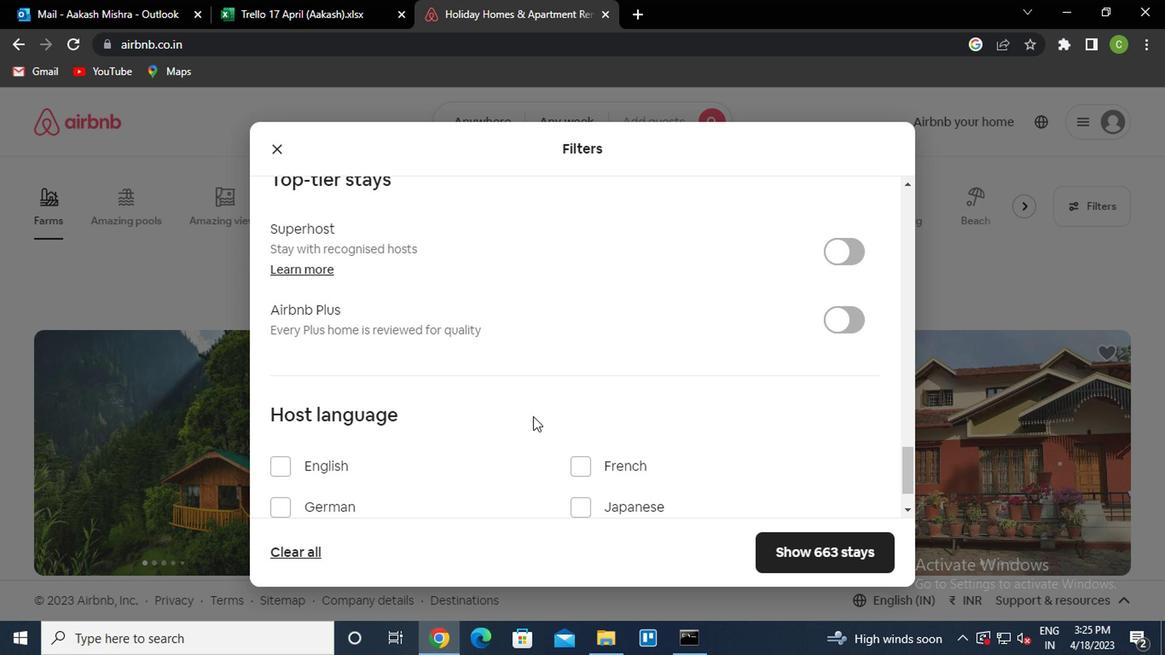 
Action: Mouse scrolled (525, 418) with delta (0, 0)
Screenshot: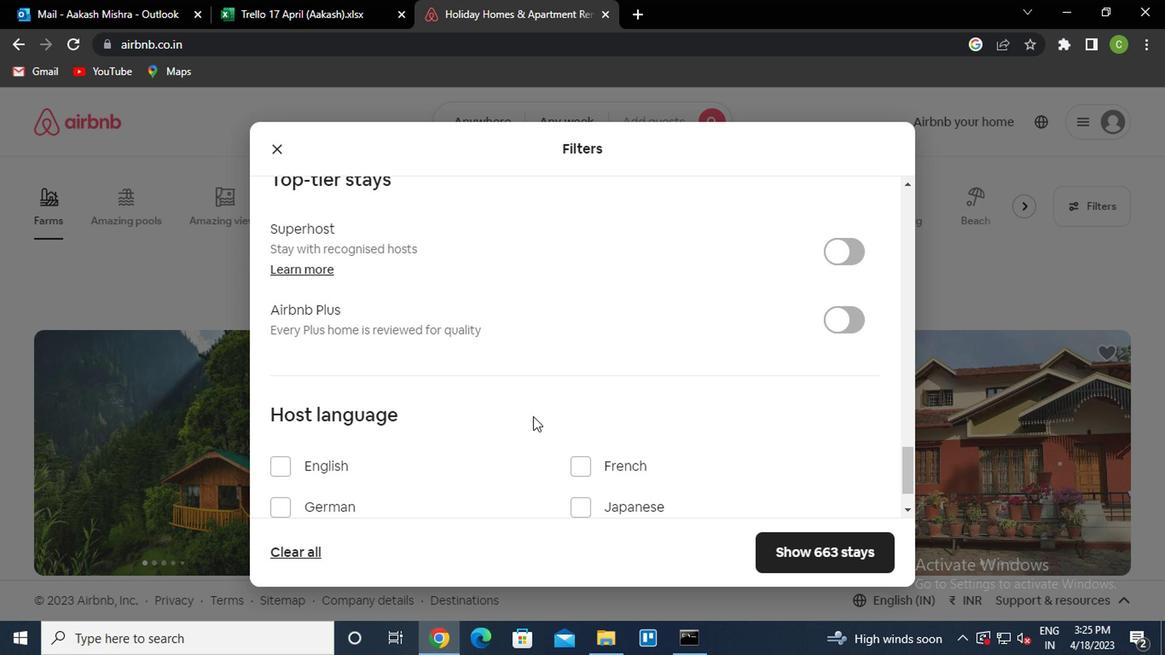 
Action: Mouse moved to (315, 474)
Screenshot: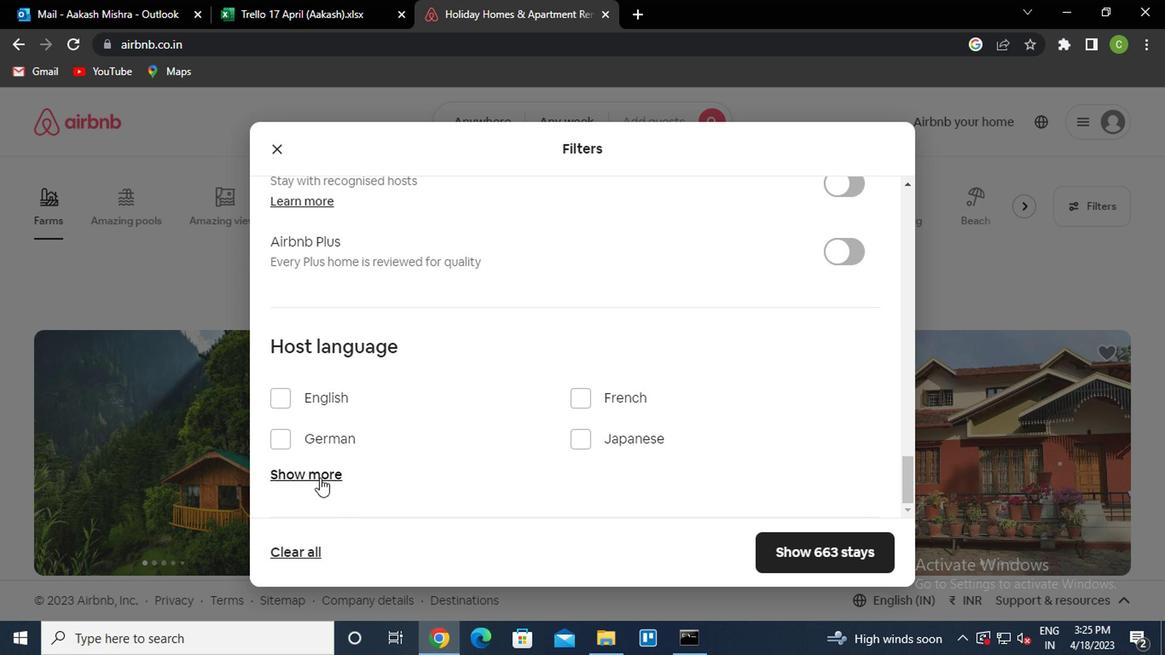 
Action: Mouse pressed left at (315, 474)
Screenshot: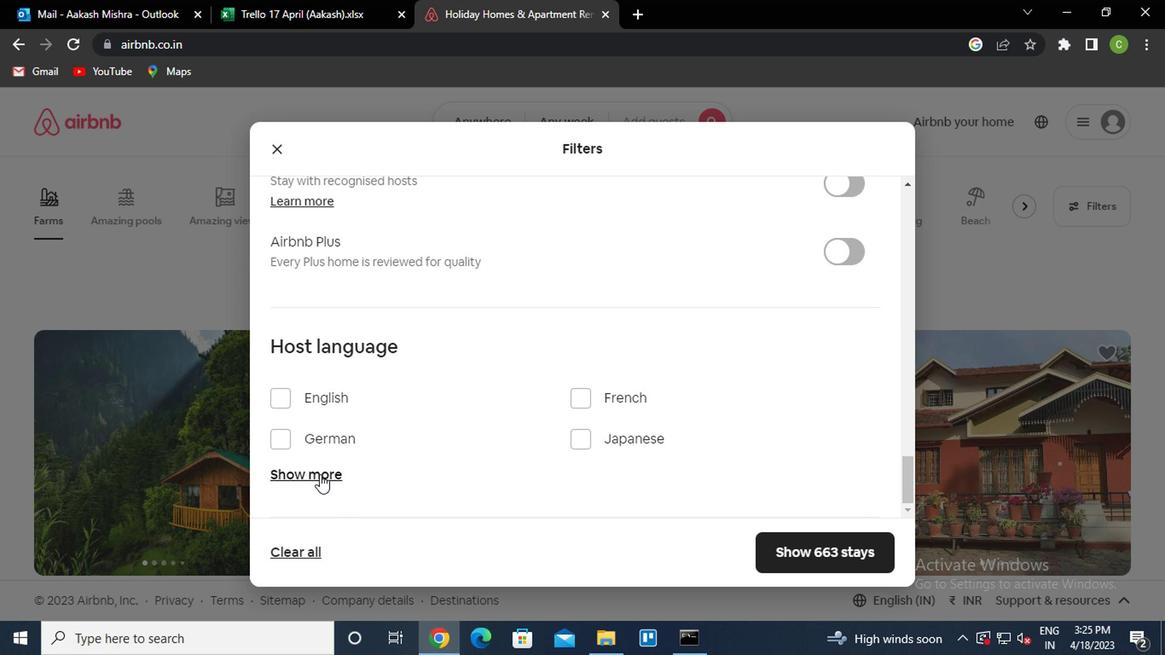 
Action: Mouse moved to (356, 461)
Screenshot: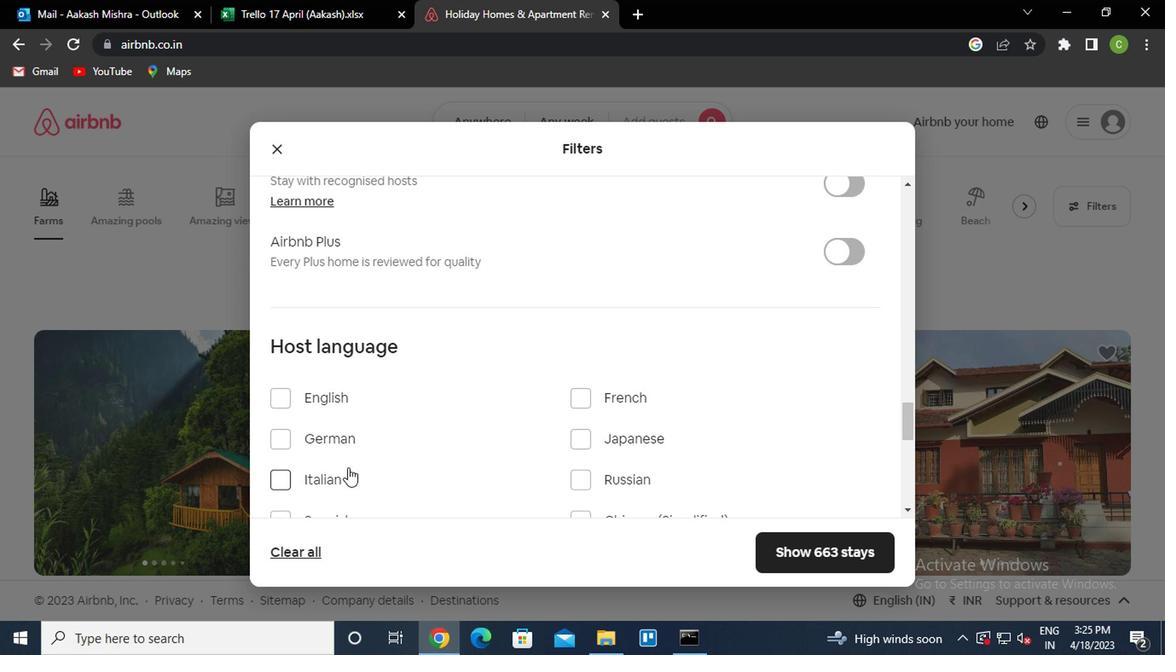 
Action: Mouse scrolled (356, 461) with delta (0, 0)
Screenshot: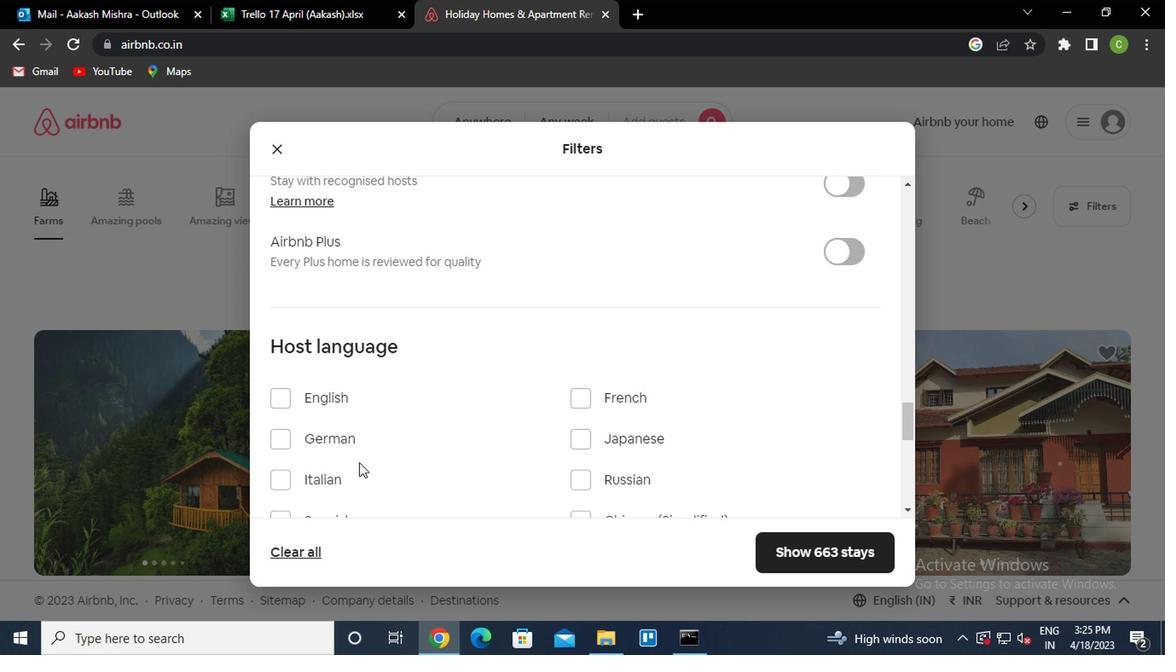 
Action: Mouse scrolled (356, 461) with delta (0, 0)
Screenshot: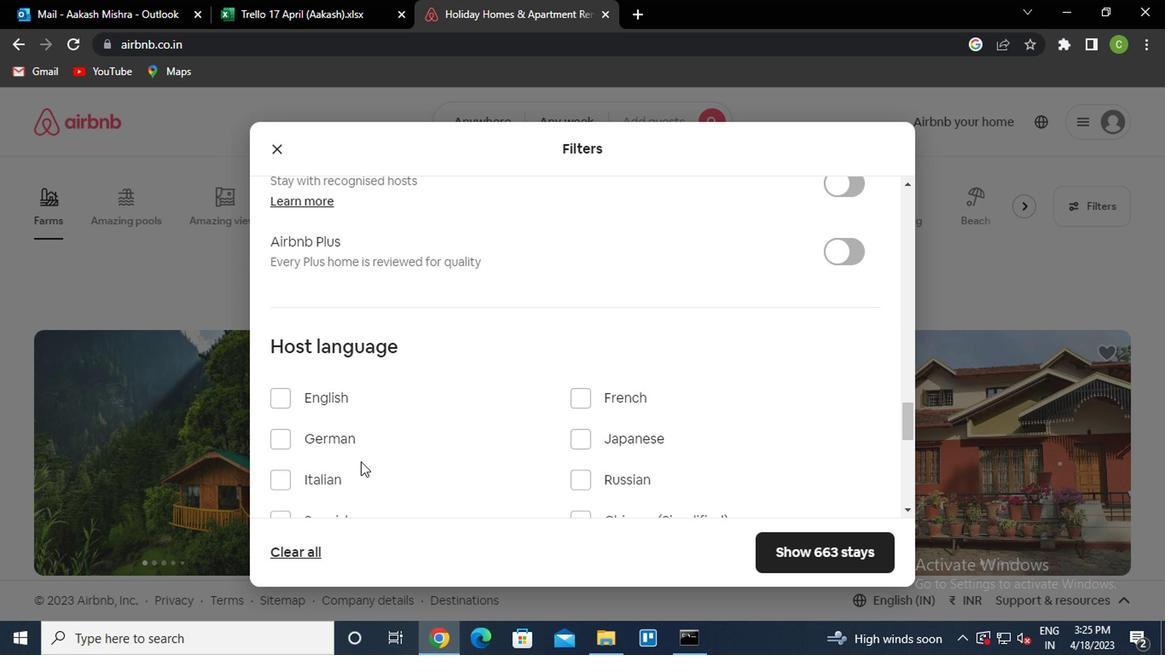 
Action: Mouse scrolled (356, 461) with delta (0, 0)
Screenshot: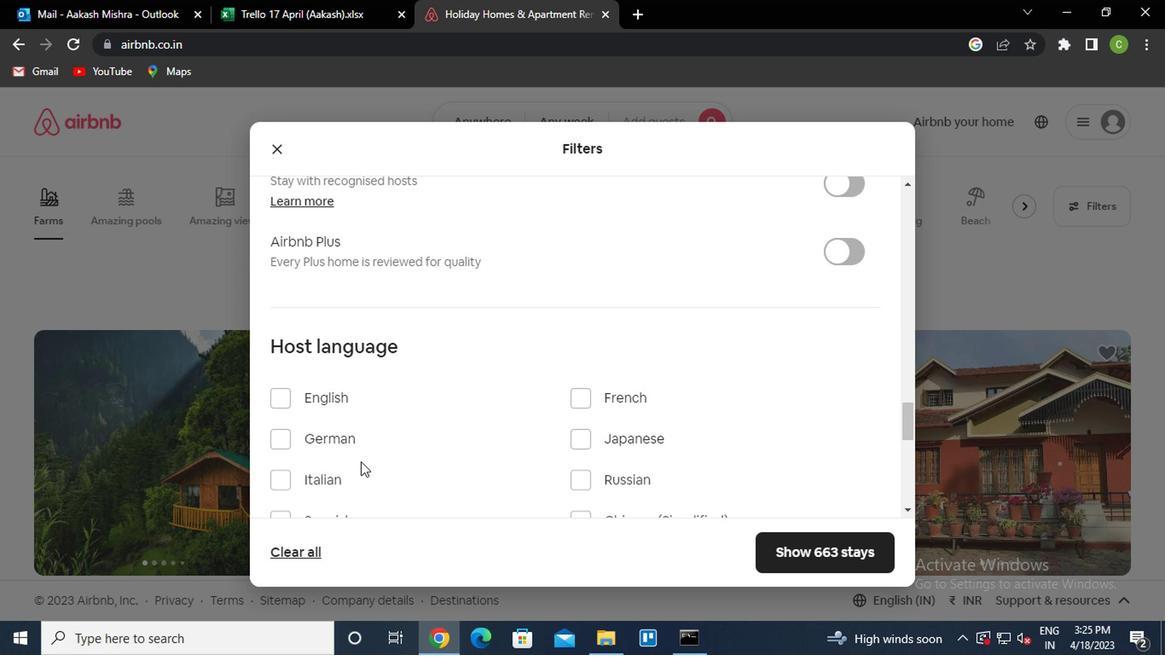 
Action: Mouse moved to (312, 264)
Screenshot: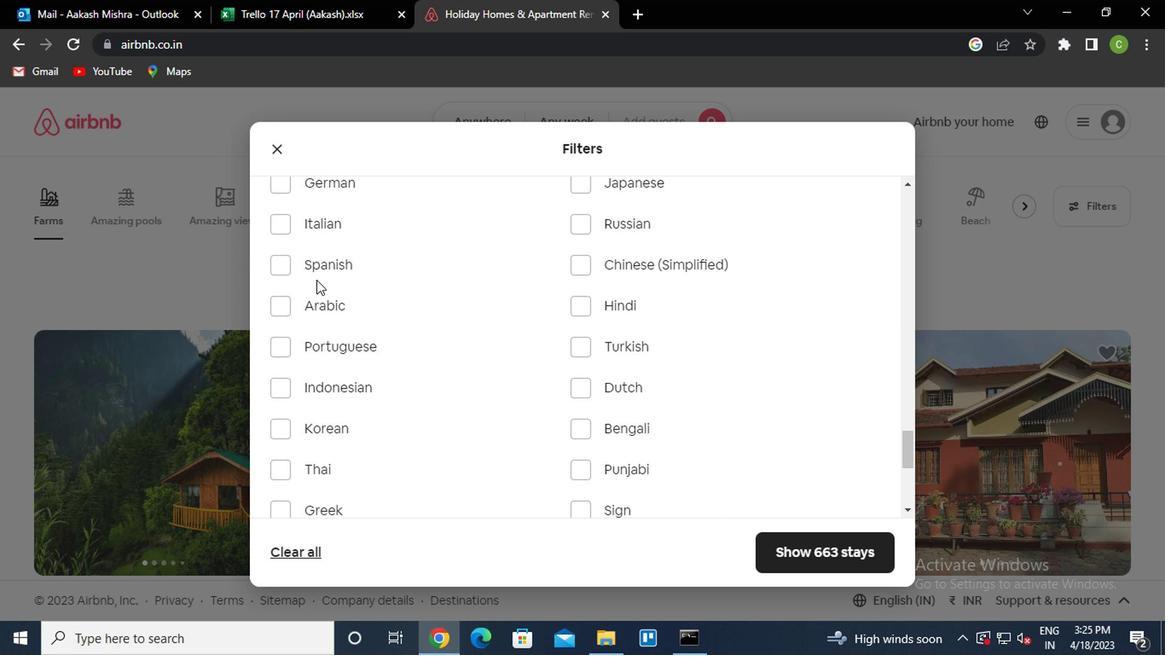 
Action: Mouse pressed left at (312, 264)
Screenshot: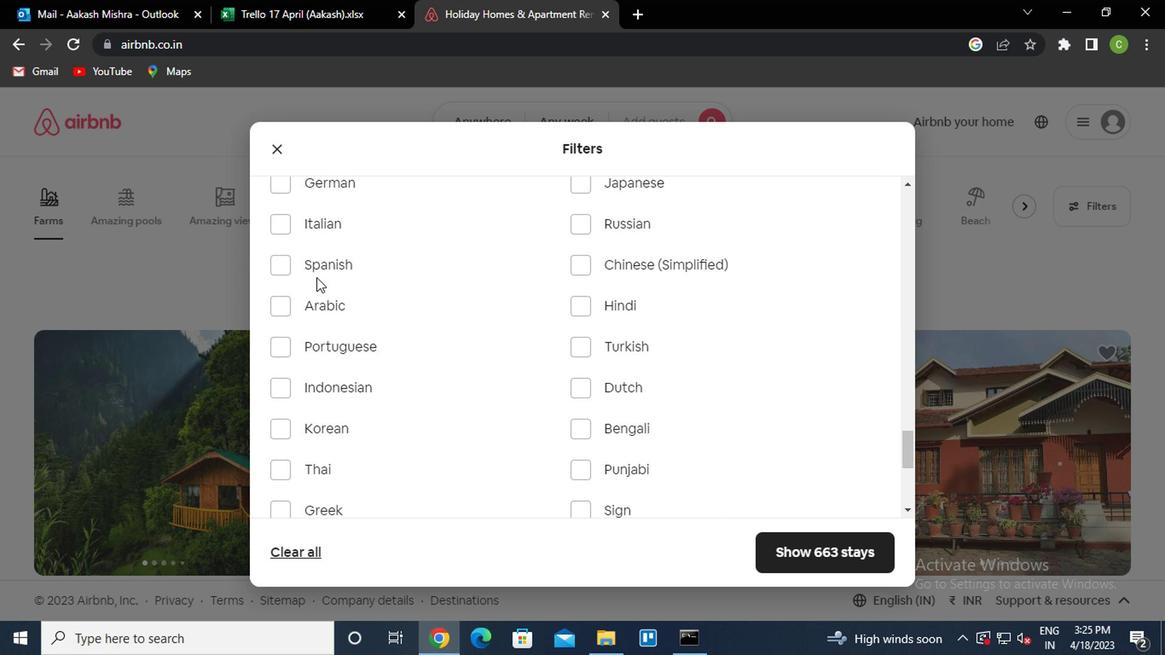 
Action: Mouse moved to (818, 545)
Screenshot: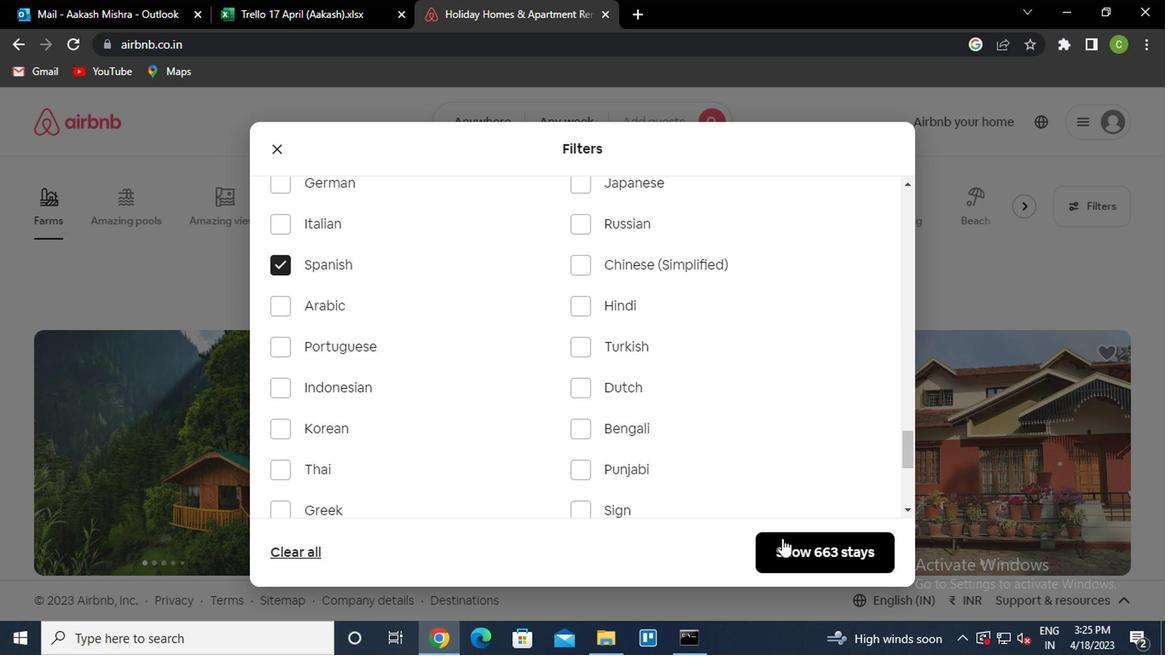 
Action: Mouse pressed left at (818, 545)
Screenshot: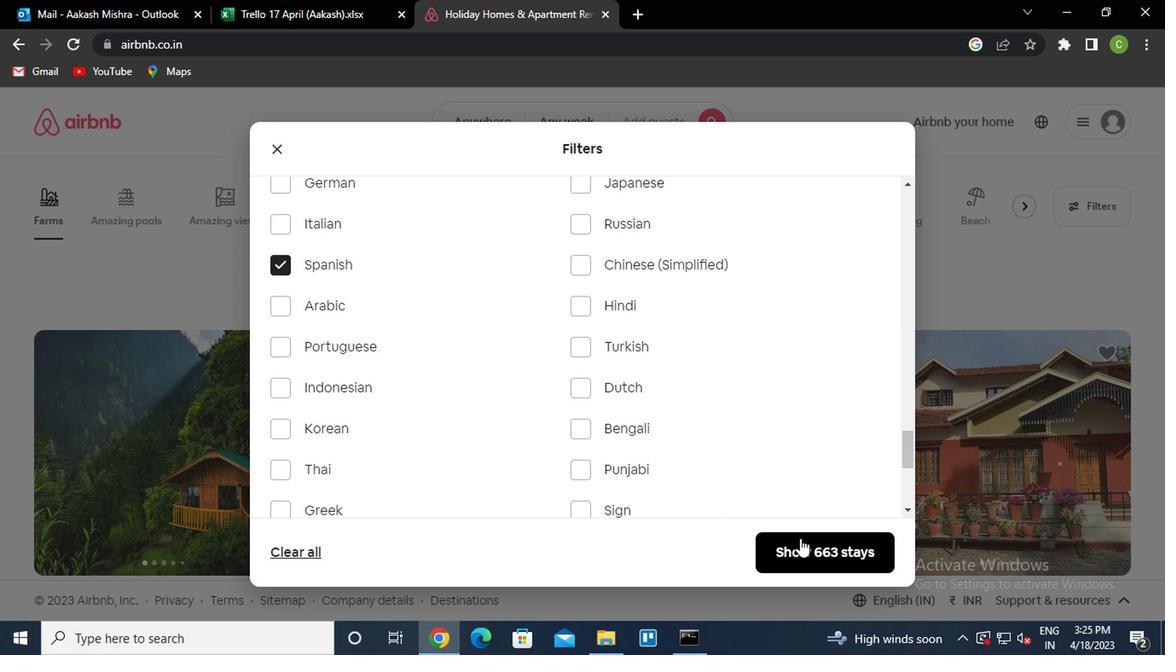 
Action: Mouse moved to (645, 433)
Screenshot: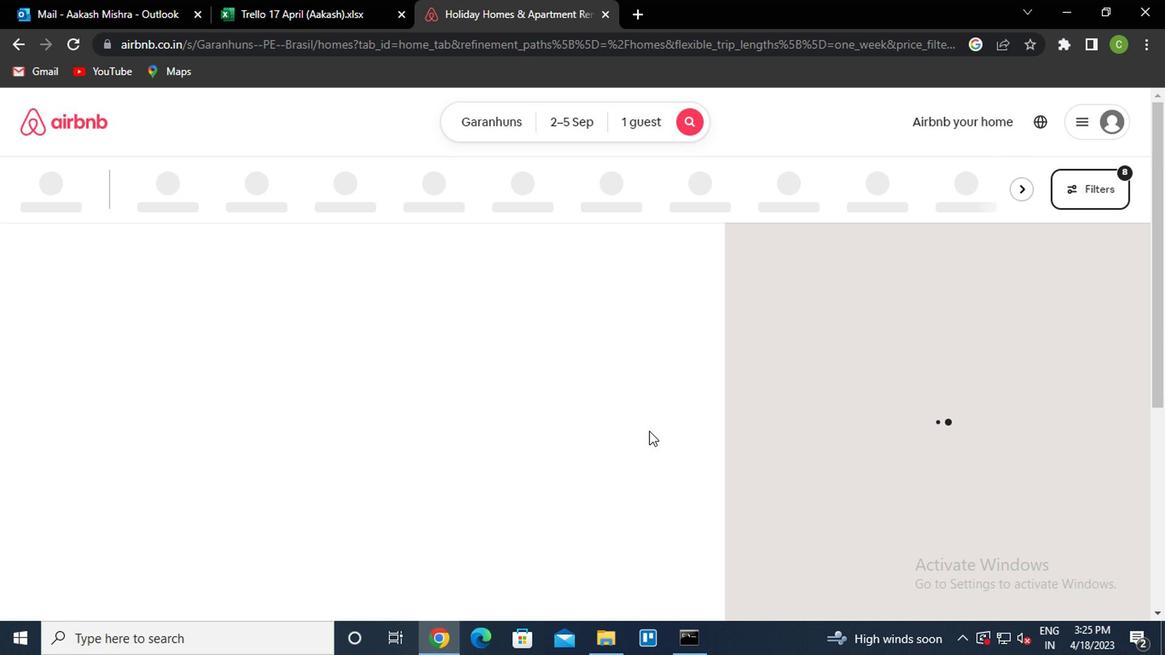 
